 Task: Create Screen flow and Create global action for it on Volunteer object.
Action: Mouse moved to (851, 51)
Screenshot: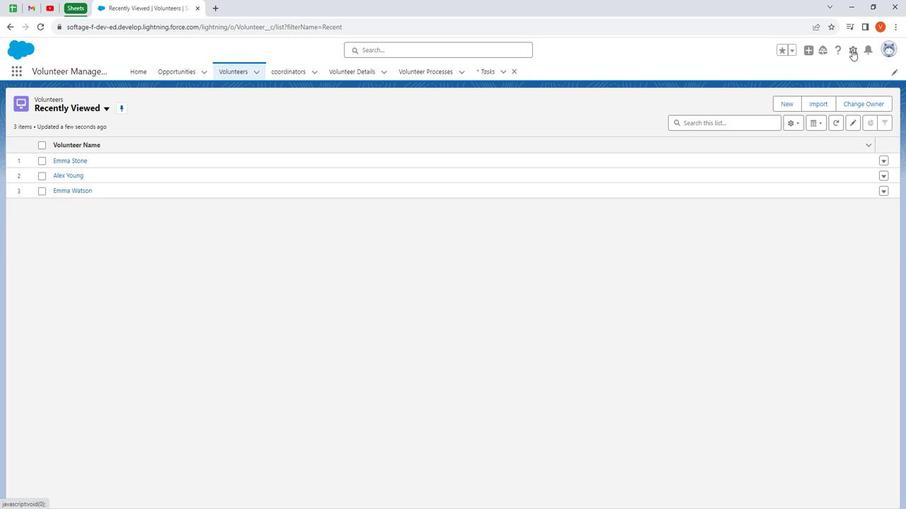 
Action: Mouse pressed left at (851, 51)
Screenshot: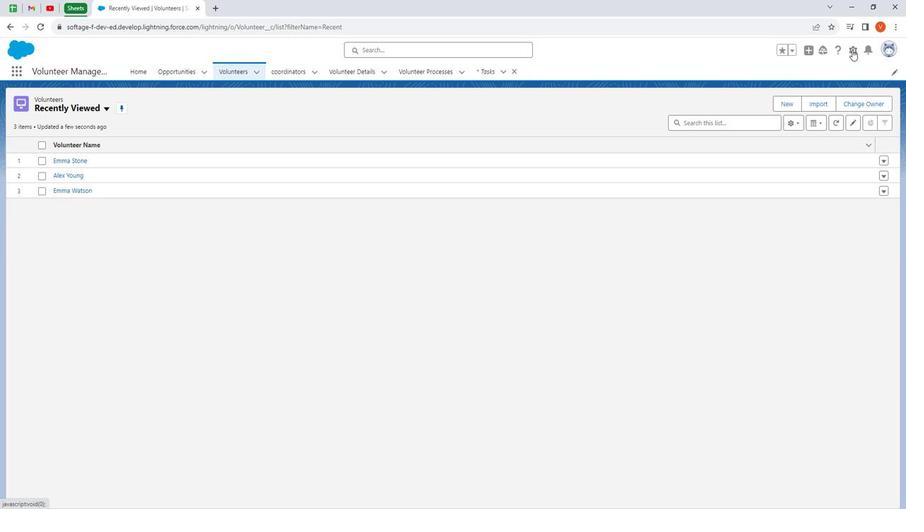 
Action: Mouse moved to (807, 88)
Screenshot: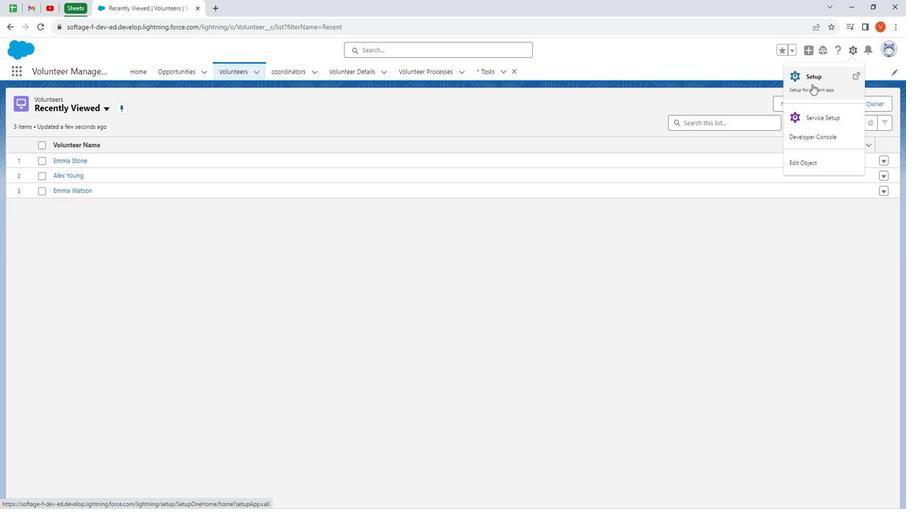 
Action: Mouse pressed left at (807, 88)
Screenshot: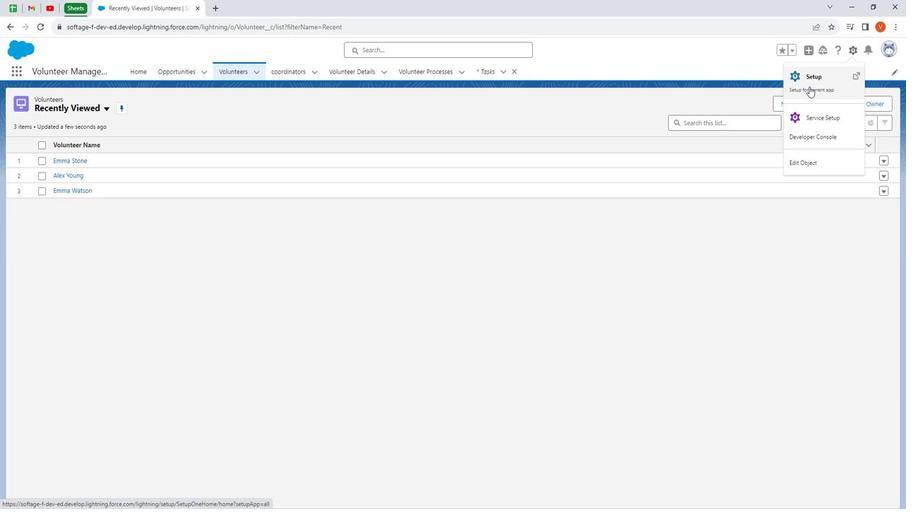 
Action: Mouse moved to (58, 99)
Screenshot: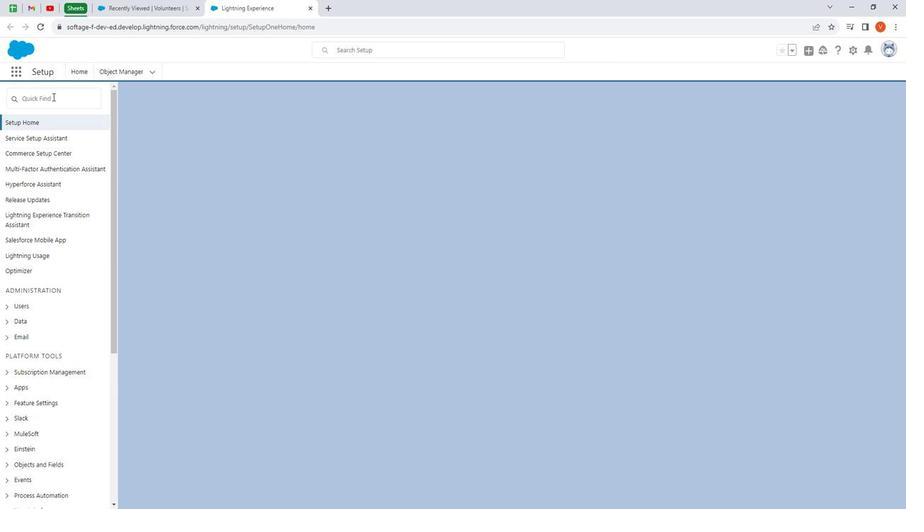 
Action: Mouse pressed left at (58, 99)
Screenshot: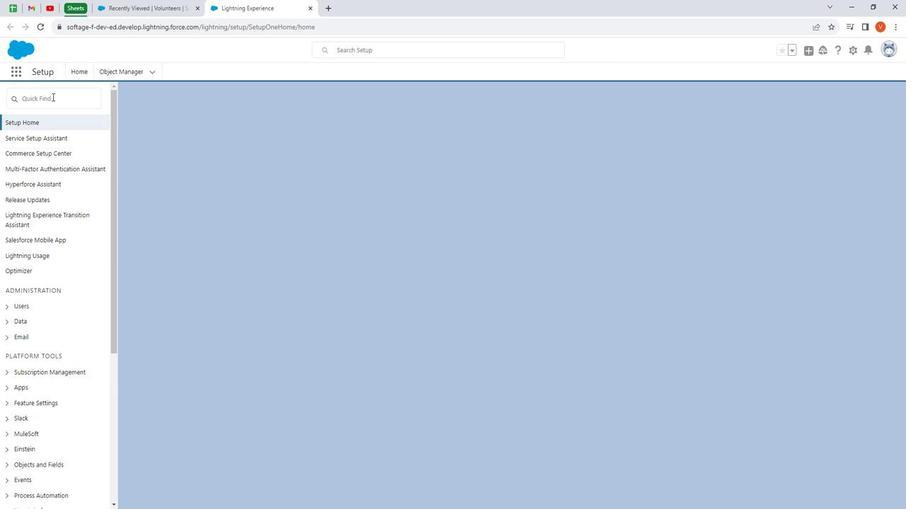 
Action: Key pressed flows
Screenshot: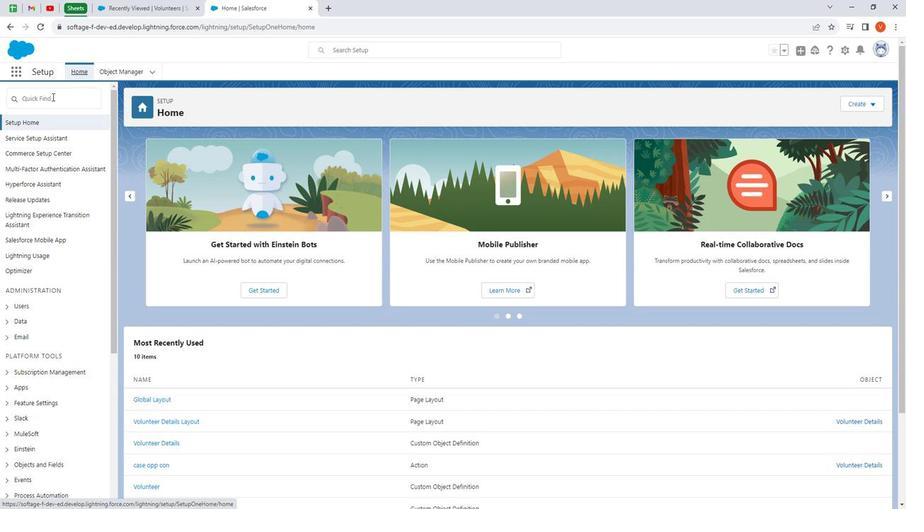 
Action: Mouse moved to (58, 97)
Screenshot: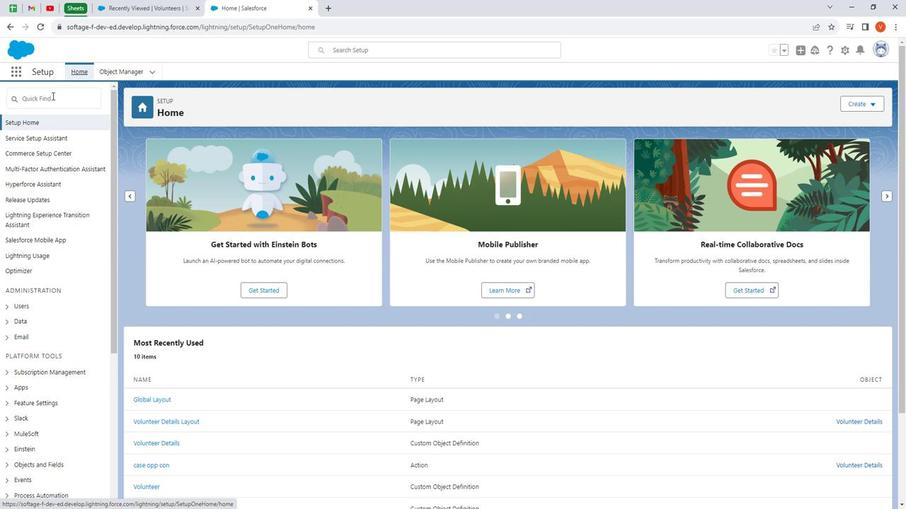 
Action: Mouse pressed left at (58, 97)
Screenshot: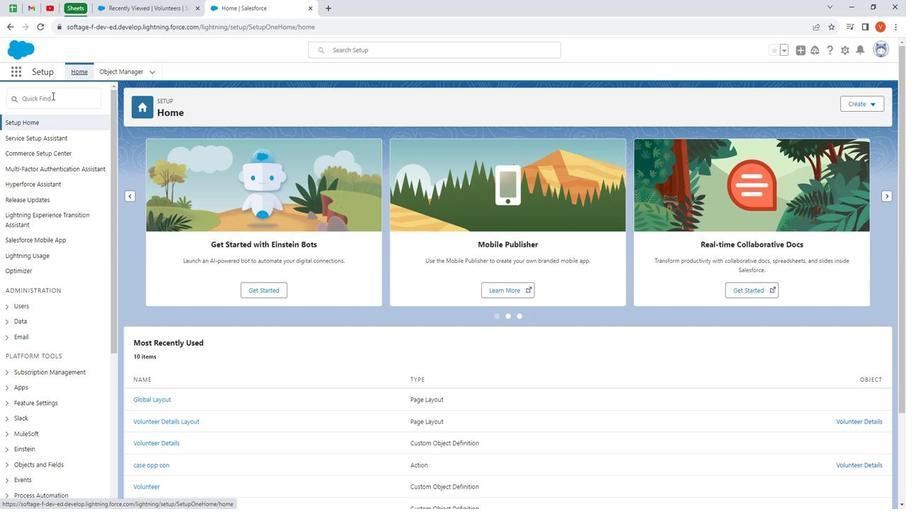 
Action: Key pressed flows
Screenshot: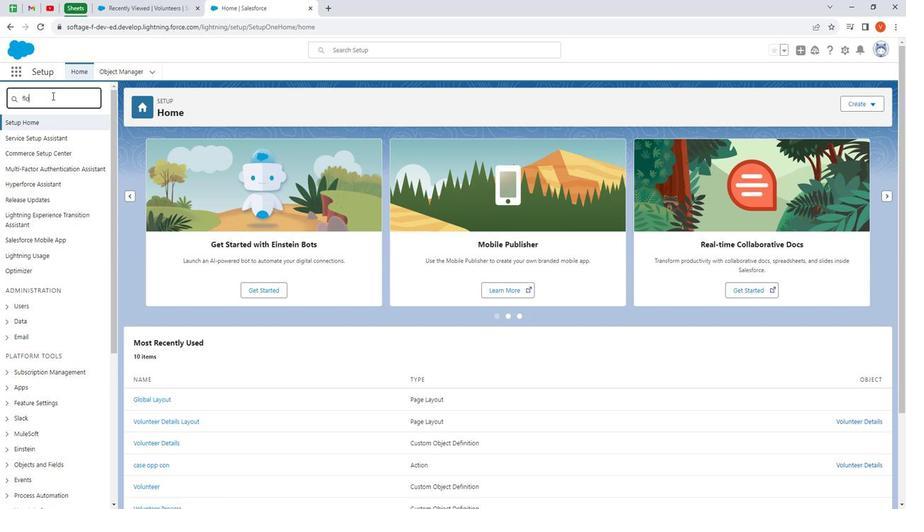 
Action: Mouse moved to (39, 137)
Screenshot: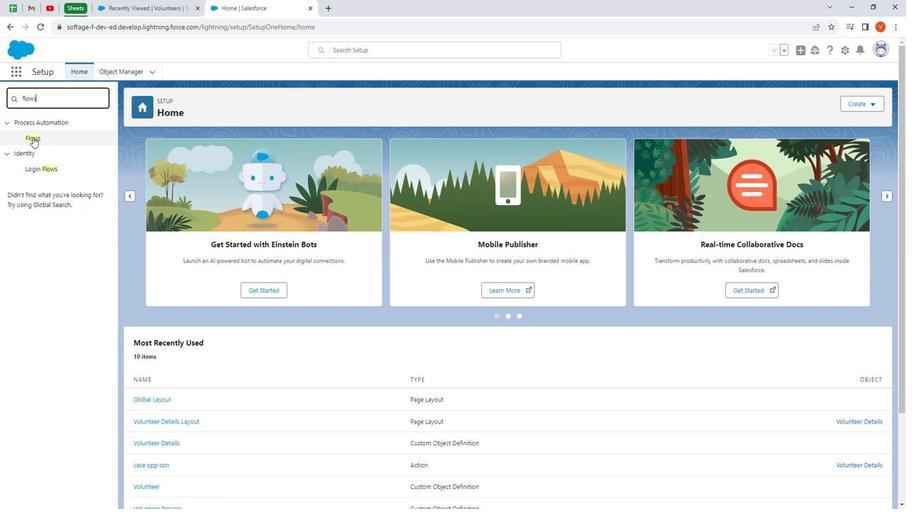 
Action: Mouse pressed left at (39, 137)
Screenshot: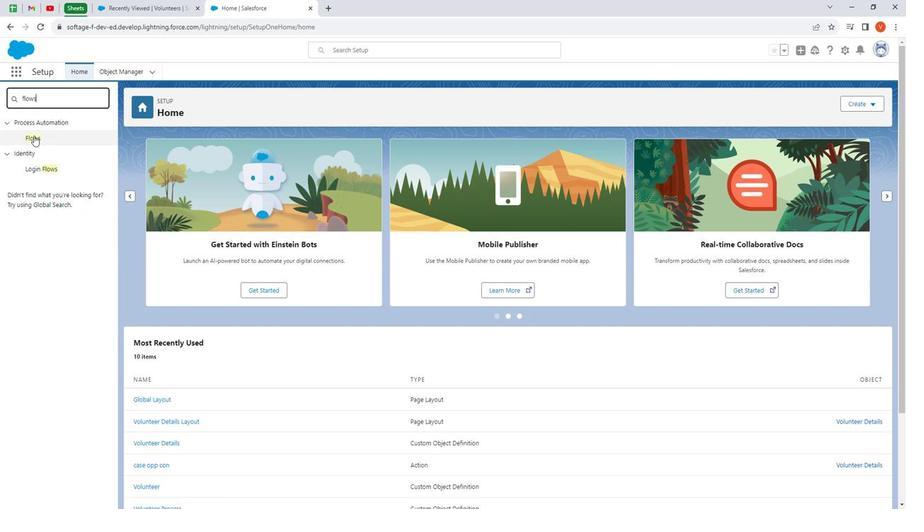 
Action: Mouse moved to (877, 105)
Screenshot: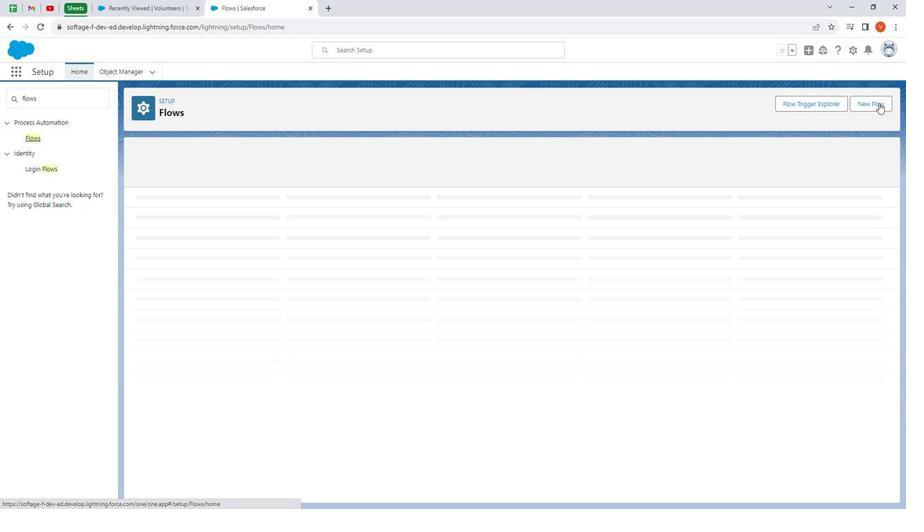 
Action: Mouse pressed left at (877, 105)
Screenshot: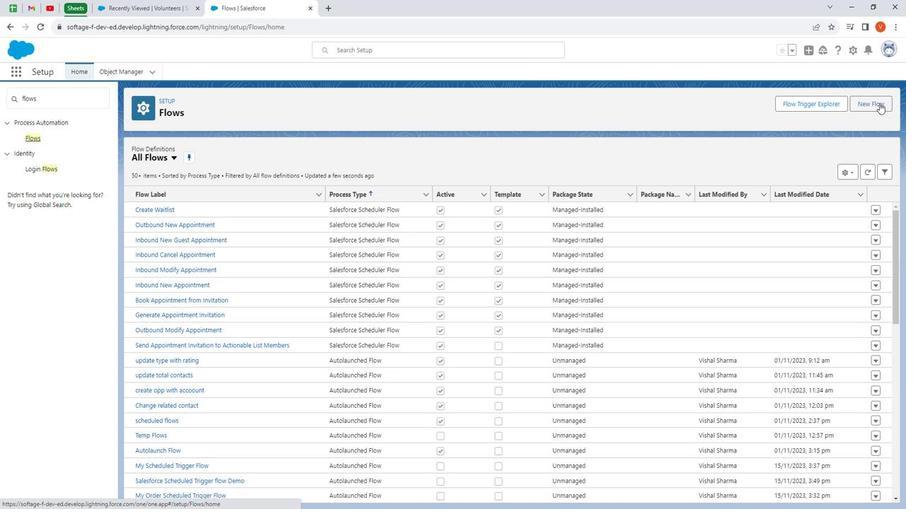 
Action: Mouse moved to (704, 376)
Screenshot: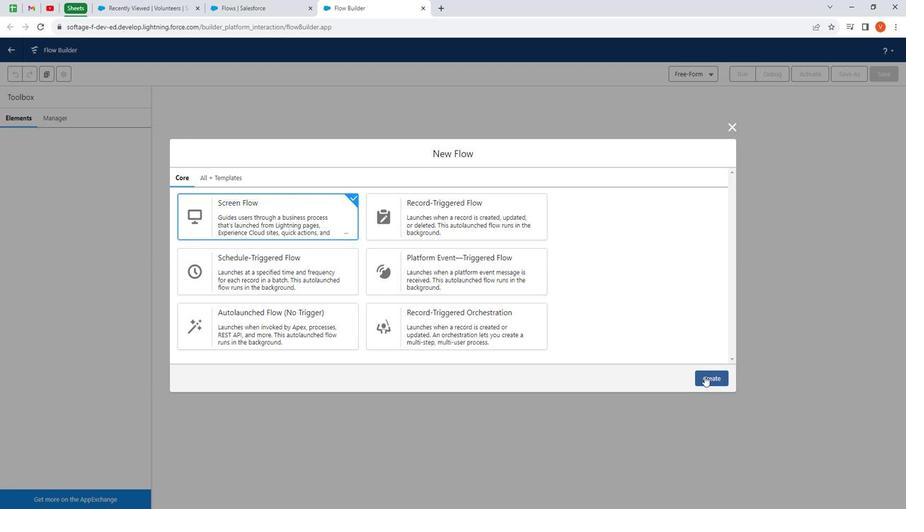 
Action: Mouse pressed left at (704, 376)
Screenshot: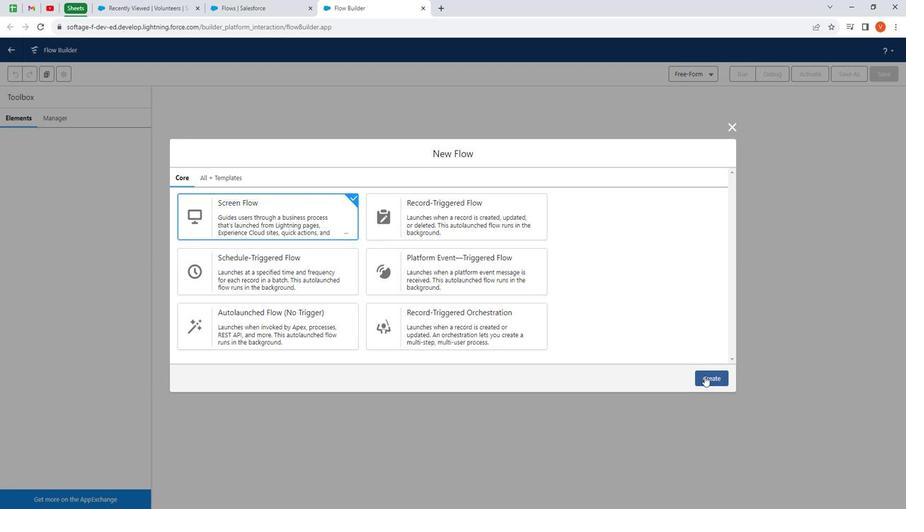 
Action: Mouse moved to (456, 169)
Screenshot: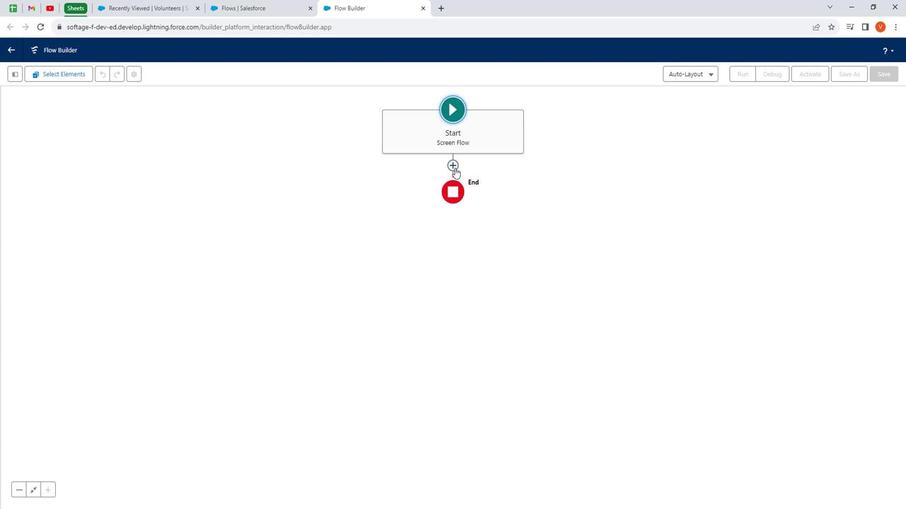 
Action: Mouse pressed left at (456, 169)
Screenshot: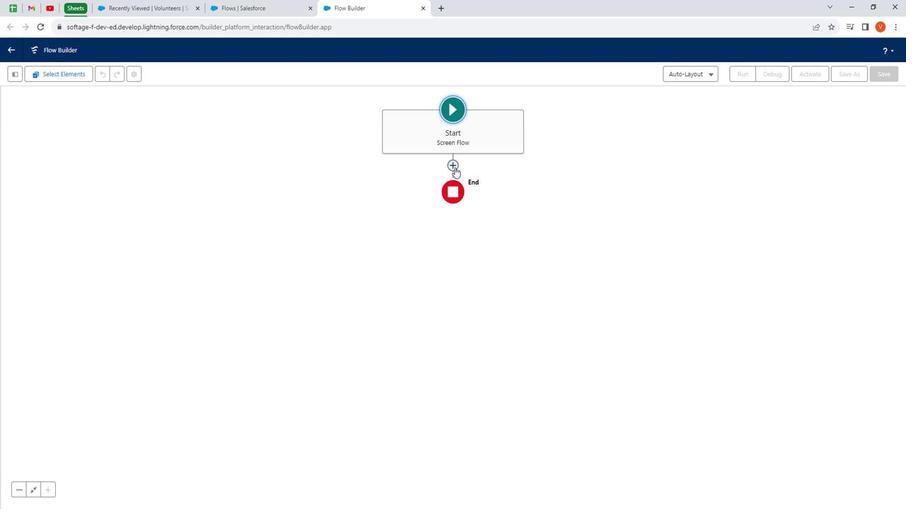 
Action: Mouse moved to (430, 218)
Screenshot: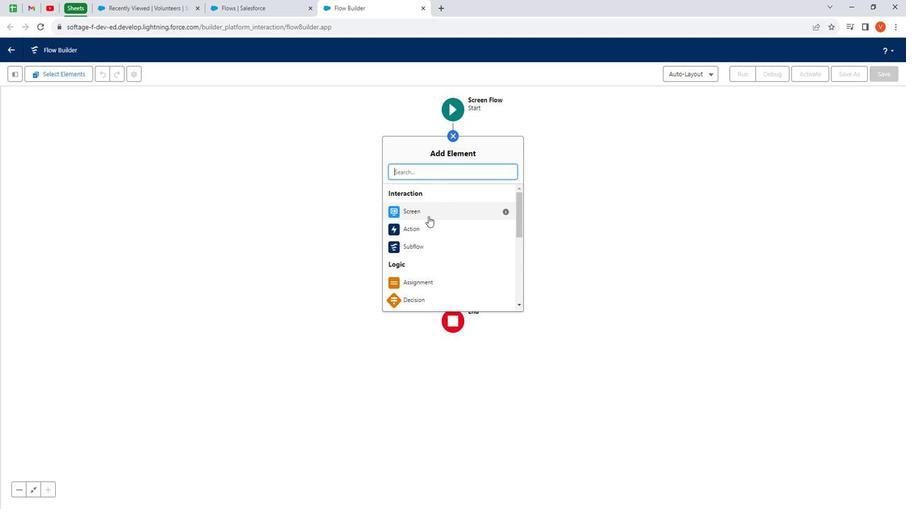 
Action: Mouse pressed left at (430, 218)
Screenshot: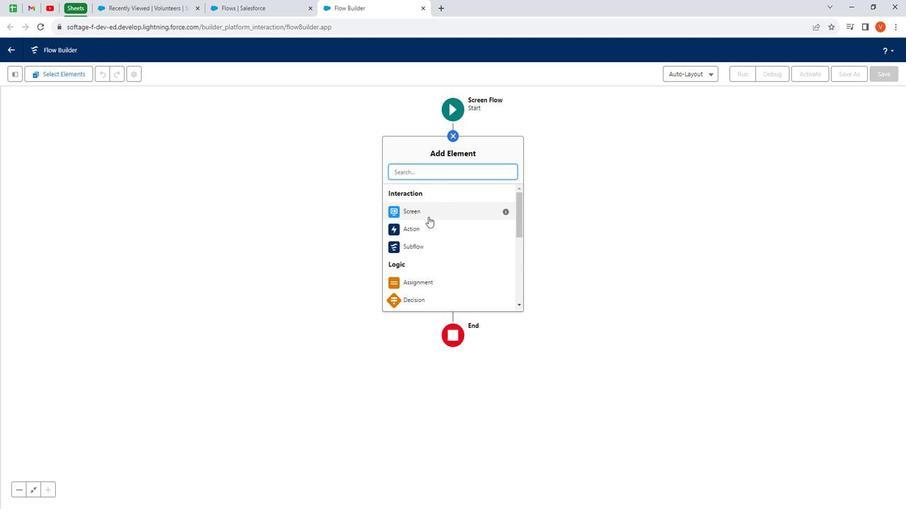 
Action: Mouse moved to (785, 157)
Screenshot: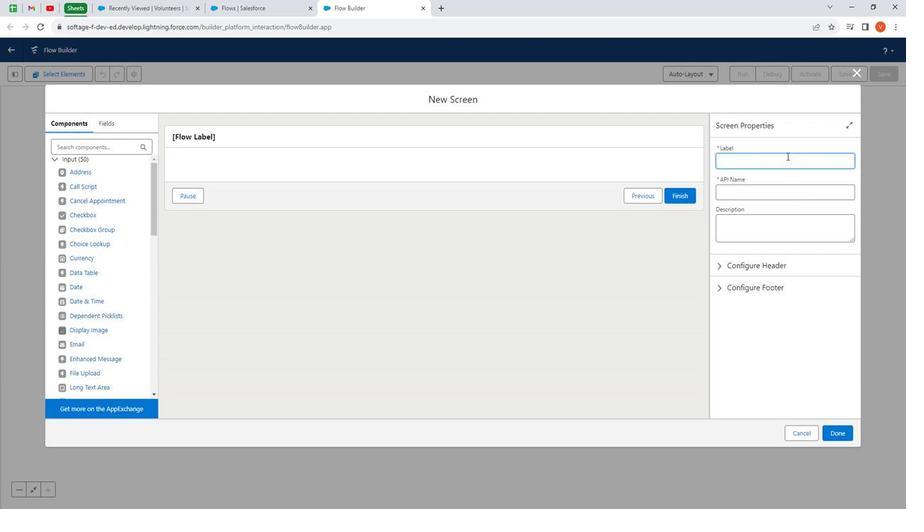 
Action: Mouse pressed left at (785, 157)
Screenshot: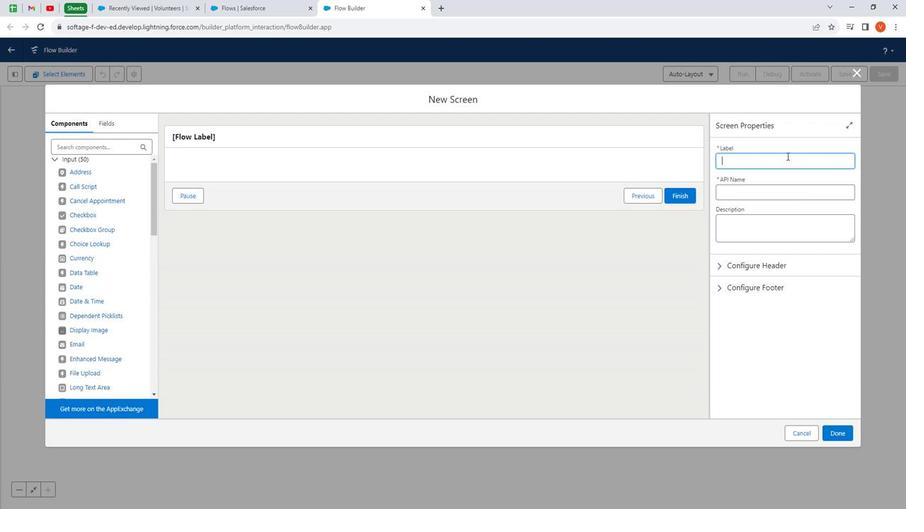 
Action: Mouse moved to (784, 157)
Screenshot: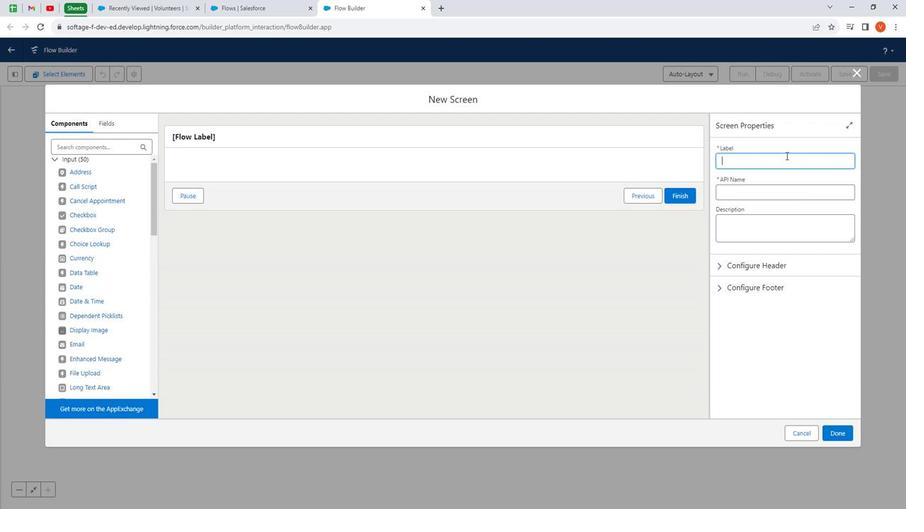 
Action: Key pressed <Key.shift><Key.shift><Key.shift><Key.shift><Key.shift><Key.shift><Key.shift><Key.shift><Key.shift><Key.shift><Key.shift><Key.shift><Key.shift><Key.shift><Key.shift><Key.shift><Key.shift><Key.shift><Key.shift>Volunteer<Key.space><Key.shift><Key.shift><Key.shift><Key.shift><Key.shift>Screen
Screenshot: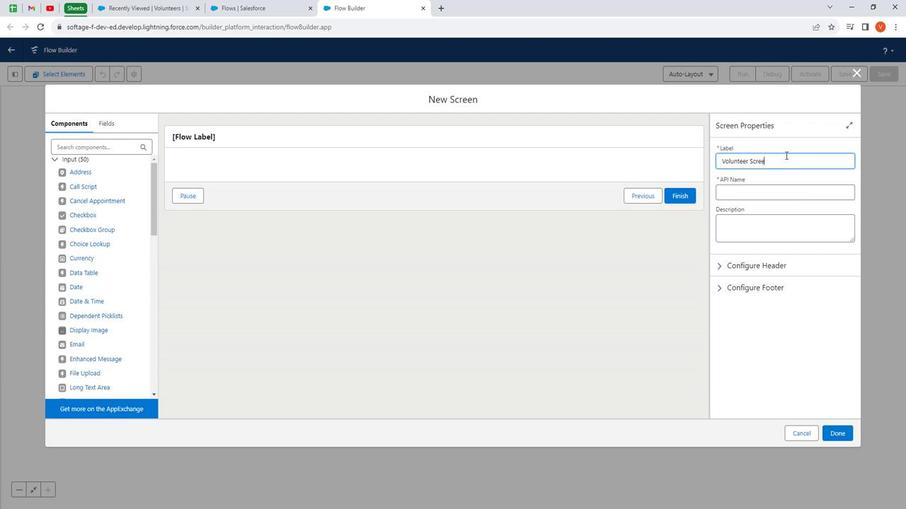 
Action: Mouse moved to (778, 181)
Screenshot: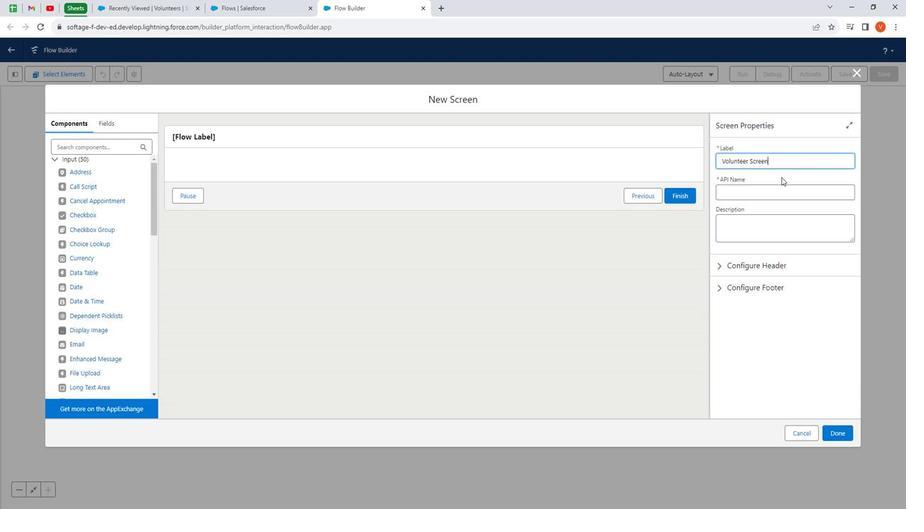 
Action: Mouse pressed left at (778, 181)
Screenshot: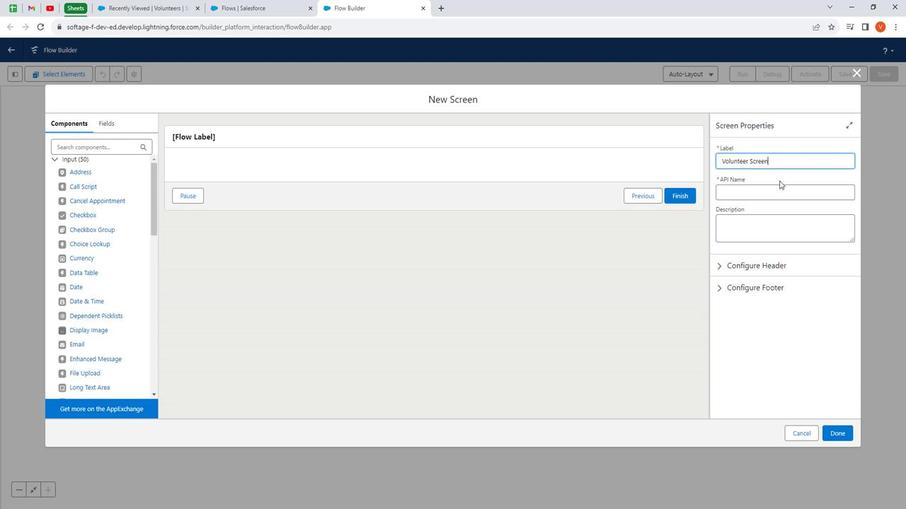 
Action: Mouse moved to (100, 148)
Screenshot: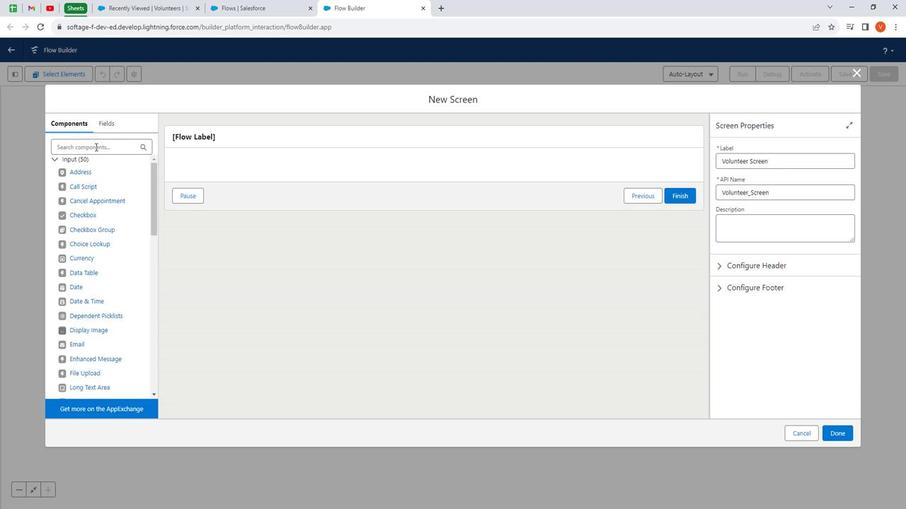 
Action: Mouse pressed left at (100, 148)
Screenshot: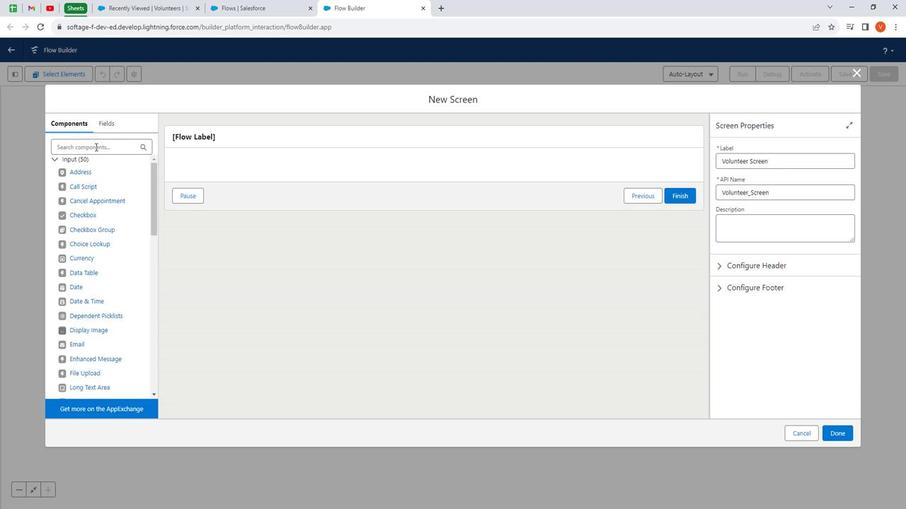 
Action: Mouse moved to (102, 148)
Screenshot: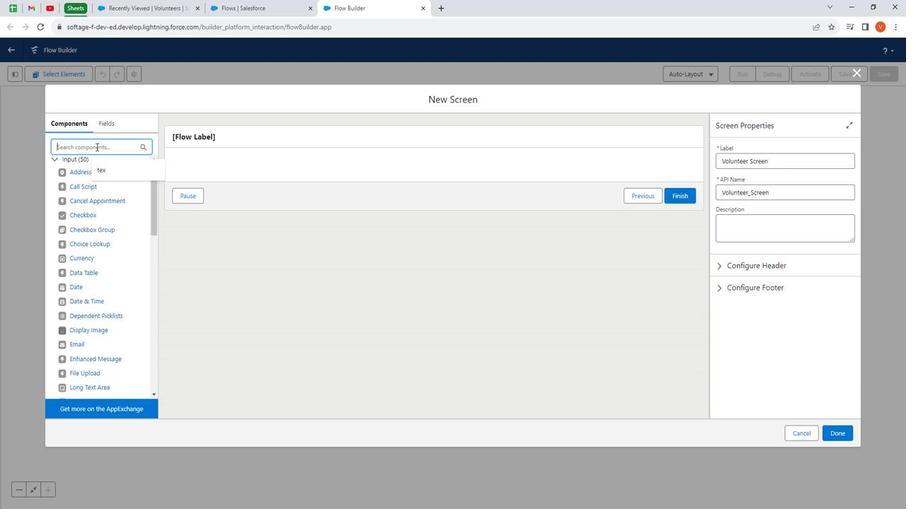 
Action: Key pressed t
Screenshot: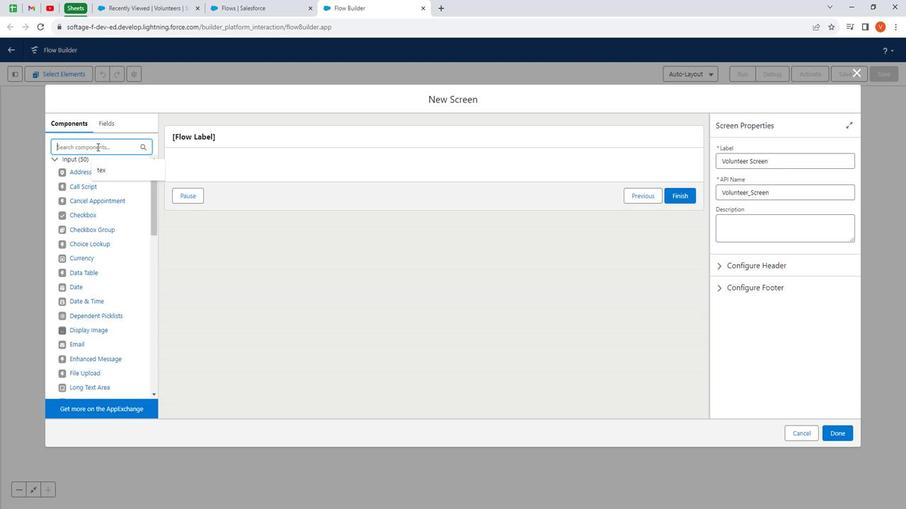 
Action: Mouse moved to (102, 148)
Screenshot: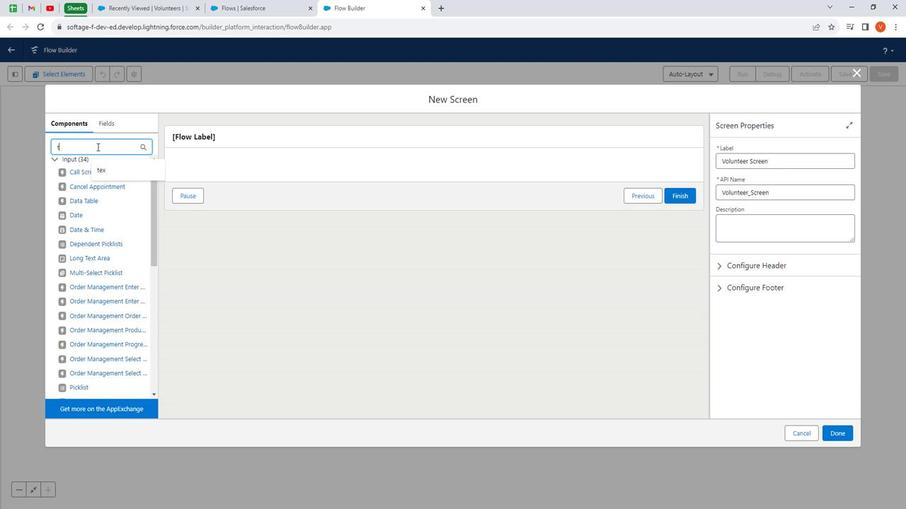 
Action: Key pressed e
Screenshot: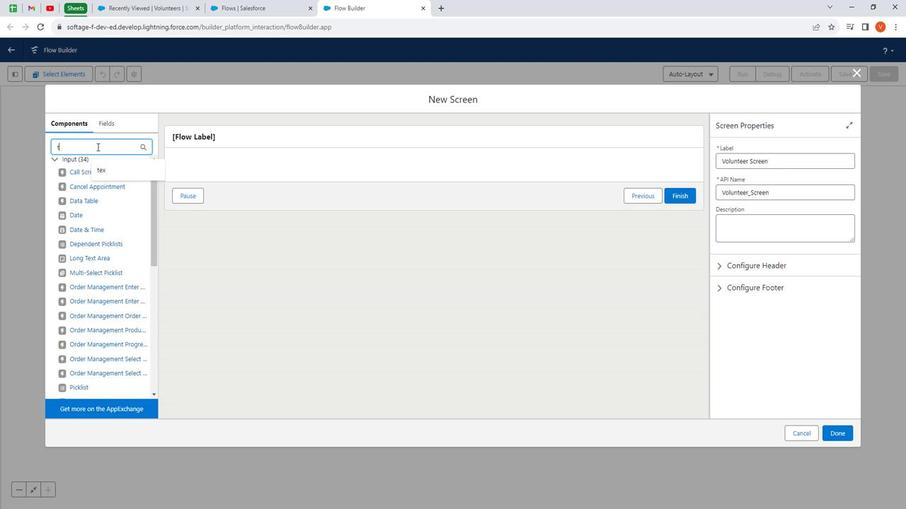 
Action: Mouse moved to (106, 148)
Screenshot: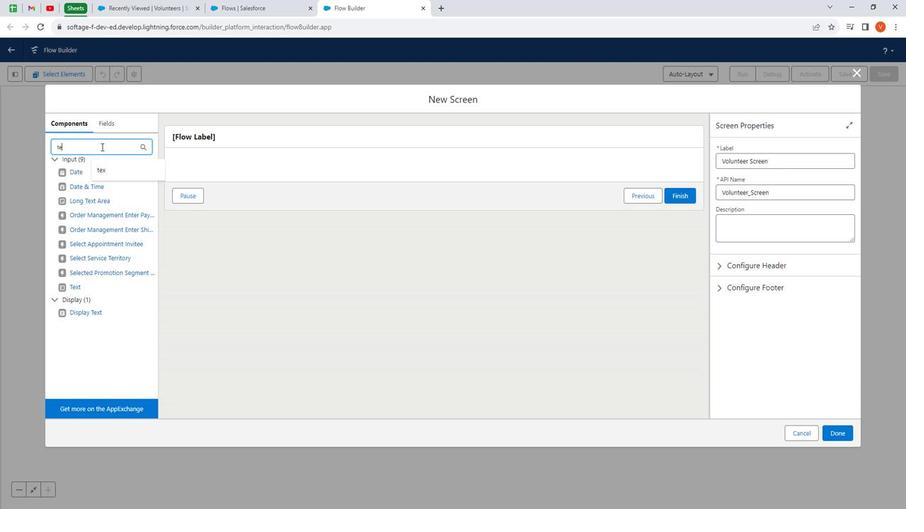 
Action: Key pressed x
Screenshot: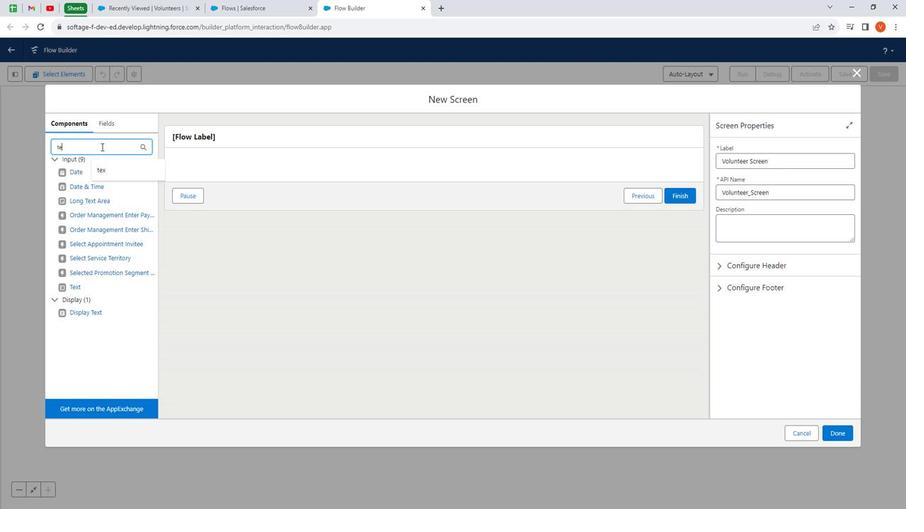 
Action: Mouse moved to (107, 148)
Screenshot: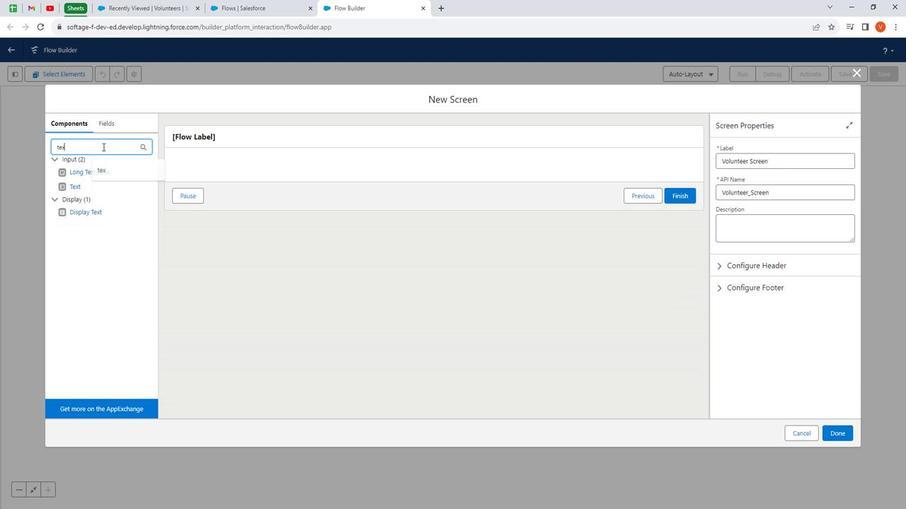 
Action: Key pressed t
Screenshot: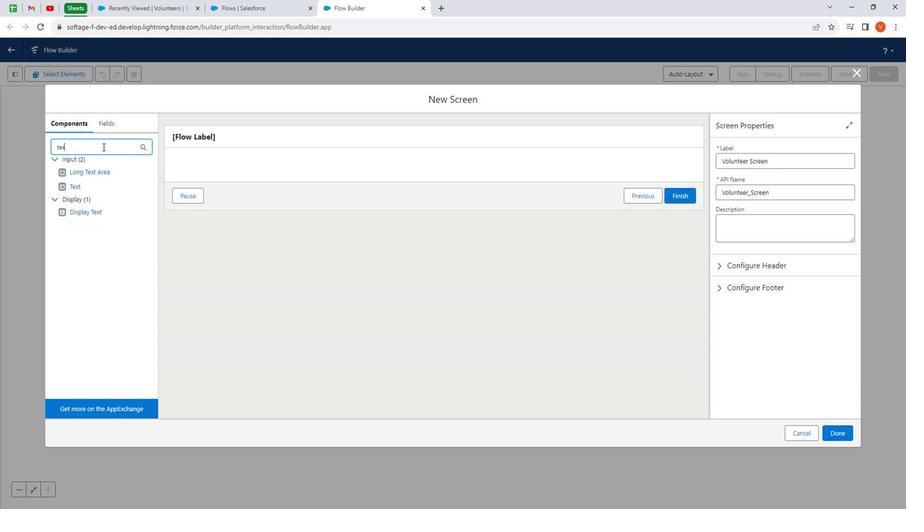 
Action: Mouse moved to (82, 185)
Screenshot: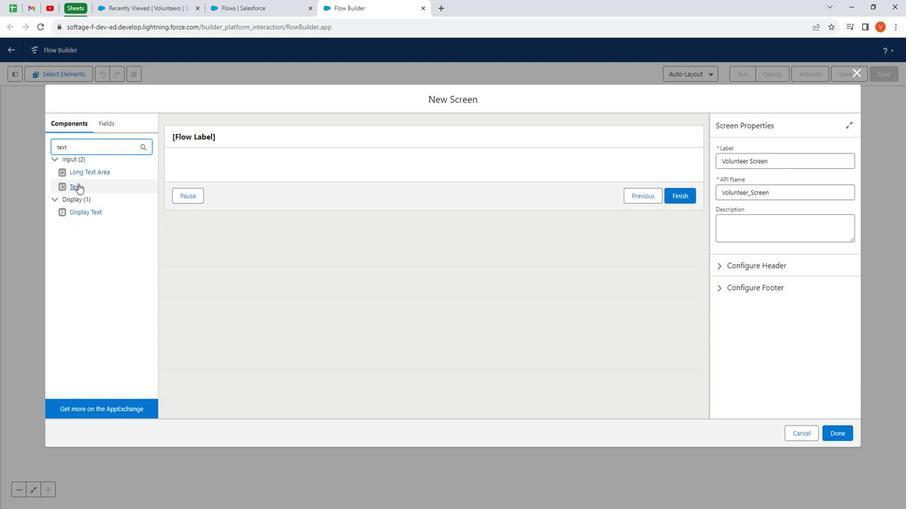 
Action: Mouse pressed left at (82, 185)
Screenshot: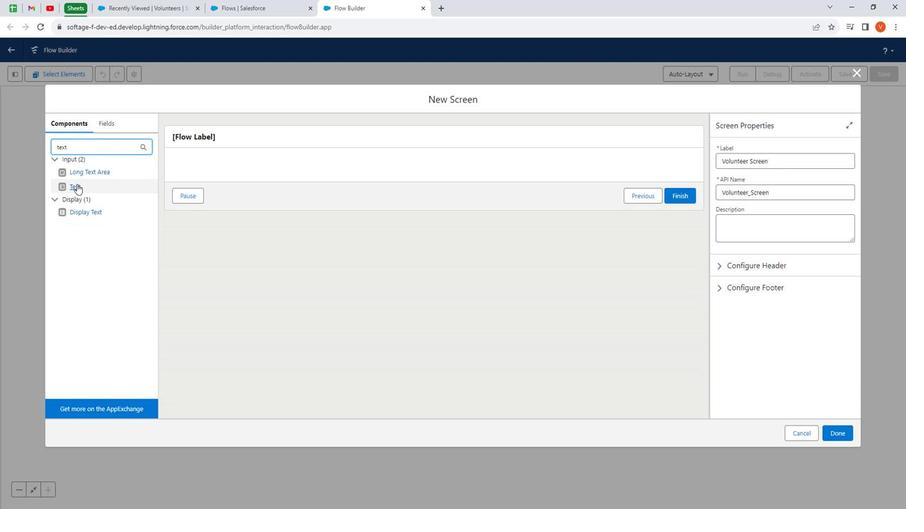 
Action: Mouse moved to (744, 160)
Screenshot: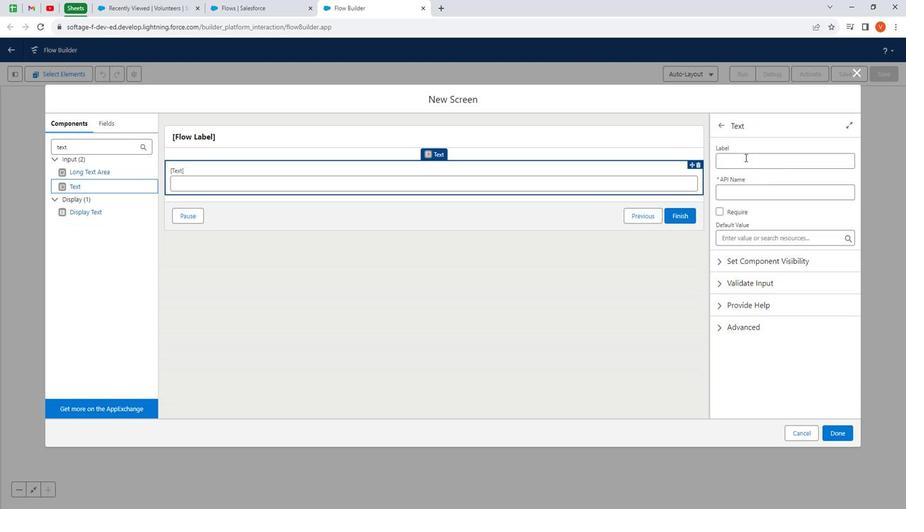 
Action: Mouse pressed left at (744, 160)
Screenshot: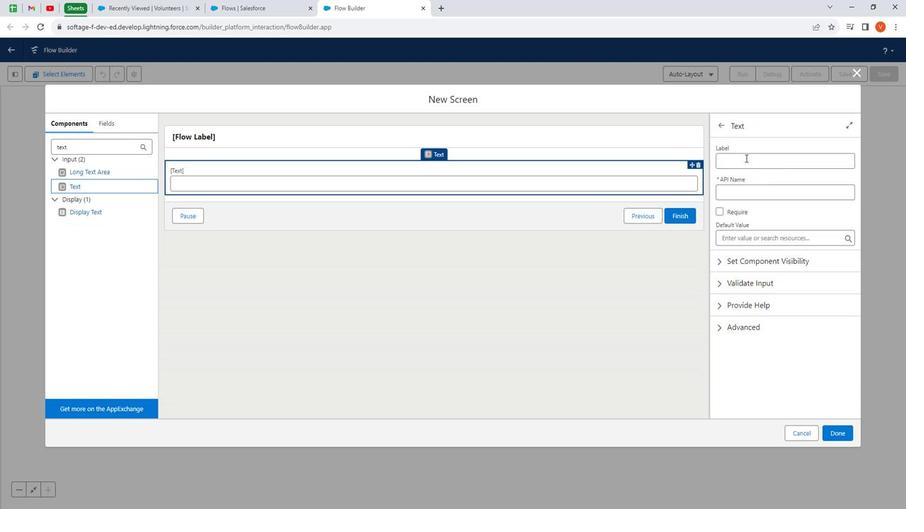 
Action: Key pressed <Key.shift>Volunteer<Key.space><Key.shift>Name
Screenshot: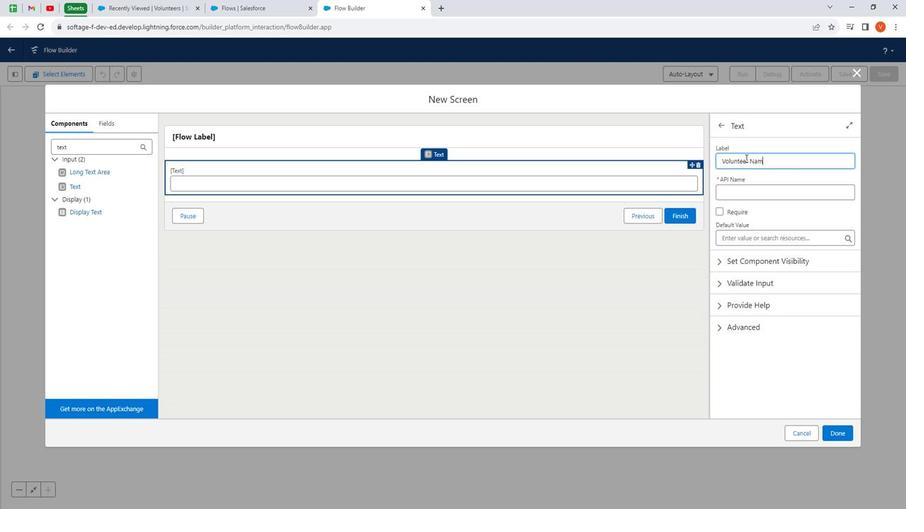 
Action: Mouse moved to (761, 186)
Screenshot: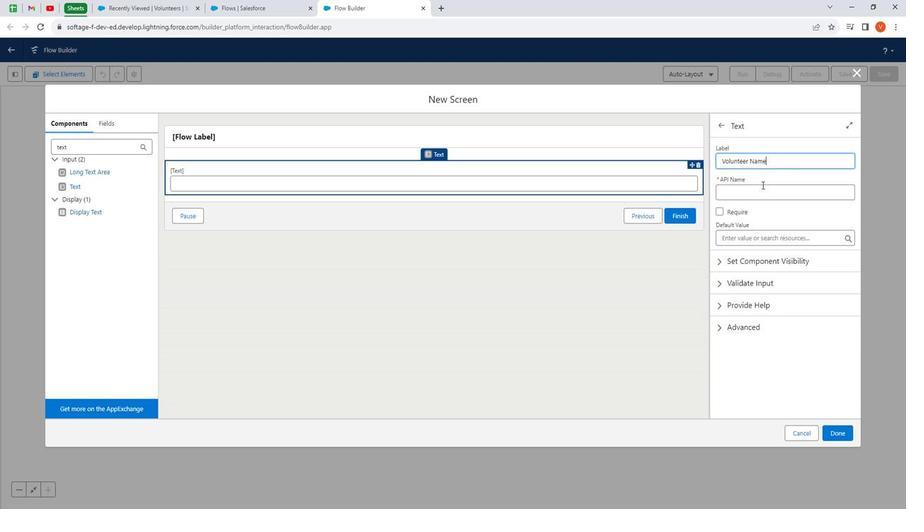 
Action: Mouse pressed left at (761, 186)
Screenshot: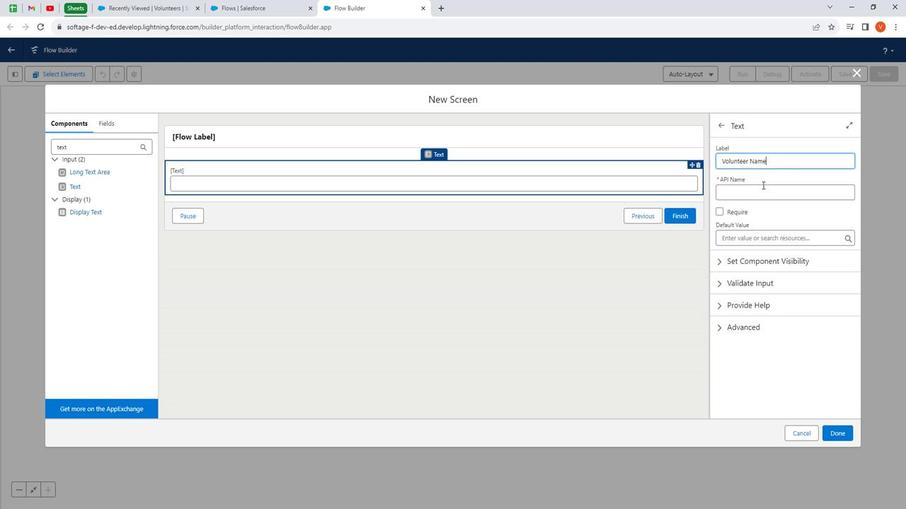 
Action: Mouse moved to (720, 215)
Screenshot: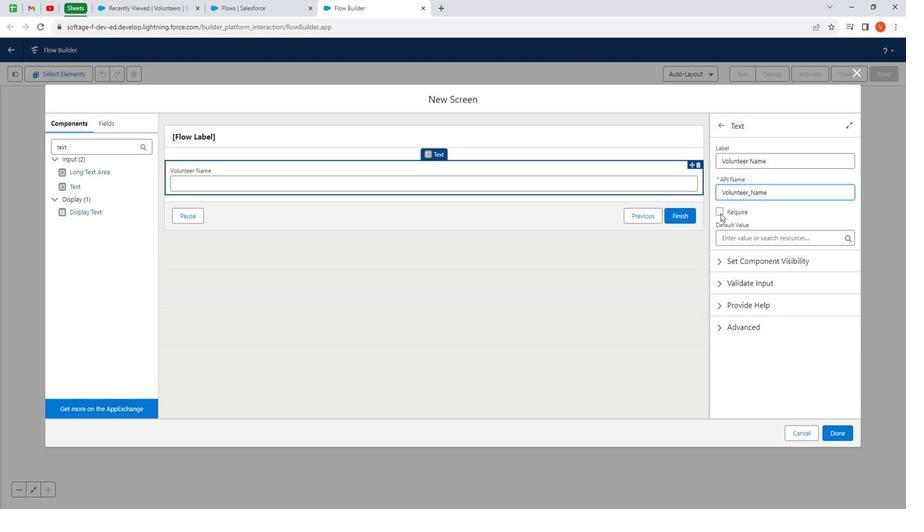 
Action: Mouse pressed left at (720, 215)
Screenshot: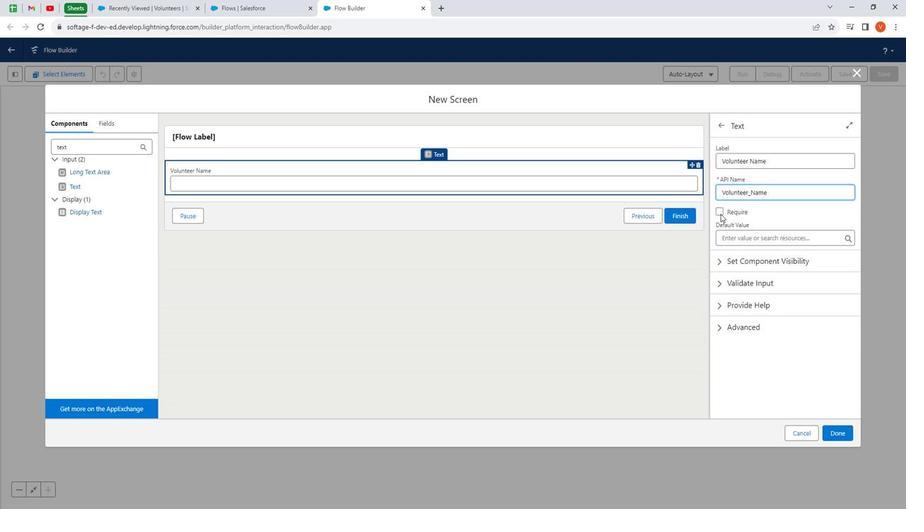 
Action: Mouse moved to (133, 145)
Screenshot: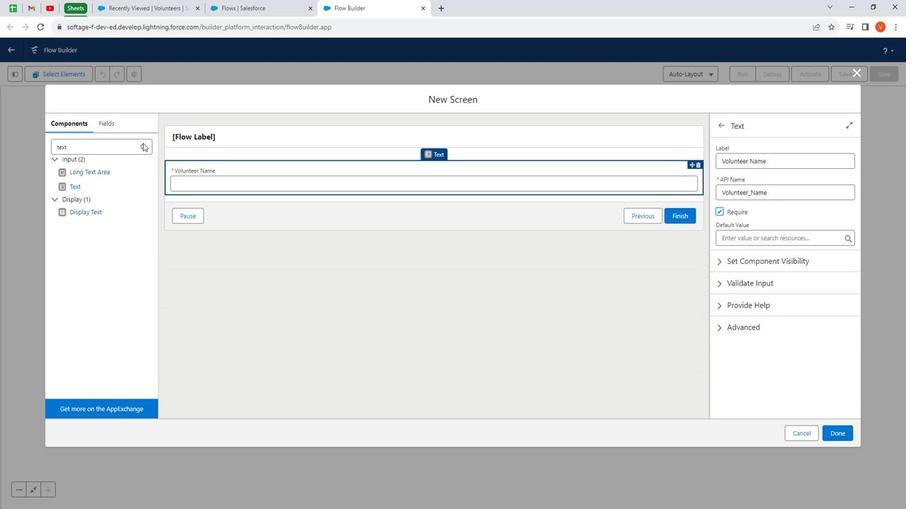 
Action: Mouse pressed left at (133, 145)
Screenshot: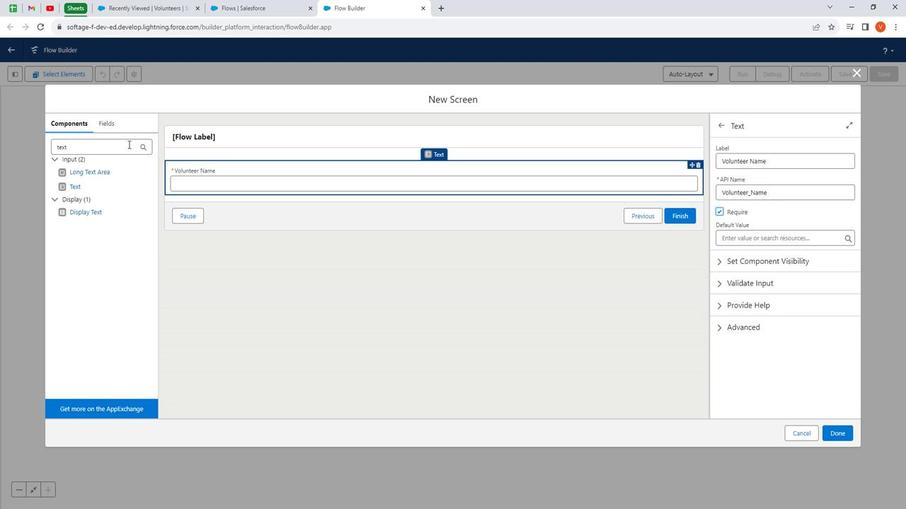 
Action: Mouse pressed left at (133, 145)
Screenshot: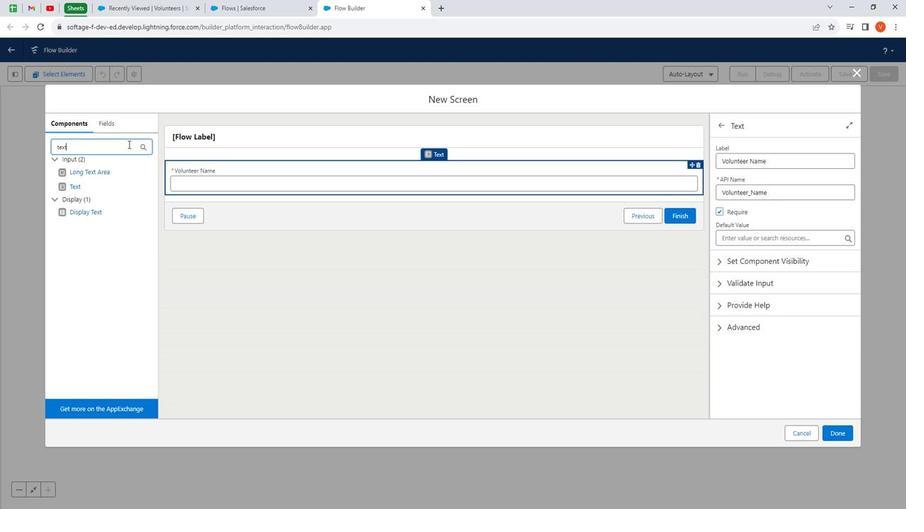 
Action: Key pressed <Key.shift><Key.shift><Key.shift><Key.shift><Key.shift><Key.shift><Key.shift><Key.shift><Key.shift><Key.shift><Key.shift><Key.shift><Key.shift><Key.shift><Key.shift><Key.shift><Key.shift><Key.shift><Key.shift><Key.shift><Key.shift><Key.shift><Key.shift><Key.shift><Key.shift><Key.shift><Key.shift><Key.shift><Key.shift><Key.shift><Key.shift><Key.shift><Key.shift><Key.shift><Key.shift>Numb
Screenshot: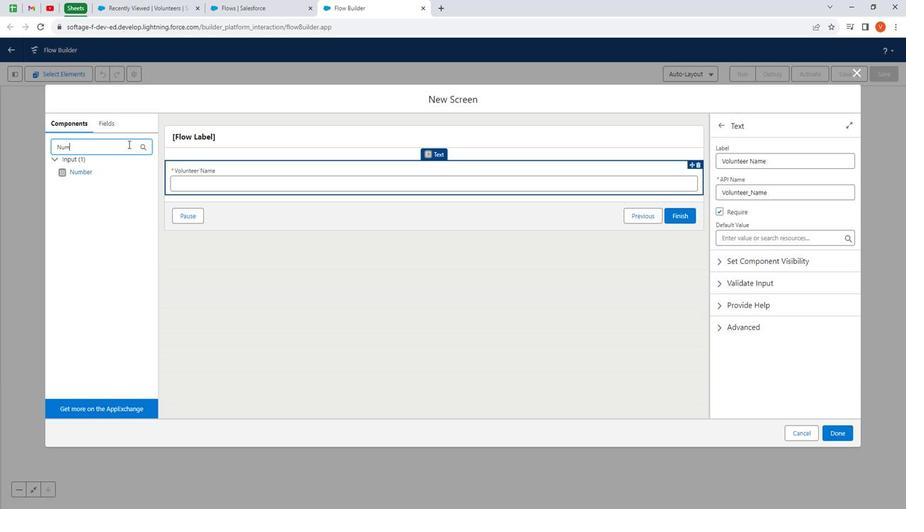 
Action: Mouse moved to (101, 174)
Screenshot: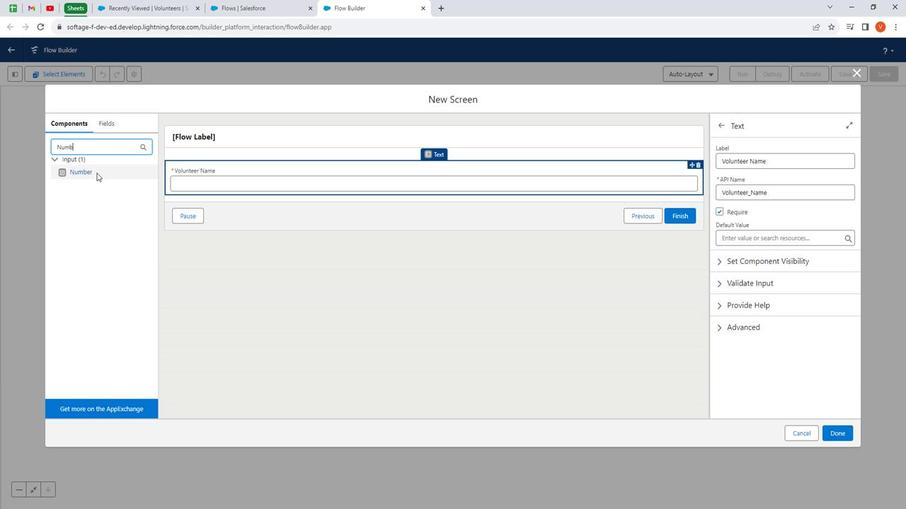 
Action: Mouse pressed left at (101, 174)
Screenshot: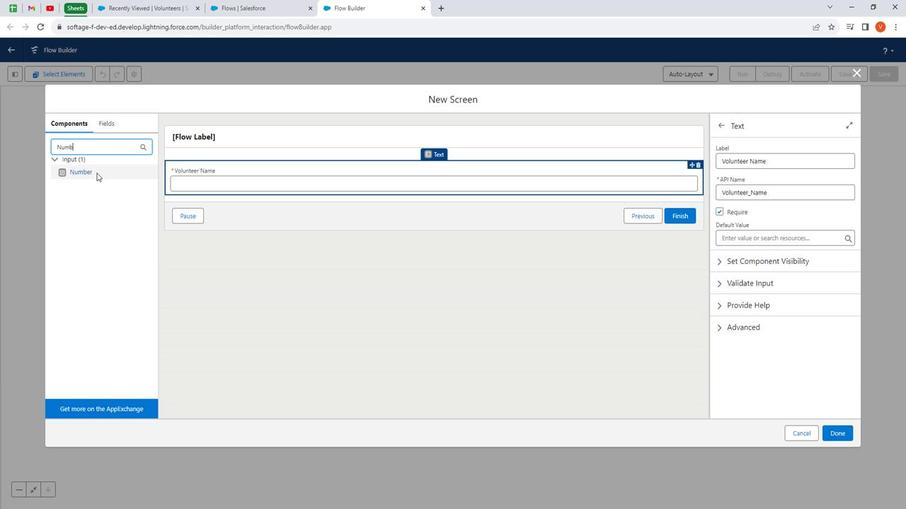 
Action: Mouse moved to (781, 164)
Screenshot: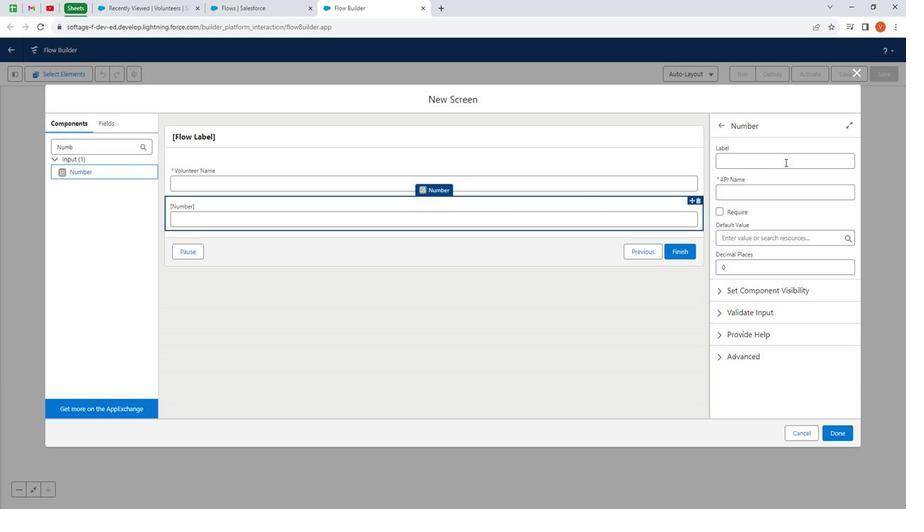 
Action: Mouse pressed left at (781, 164)
Screenshot: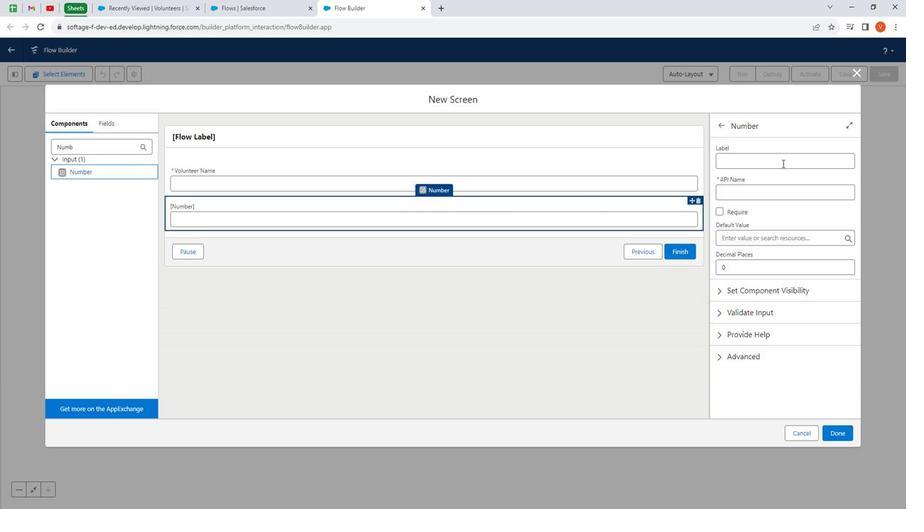 
Action: Mouse moved to (780, 166)
Screenshot: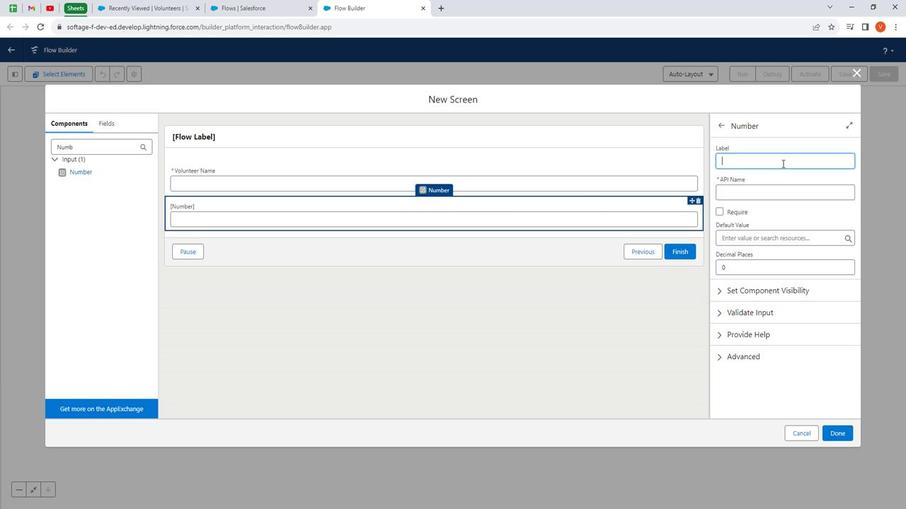 
Action: Key pressed <Key.shift><Key.shift><Key.shift><Key.shift><Key.shift><Key.shift><Key.shift><Key.shift>Volunteer<Key.space><Key.shift>Phone
Screenshot: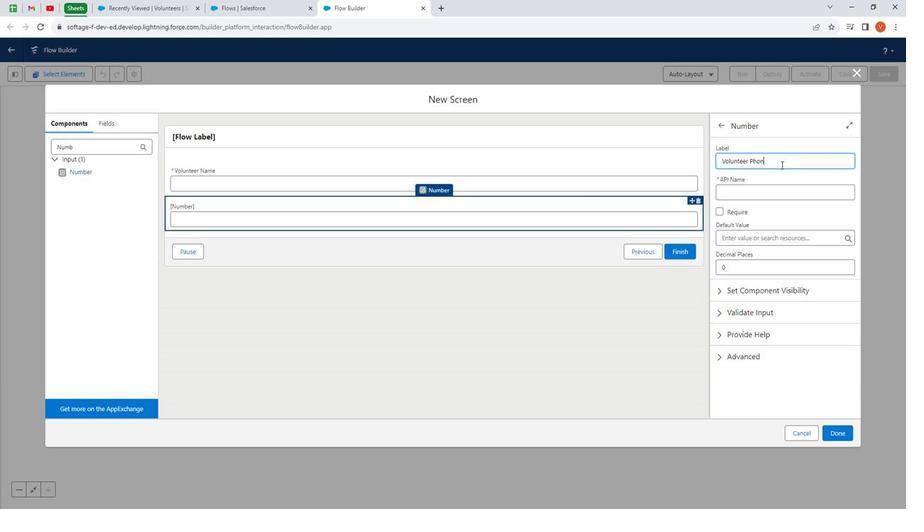 
Action: Mouse moved to (775, 193)
Screenshot: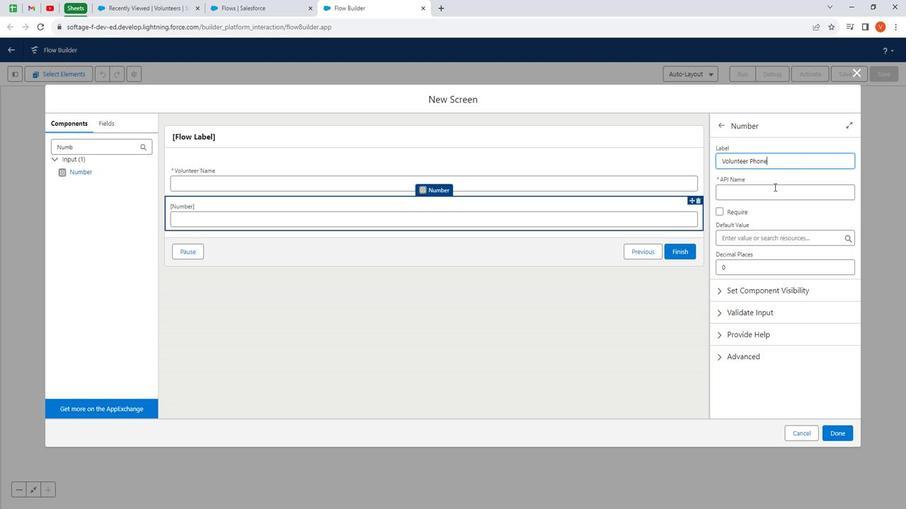 
Action: Mouse pressed left at (775, 193)
Screenshot: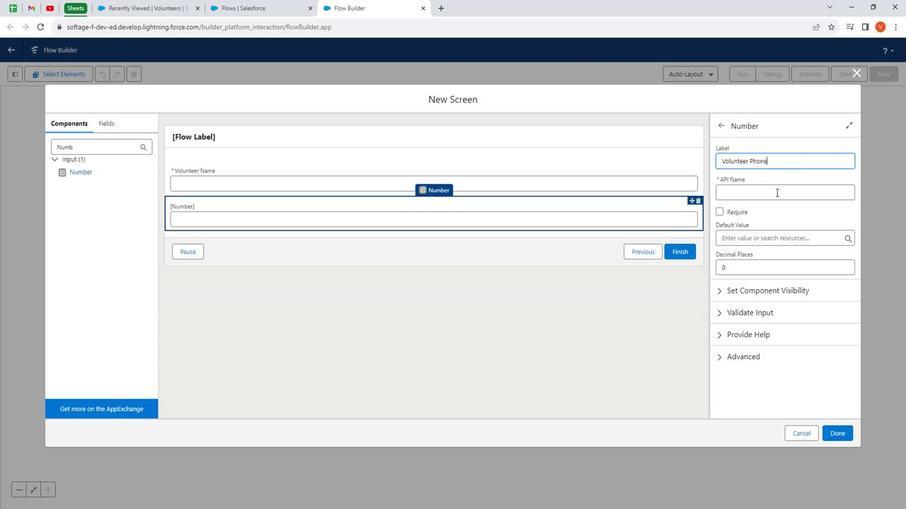 
Action: Mouse moved to (108, 150)
Screenshot: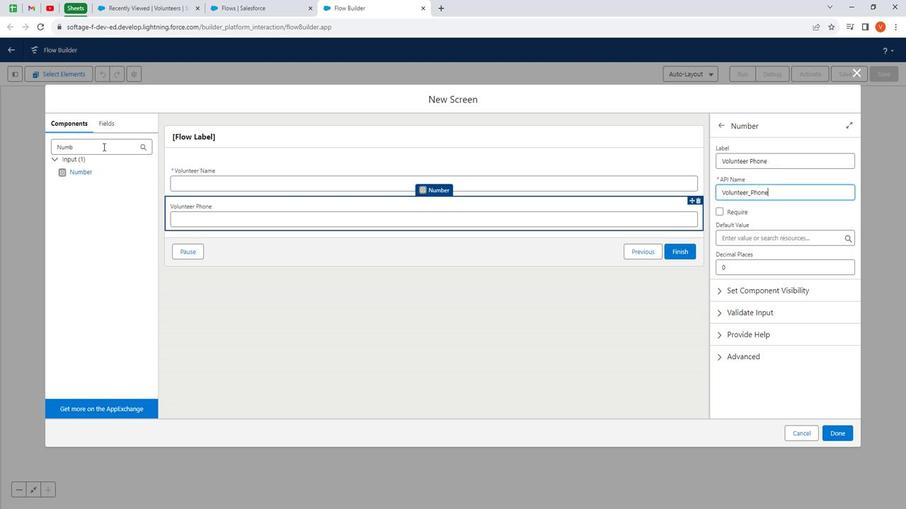 
Action: Mouse pressed left at (108, 150)
Screenshot: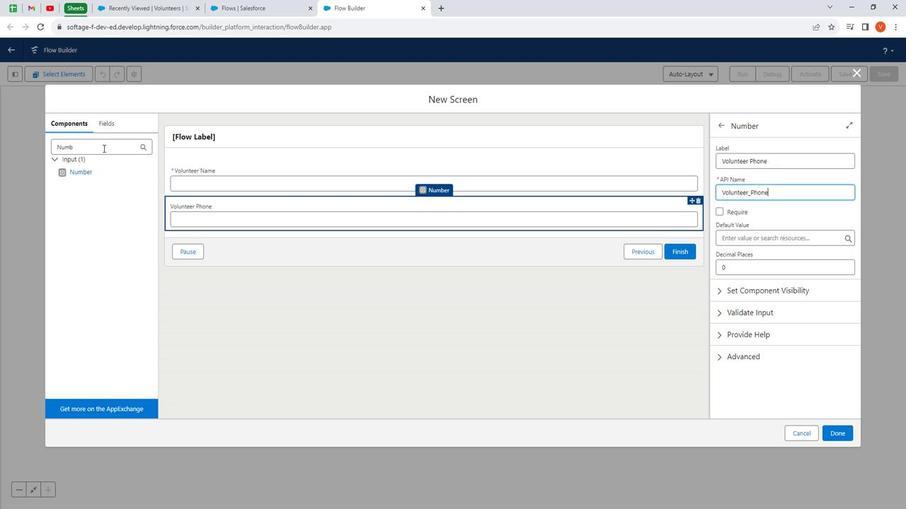 
Action: Mouse pressed left at (108, 150)
Screenshot: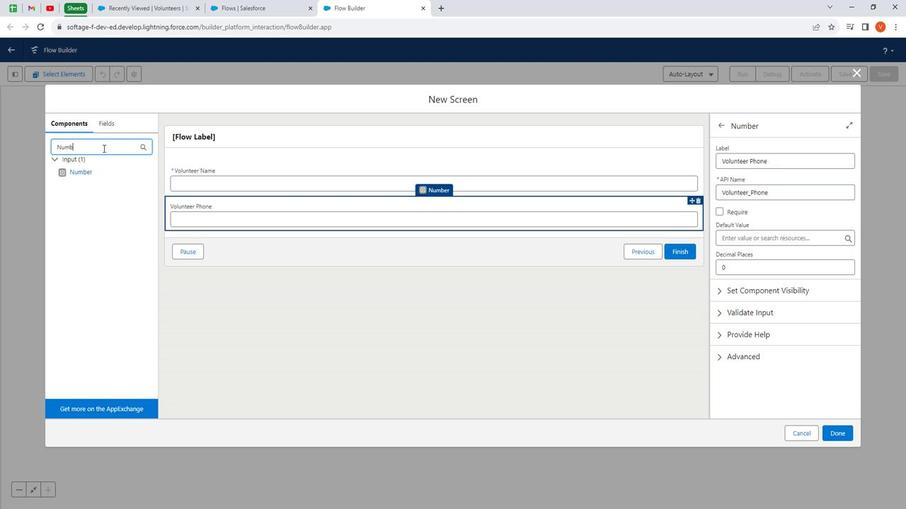 
Action: Key pressed text
Screenshot: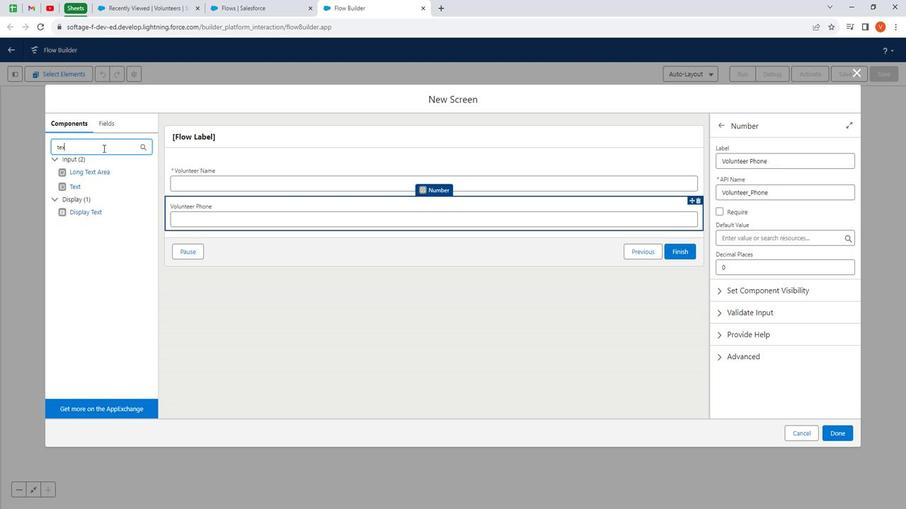 
Action: Mouse moved to (80, 184)
Screenshot: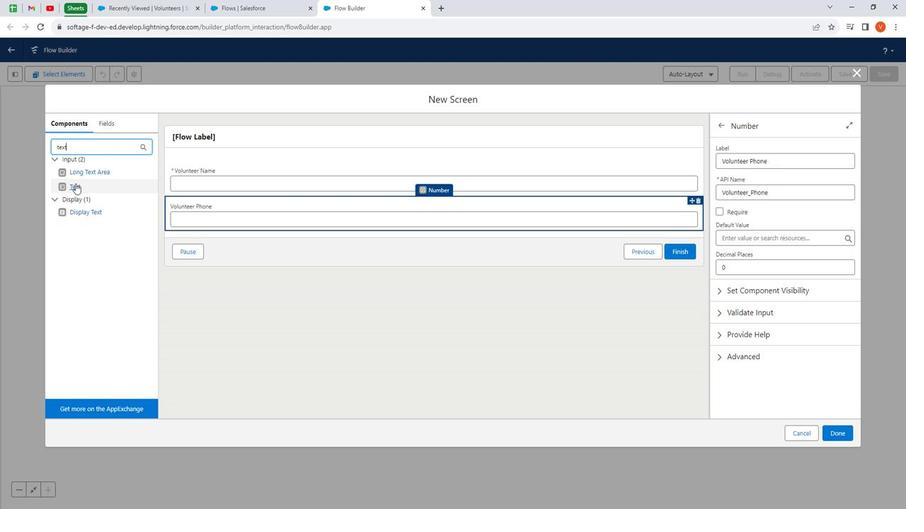 
Action: Mouse pressed left at (80, 184)
Screenshot: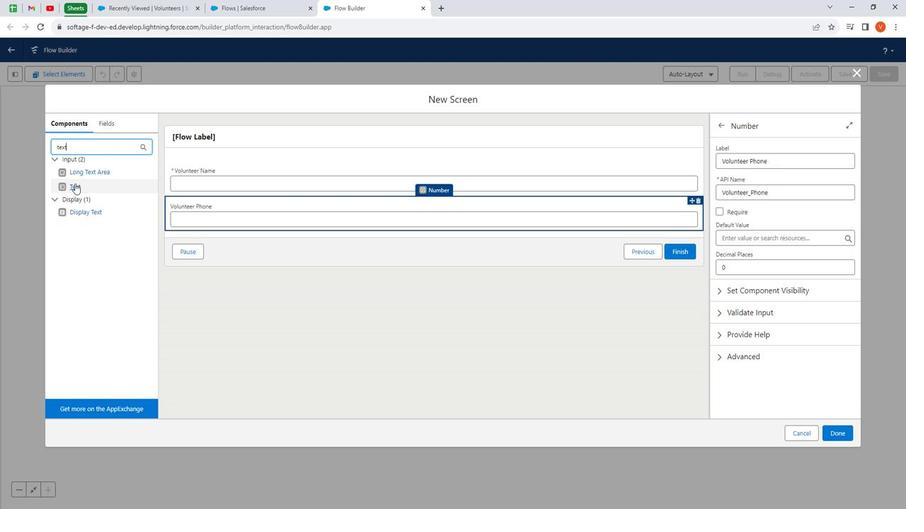 
Action: Mouse moved to (744, 159)
Screenshot: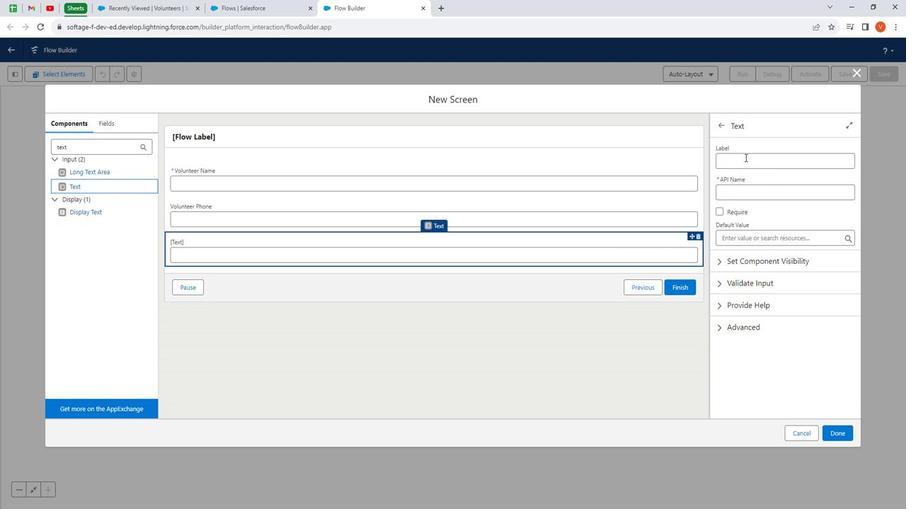 
Action: Mouse pressed left at (744, 159)
Screenshot: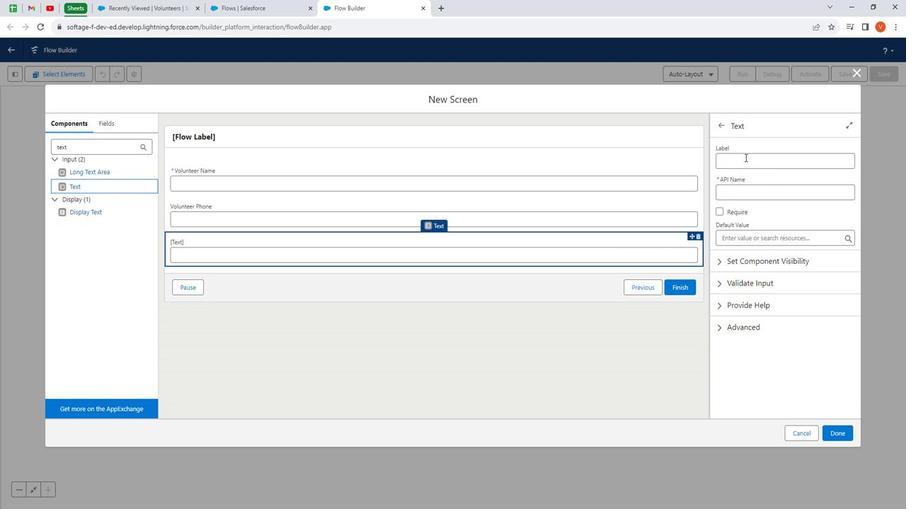 
Action: Key pressed <Key.shift>
Screenshot: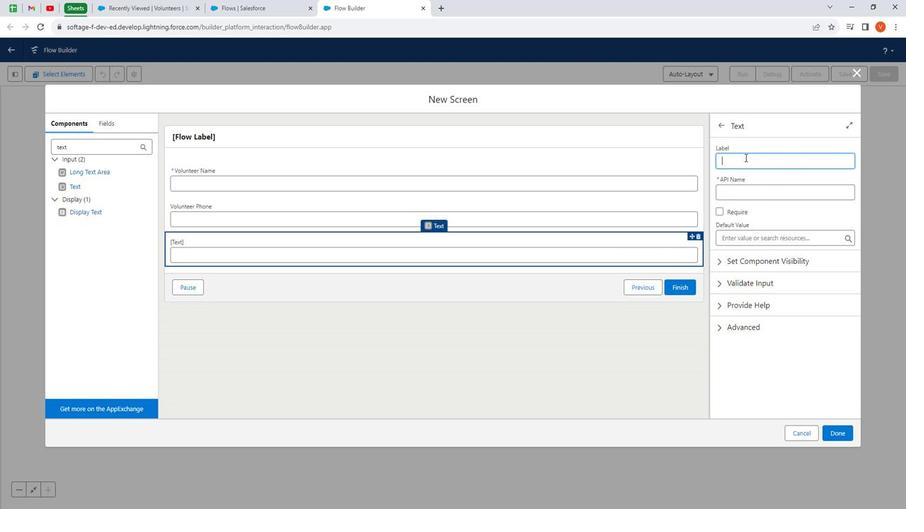 
Action: Mouse moved to (730, 149)
Screenshot: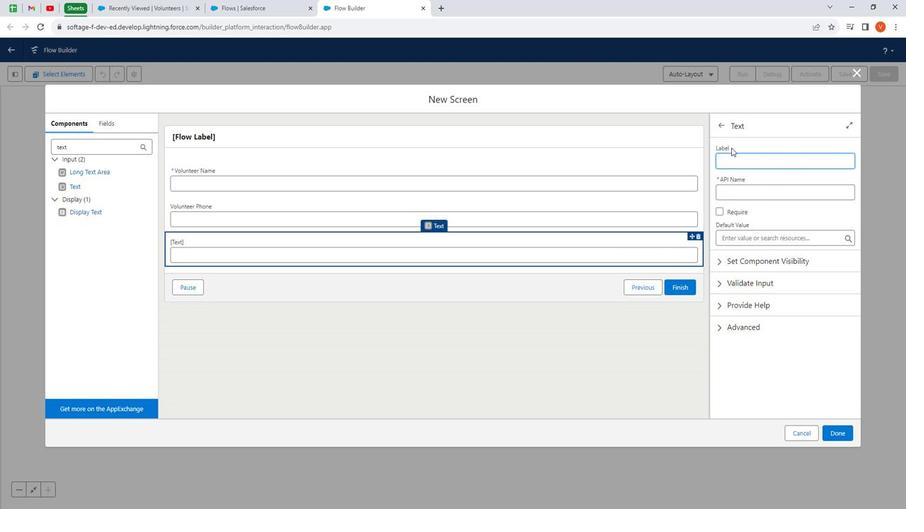 
Action: Key pressed <Key.shift><Key.shift><Key.shift>Volunteer<Key.space><Key.shift>Mail
Screenshot: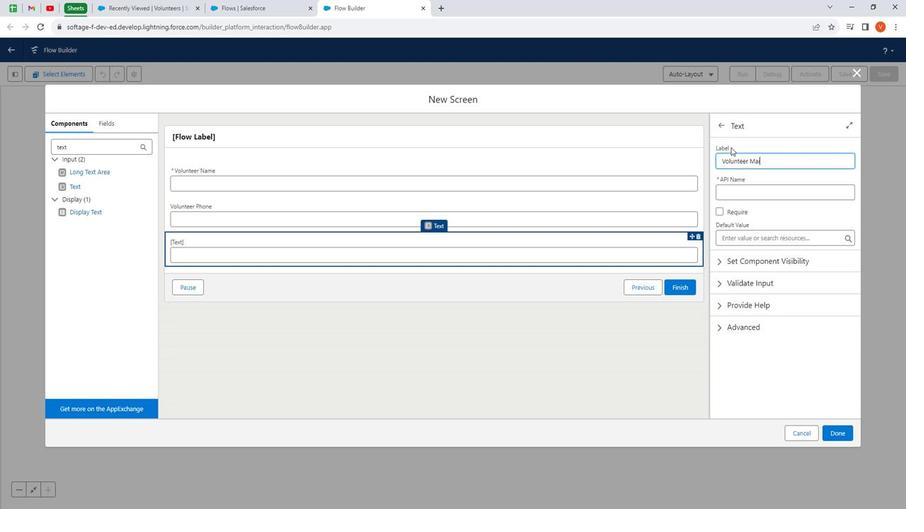 
Action: Mouse moved to (759, 181)
Screenshot: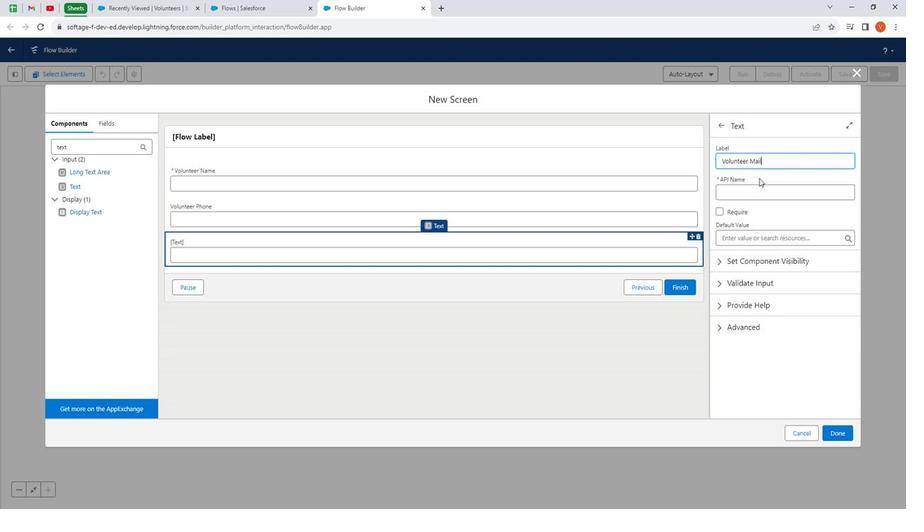 
Action: Mouse pressed left at (759, 181)
Screenshot: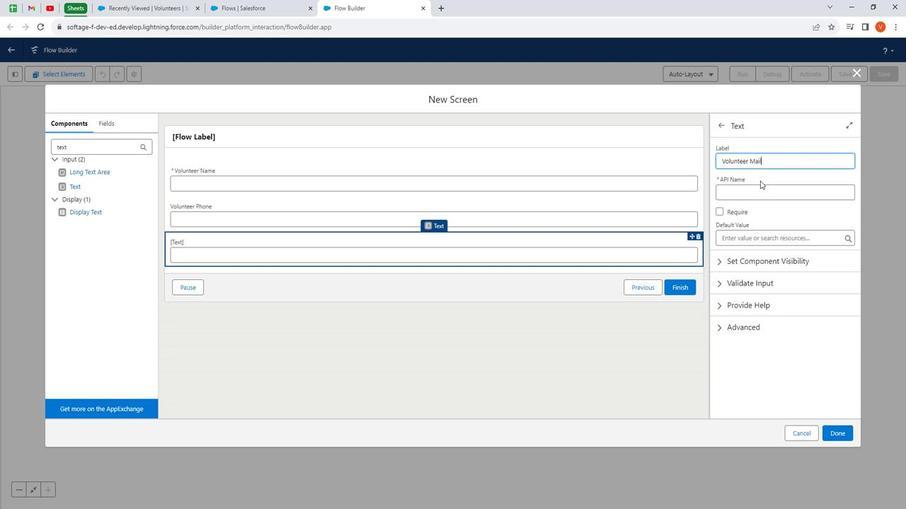 
Action: Mouse moved to (834, 432)
Screenshot: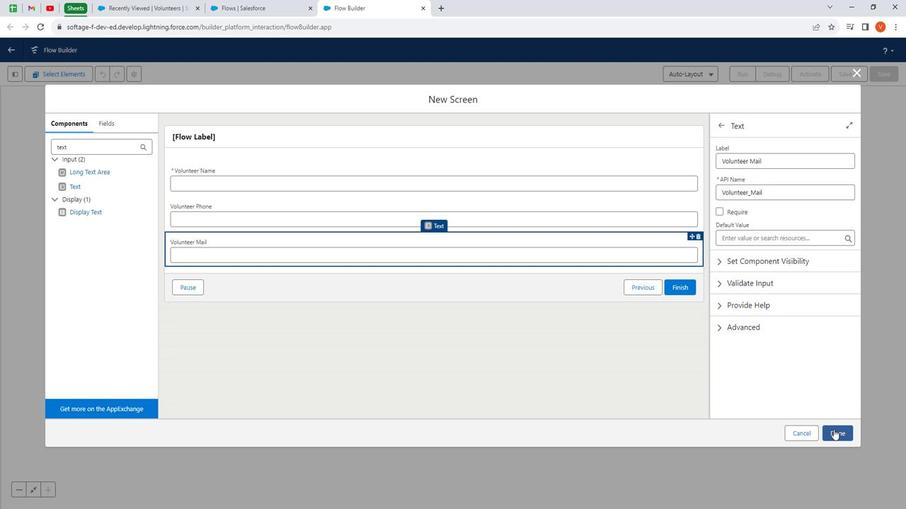 
Action: Mouse pressed left at (834, 432)
Screenshot: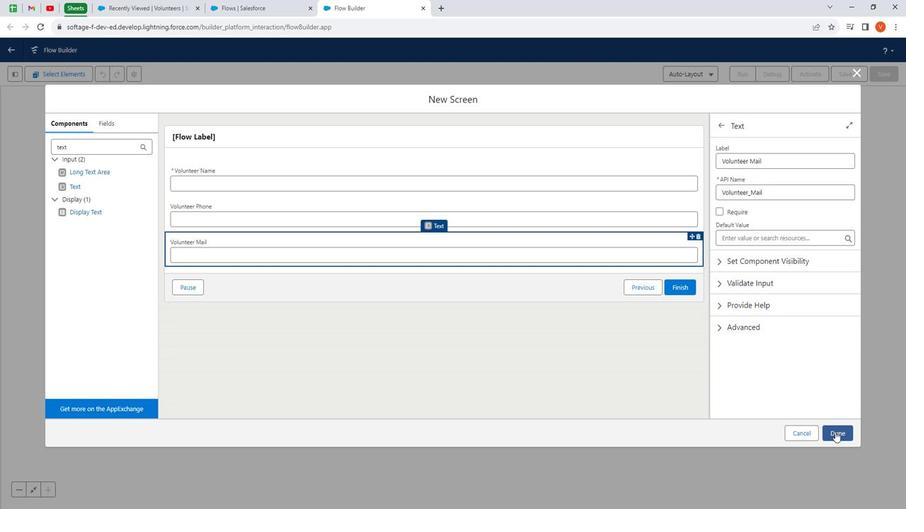 
Action: Mouse moved to (456, 192)
Screenshot: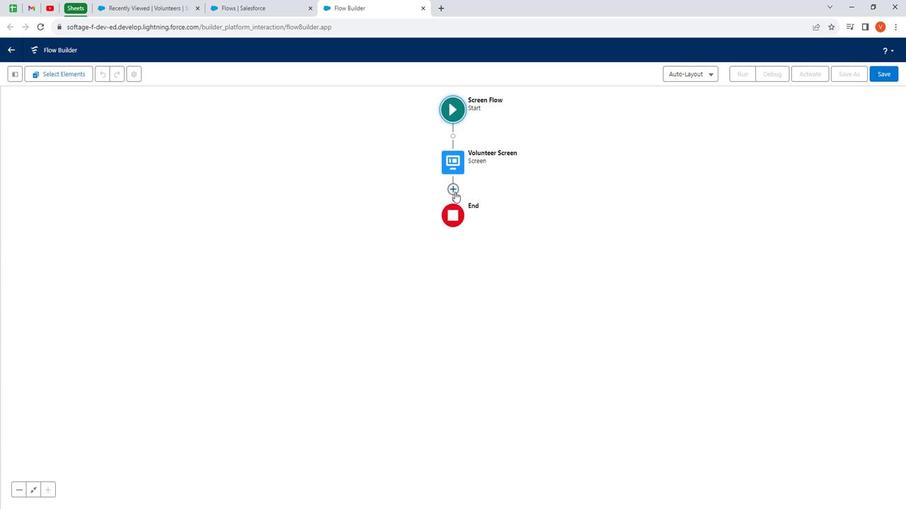
Action: Mouse pressed left at (456, 192)
Screenshot: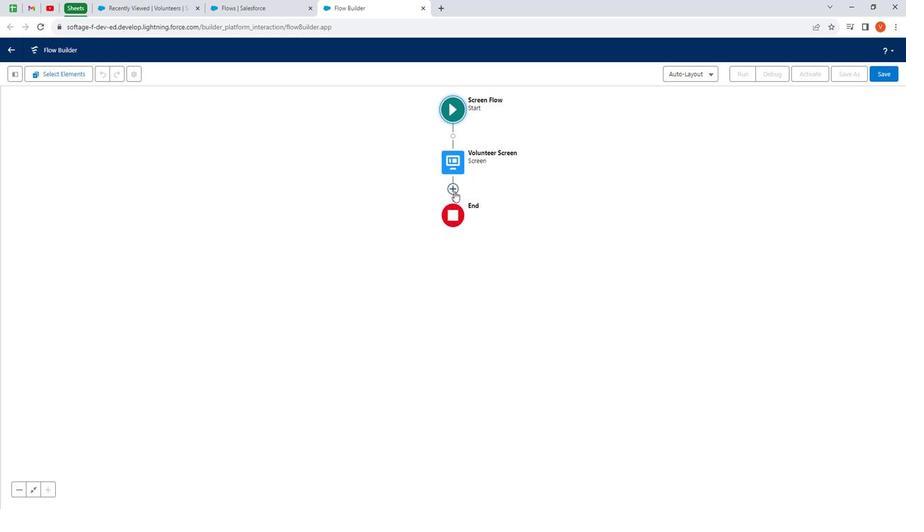 
Action: Mouse moved to (458, 298)
Screenshot: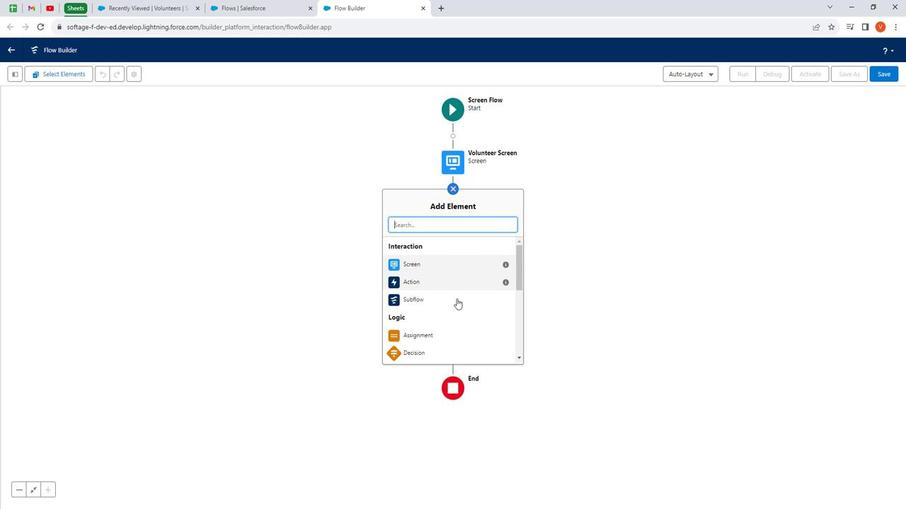 
Action: Mouse scrolled (458, 298) with delta (0, 0)
Screenshot: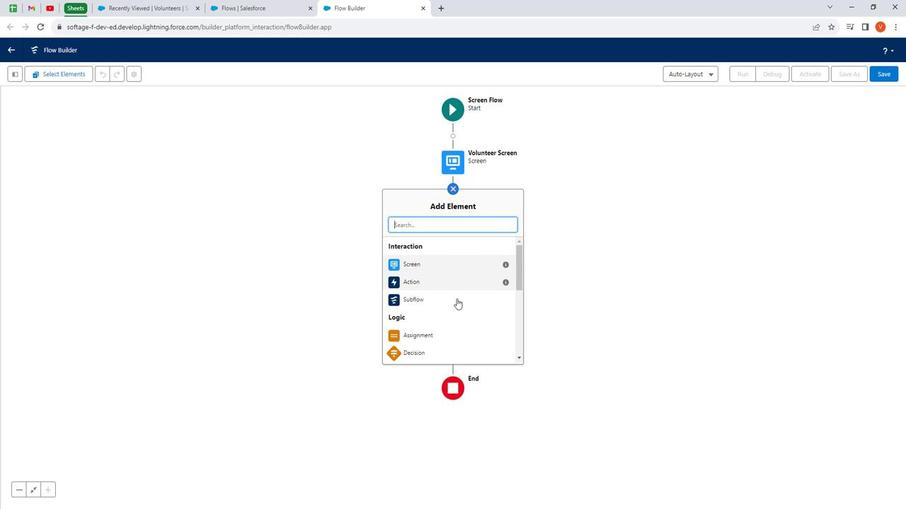 
Action: Mouse moved to (458, 303)
Screenshot: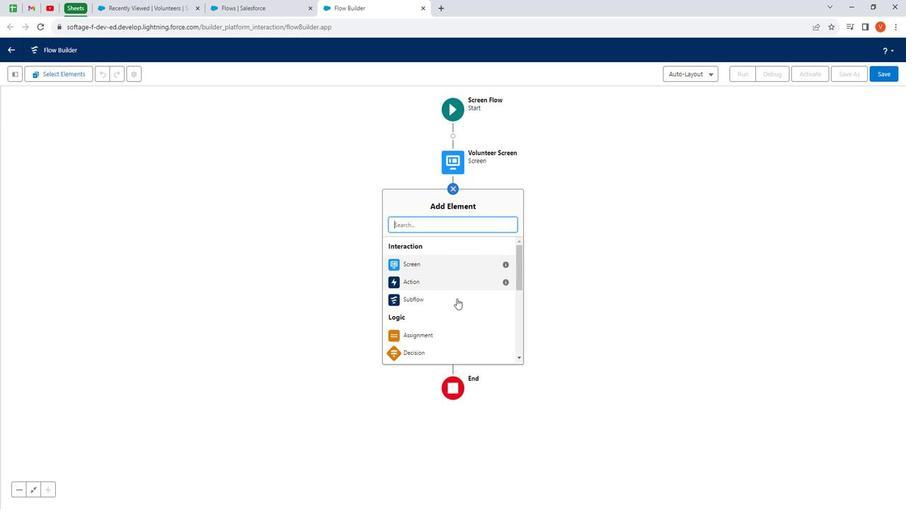 
Action: Mouse scrolled (458, 301) with delta (0, 0)
Screenshot: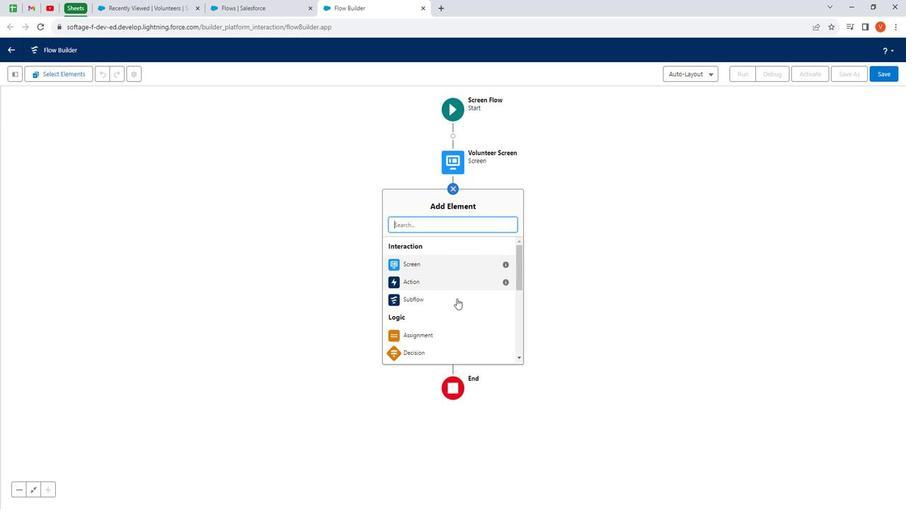 
Action: Mouse scrolled (458, 302) with delta (0, 0)
Screenshot: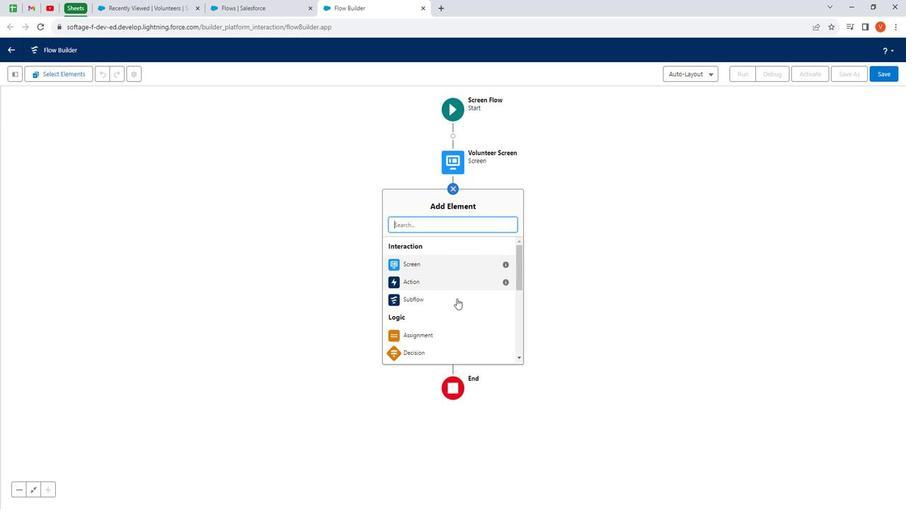 
Action: Mouse scrolled (458, 302) with delta (0, 0)
Screenshot: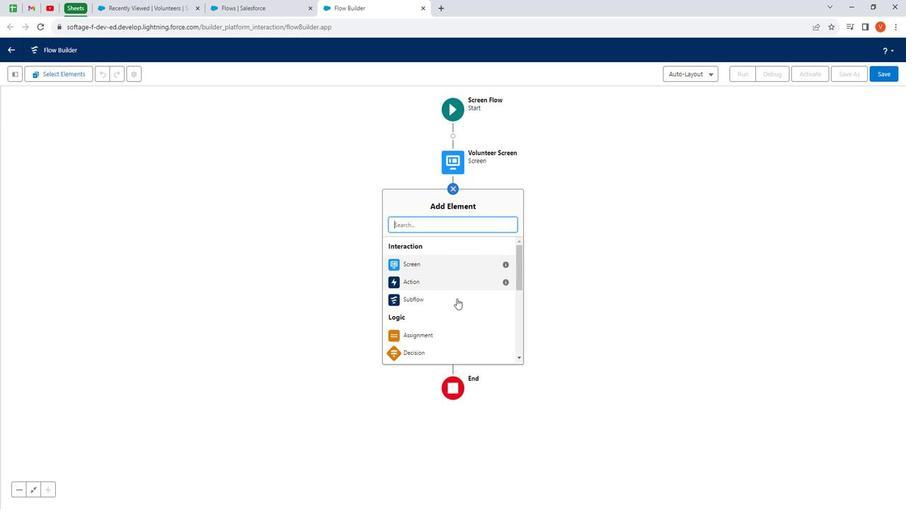 
Action: Mouse scrolled (458, 302) with delta (0, 0)
Screenshot: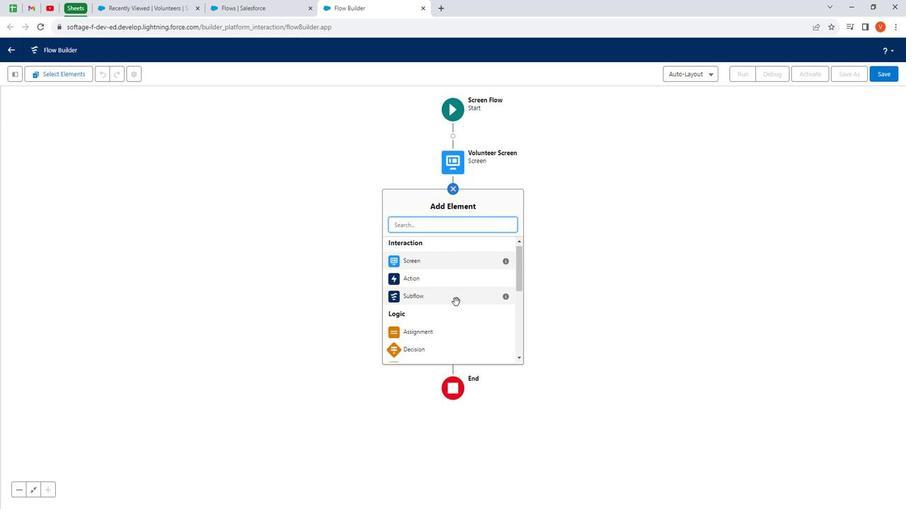 
Action: Mouse scrolled (458, 302) with delta (0, 0)
Screenshot: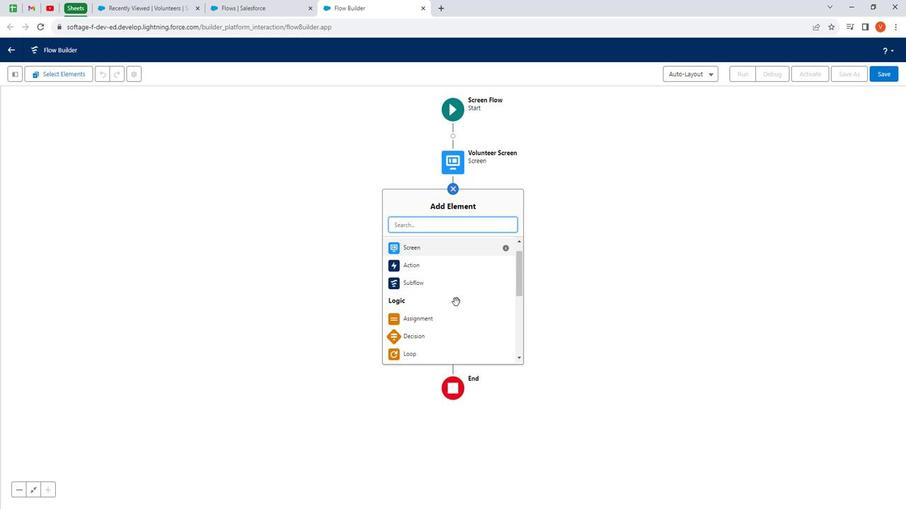 
Action: Mouse scrolled (458, 302) with delta (0, 0)
Screenshot: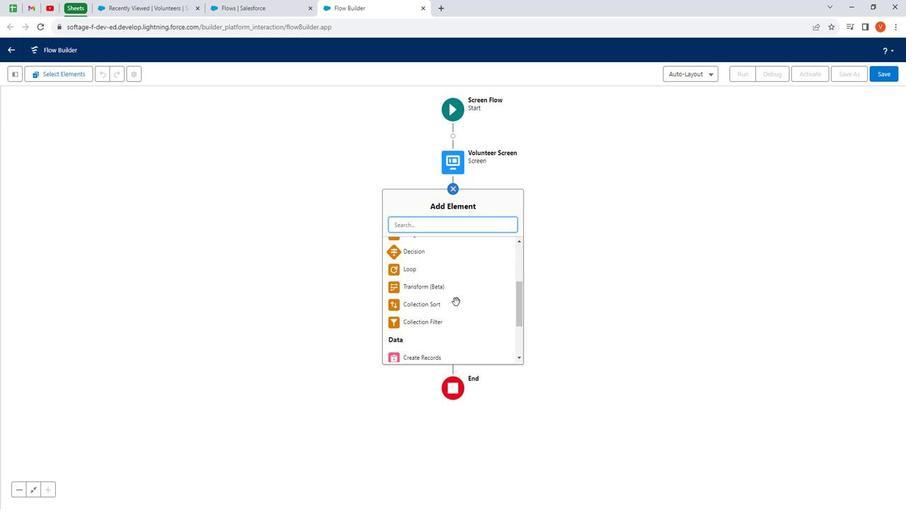 
Action: Mouse moved to (430, 283)
Screenshot: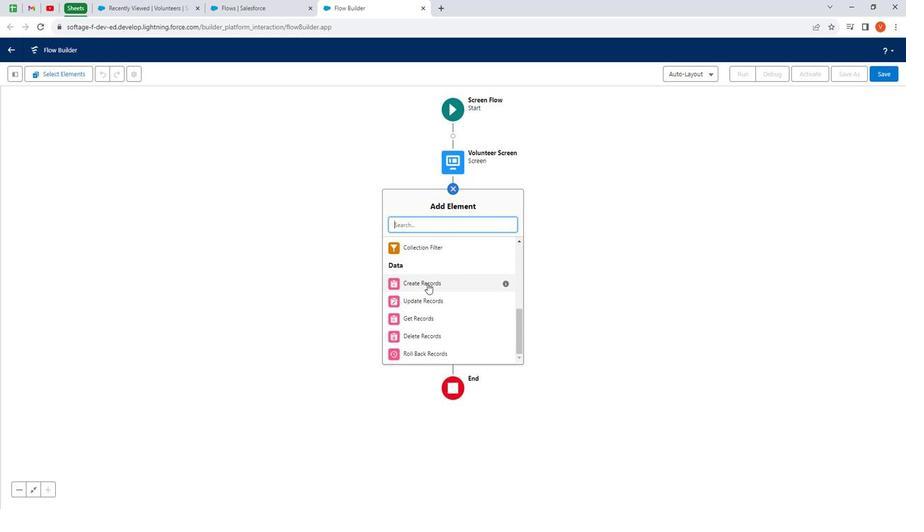 
Action: Mouse pressed left at (430, 283)
Screenshot: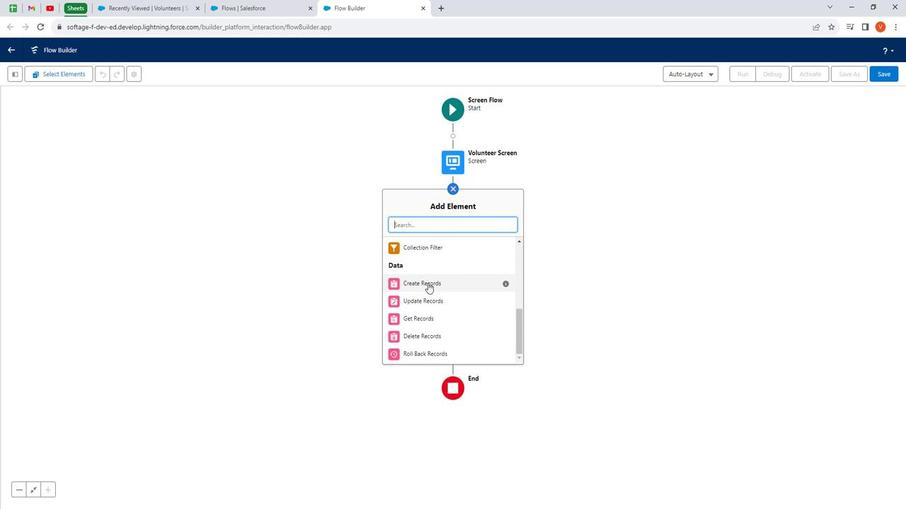 
Action: Mouse moved to (576, 136)
Screenshot: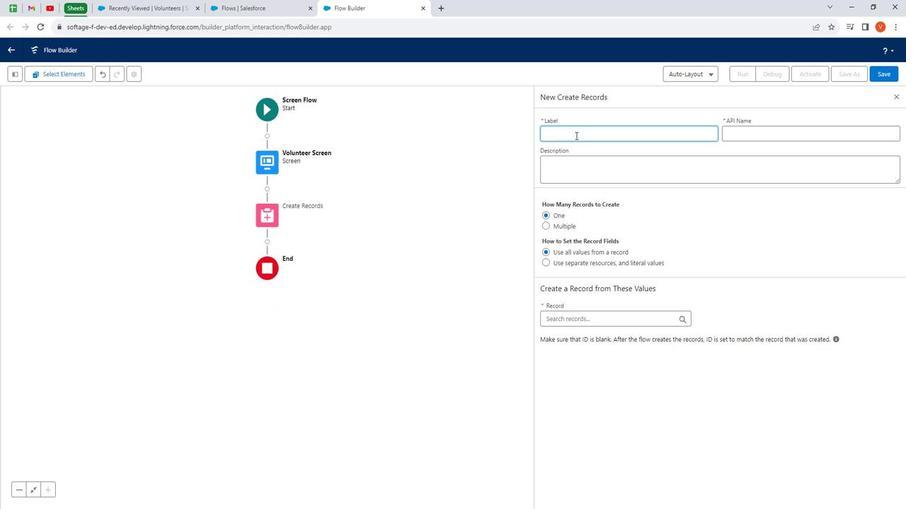 
Action: Mouse pressed left at (576, 136)
Screenshot: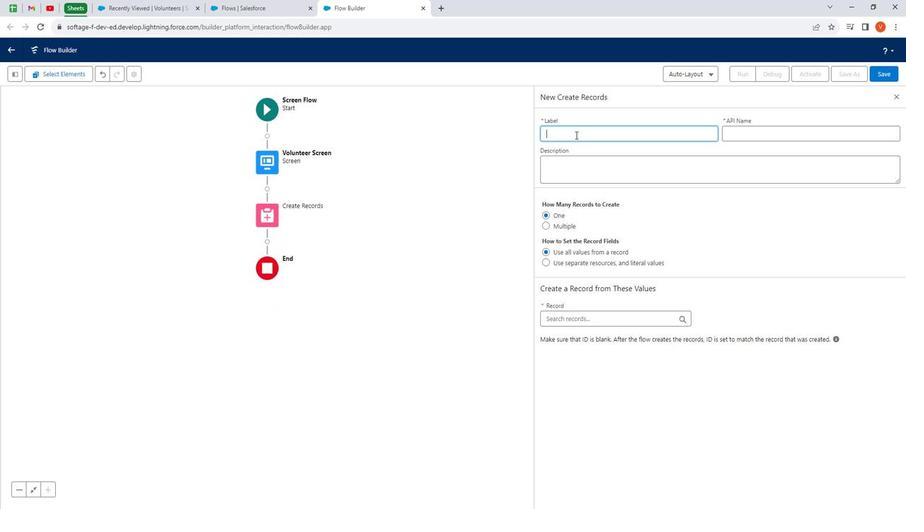 
Action: Mouse moved to (564, 128)
Screenshot: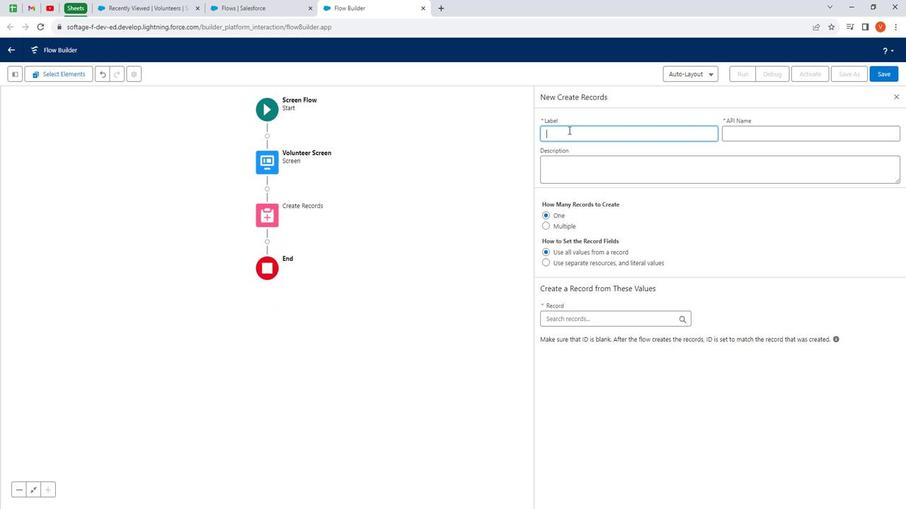 
Action: Key pressed <Key.shift>
Screenshot: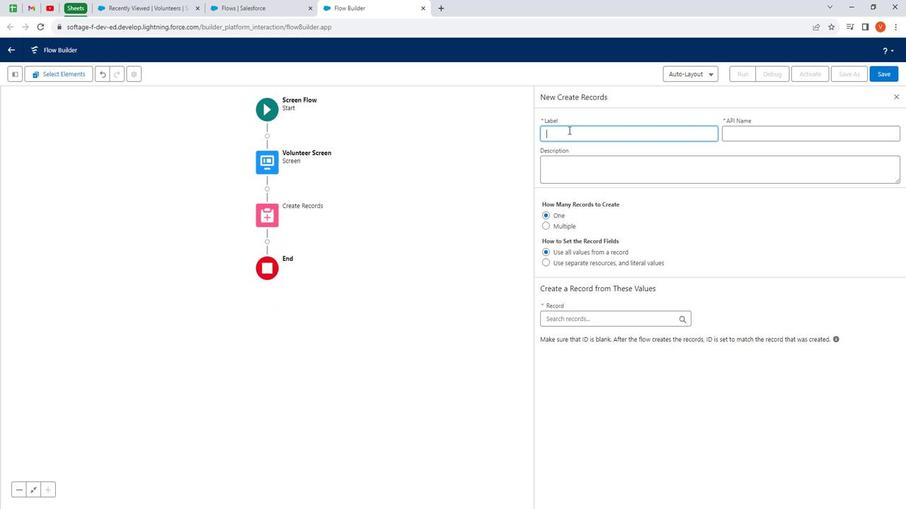 
Action: Mouse moved to (535, 108)
Screenshot: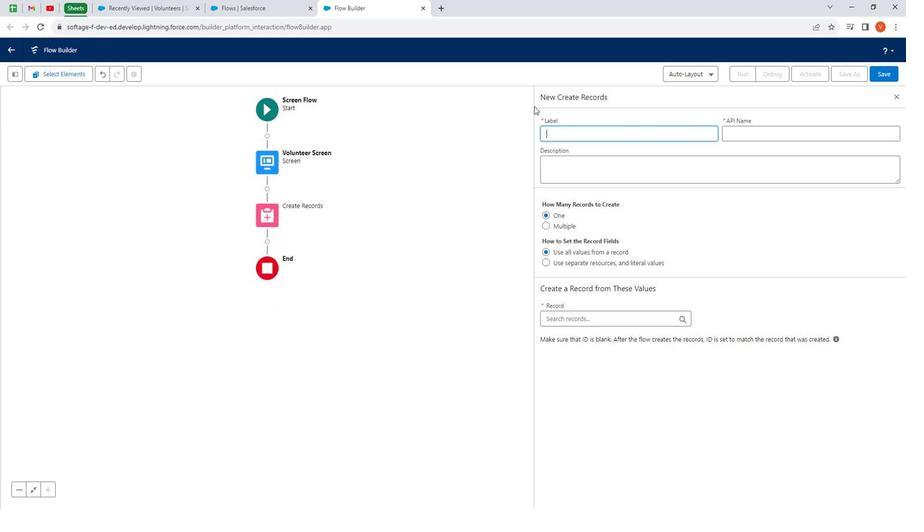 
Action: Key pressed <Key.shift><Key.shift><Key.shift><Key.shift>Create<Key.space><Key.shift>Records<Key.space>for<Key.space><Key.shift>Volunteer<Key.space>
Screenshot: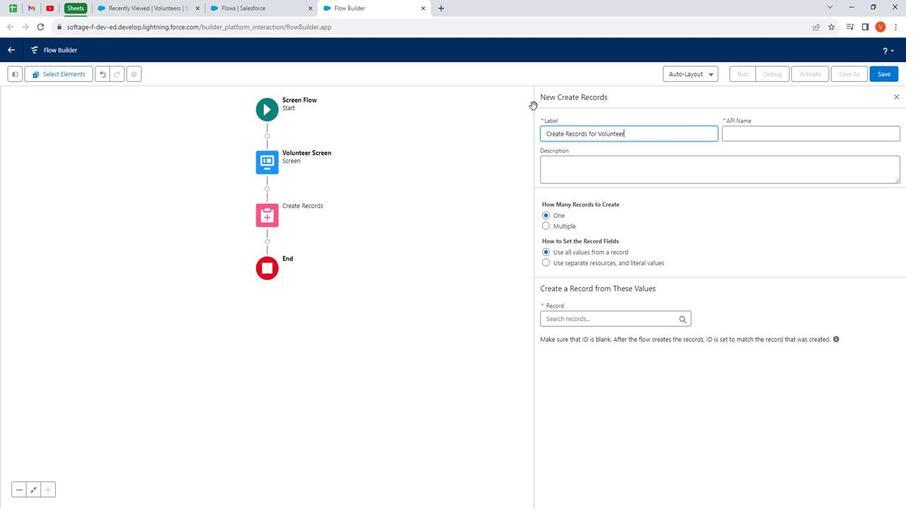 
Action: Mouse moved to (637, 230)
Screenshot: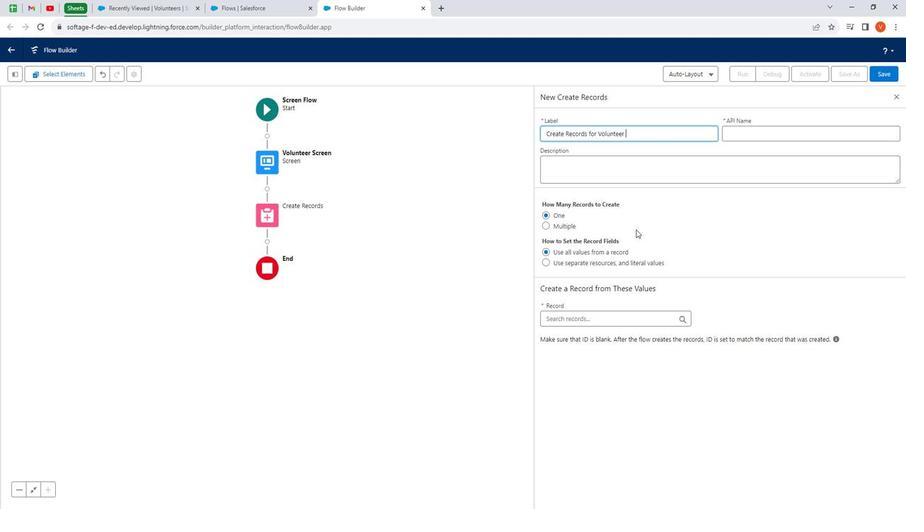 
Action: Mouse pressed left at (637, 230)
Screenshot: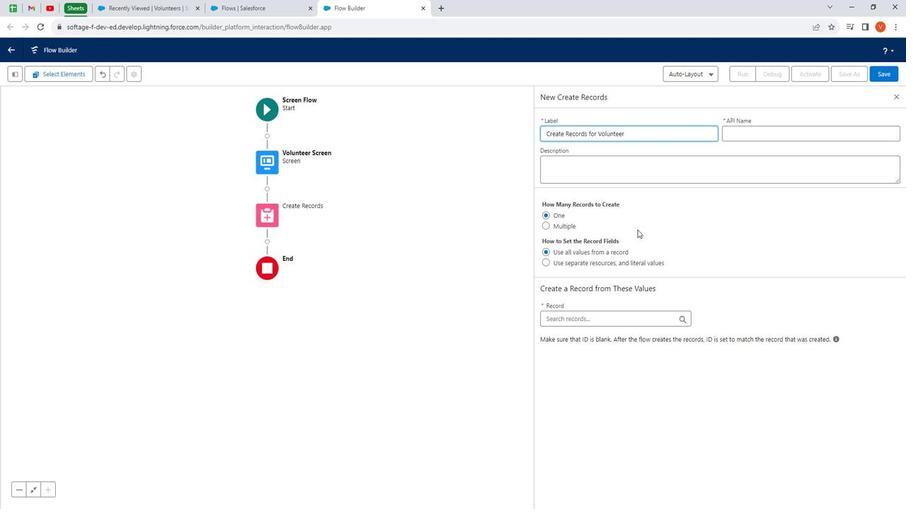
Action: Mouse moved to (612, 266)
Screenshot: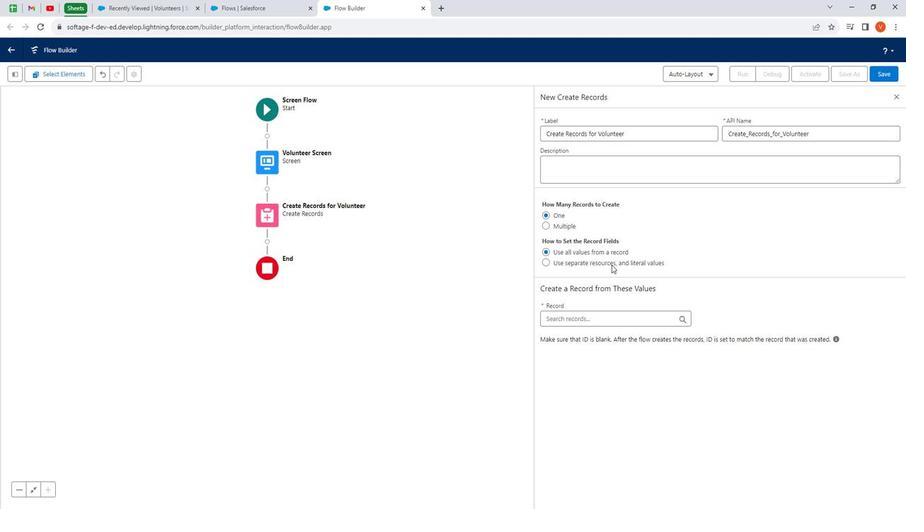 
Action: Mouse pressed left at (612, 266)
Screenshot: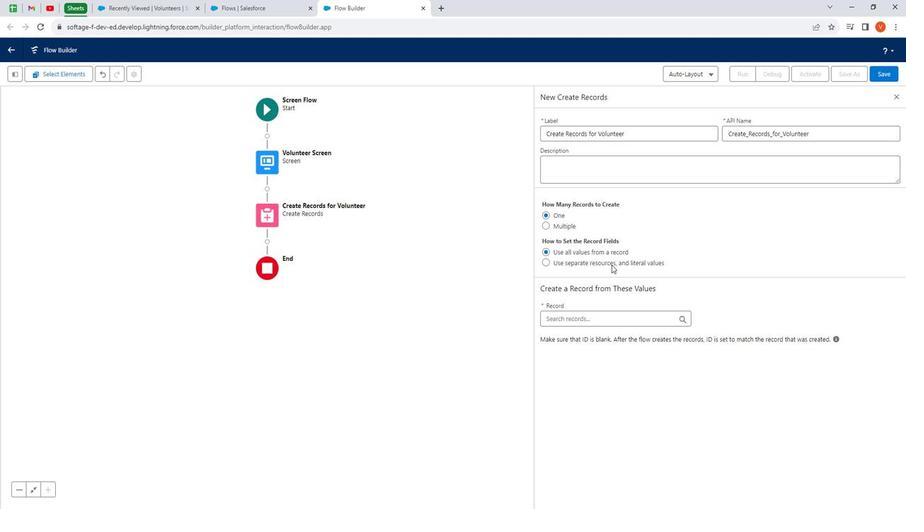 
Action: Mouse moved to (594, 313)
Screenshot: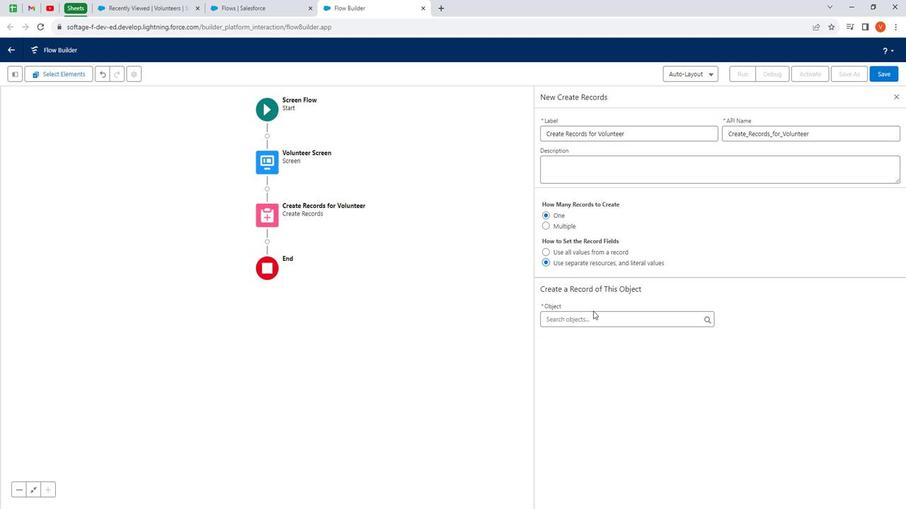 
Action: Mouse pressed left at (594, 313)
Screenshot: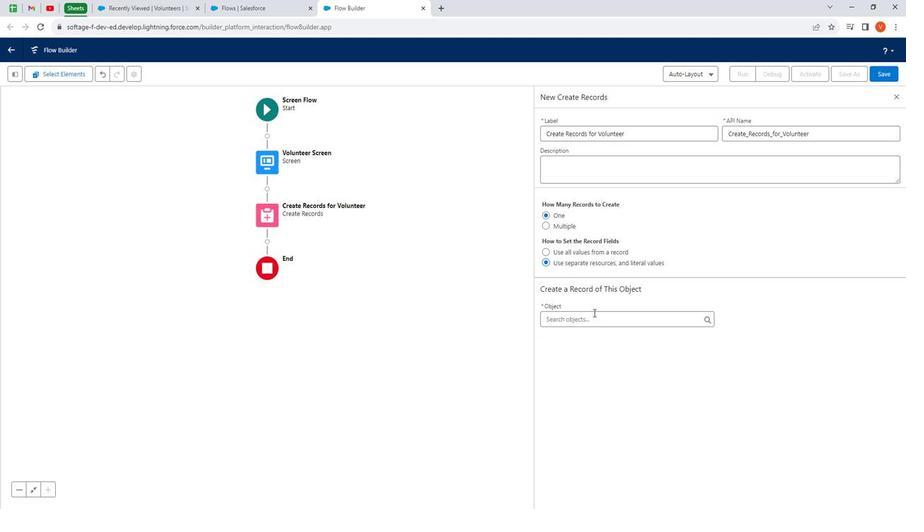 
Action: Mouse moved to (594, 313)
Screenshot: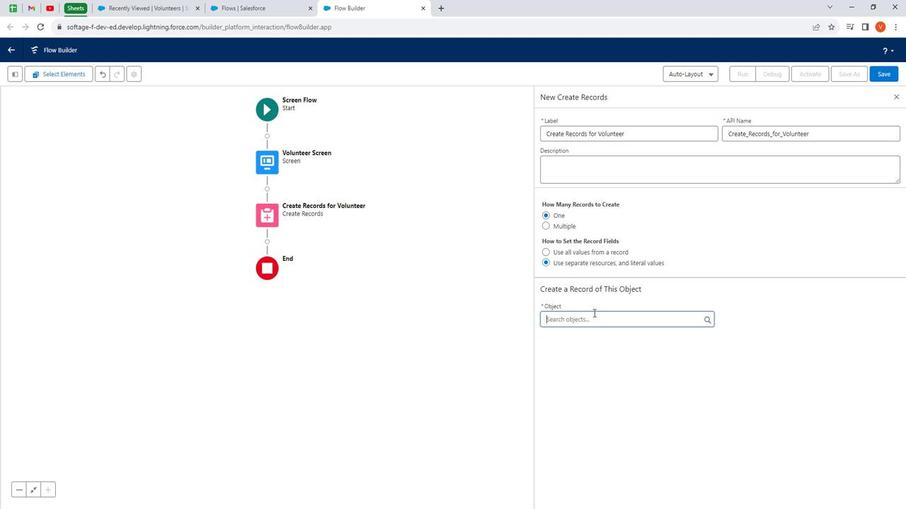 
Action: Key pressed volunteer
Screenshot: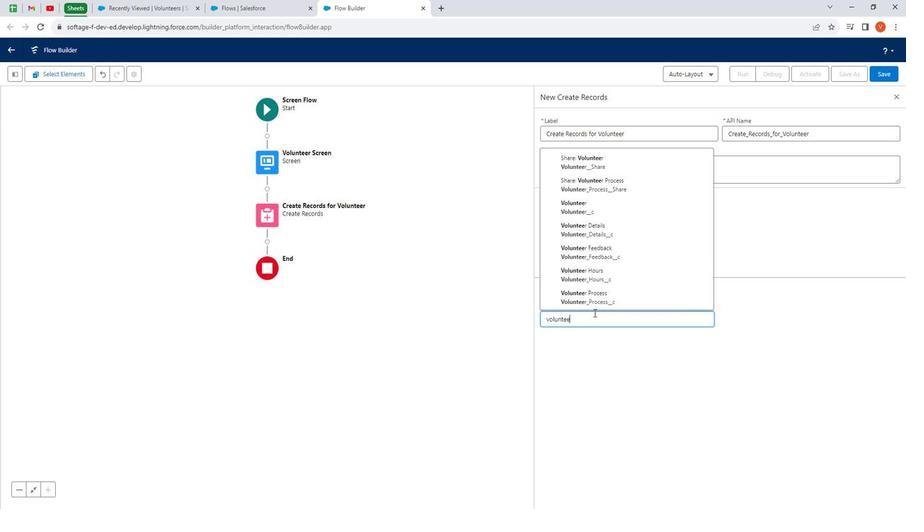 
Action: Mouse moved to (606, 215)
Screenshot: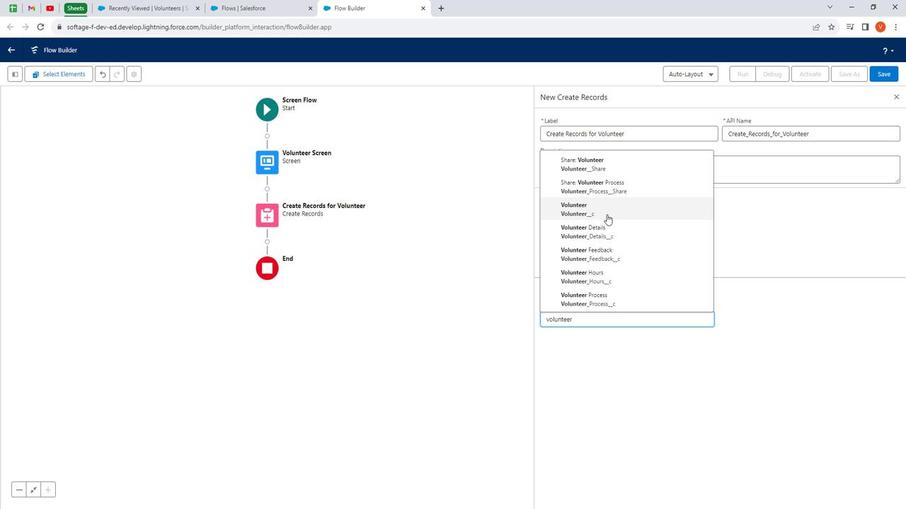 
Action: Mouse pressed left at (606, 215)
Screenshot: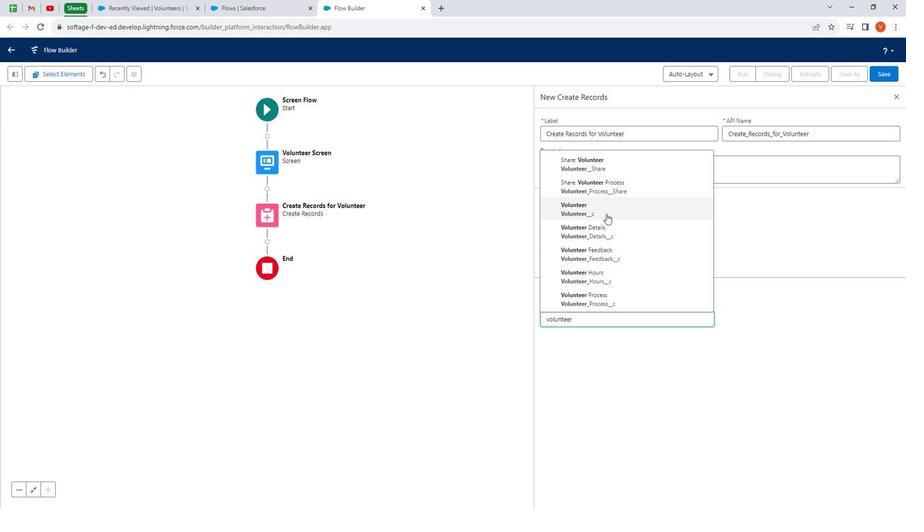 
Action: Mouse moved to (623, 373)
Screenshot: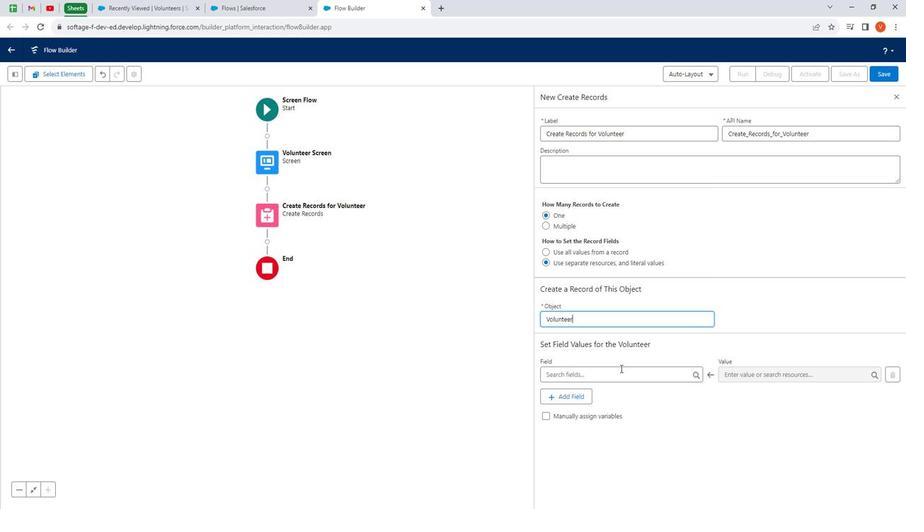 
Action: Mouse pressed left at (623, 373)
Screenshot: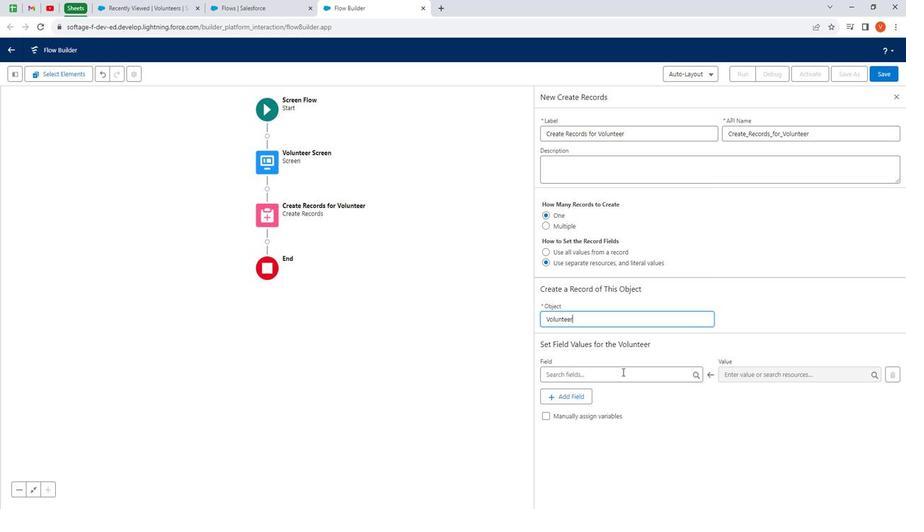 
Action: Mouse moved to (623, 373)
Screenshot: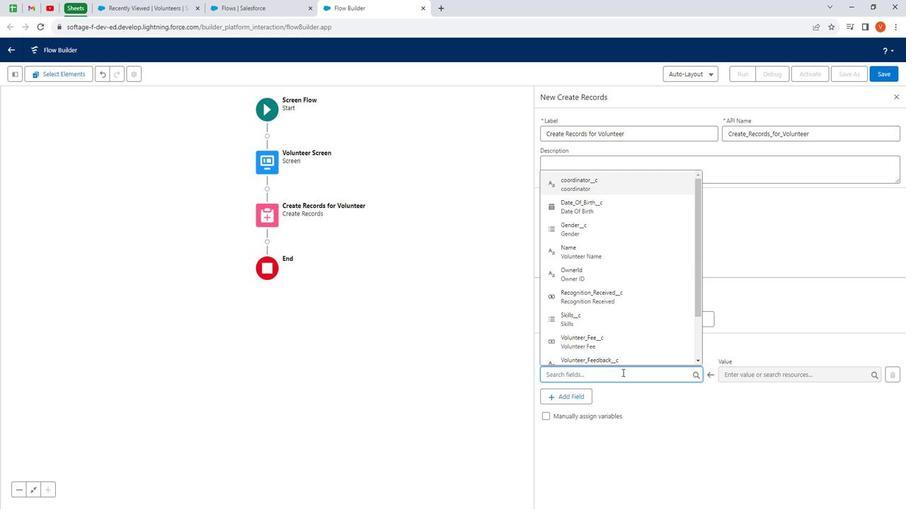 
Action: Key pressed name
Screenshot: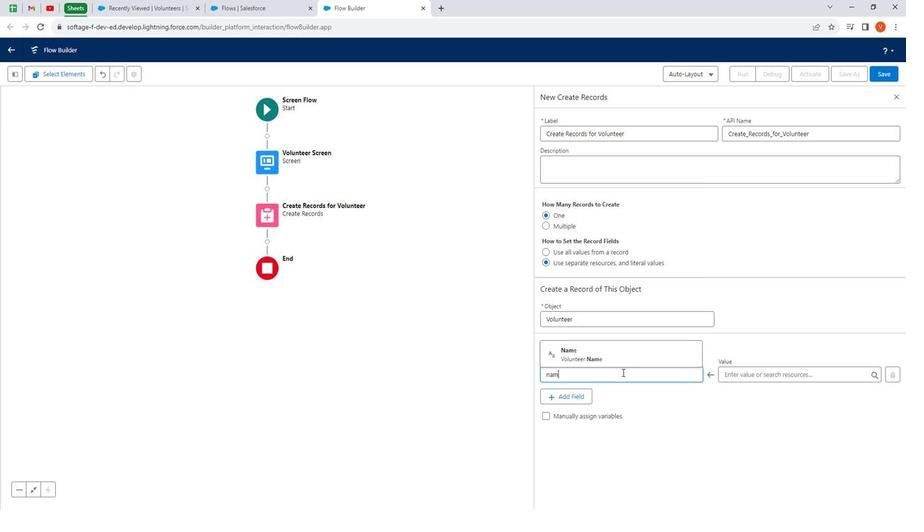 
Action: Mouse moved to (635, 353)
Screenshot: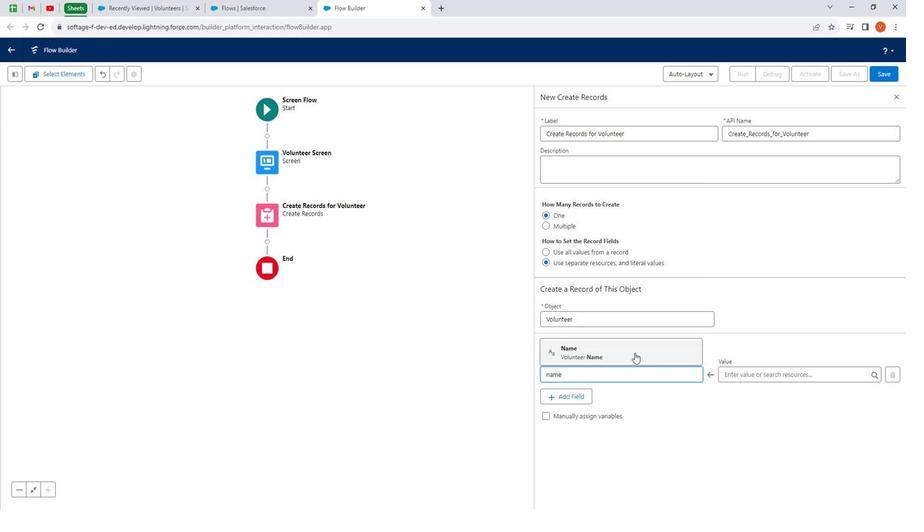 
Action: Mouse pressed left at (635, 353)
Screenshot: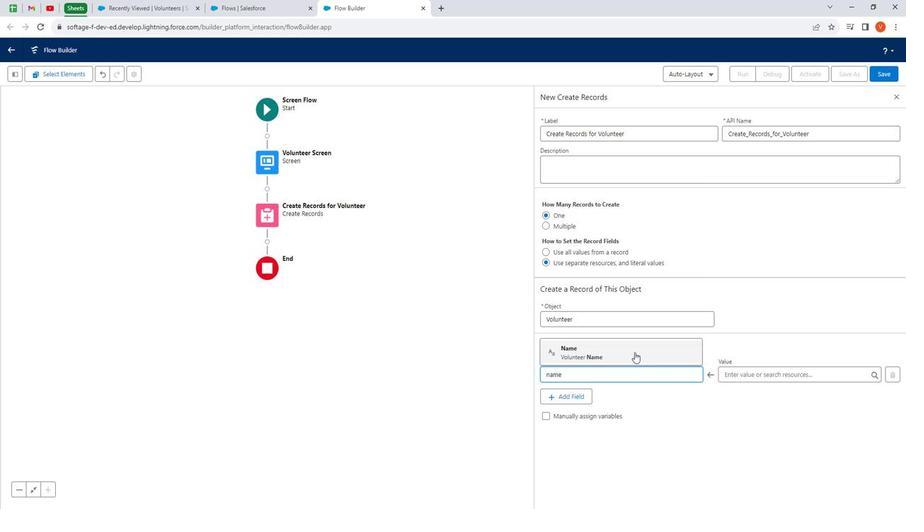
Action: Mouse moved to (749, 373)
Screenshot: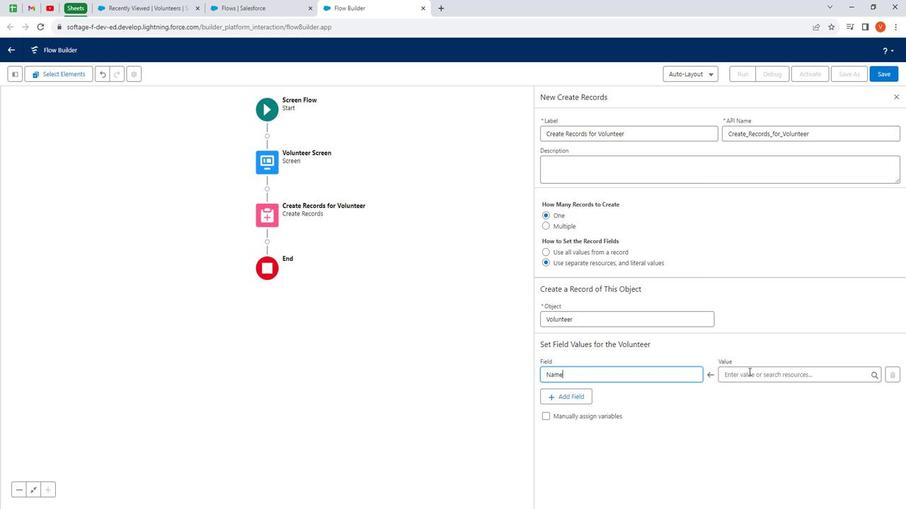 
Action: Mouse pressed left at (749, 373)
Screenshot: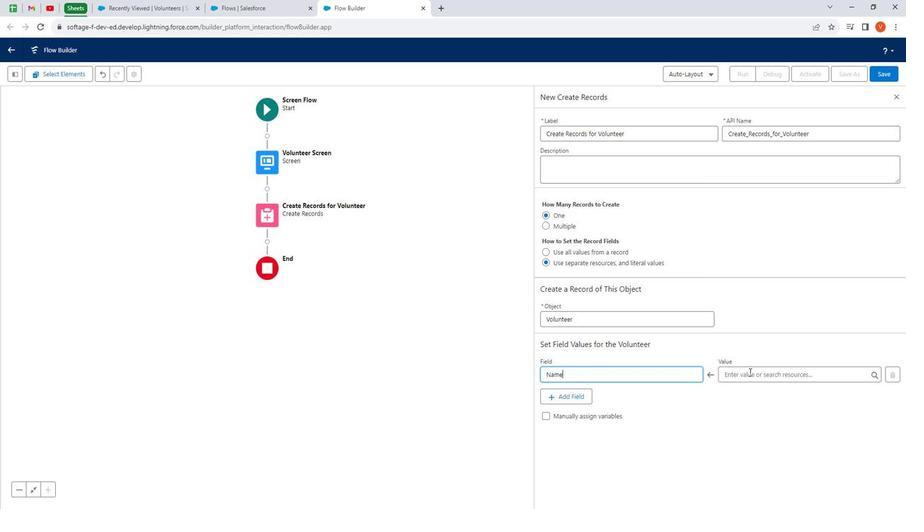 
Action: Mouse moved to (813, 321)
Screenshot: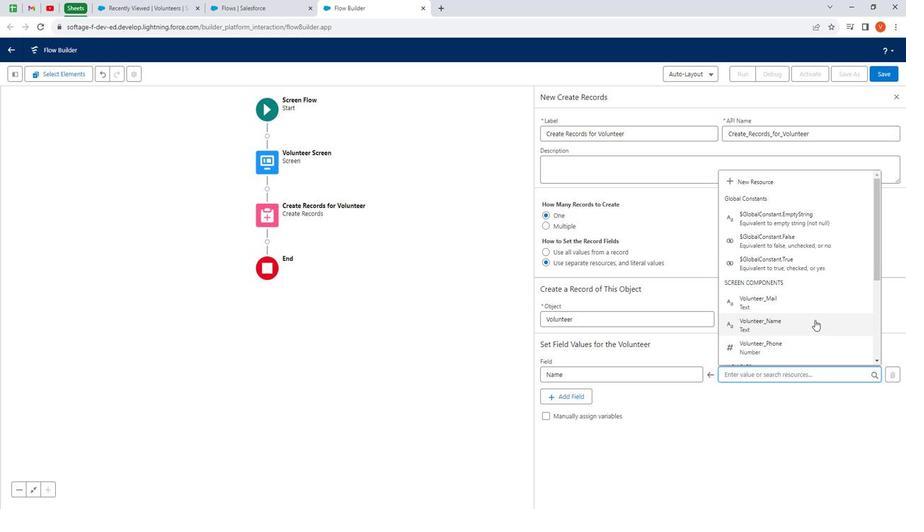 
Action: Mouse pressed left at (813, 321)
Screenshot: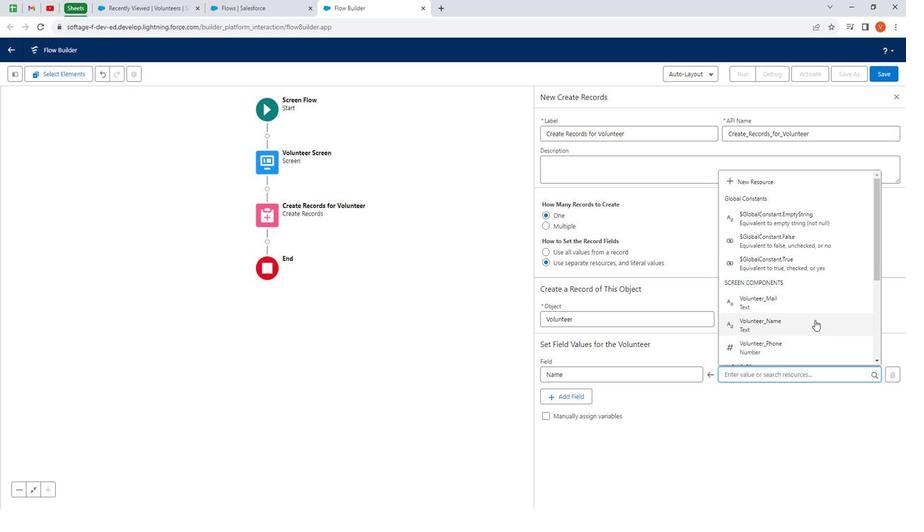 
Action: Mouse moved to (569, 395)
Screenshot: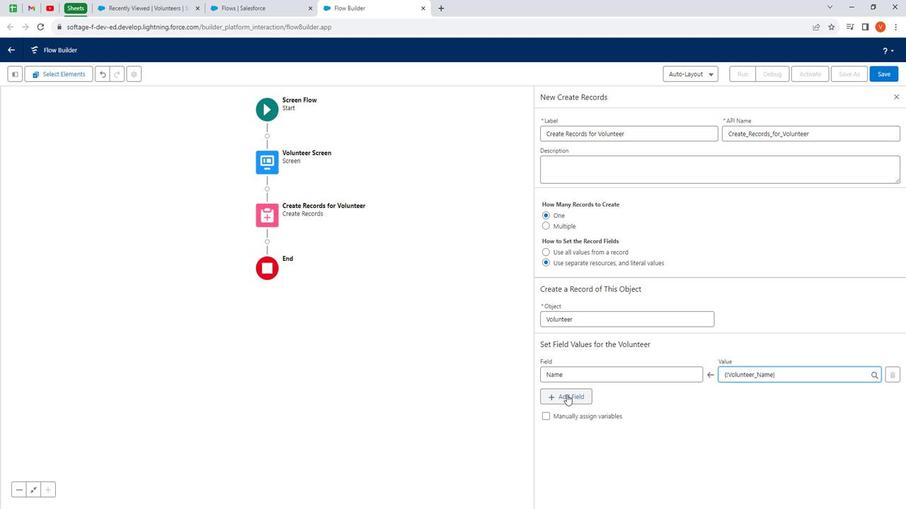 
Action: Mouse pressed left at (569, 395)
Screenshot: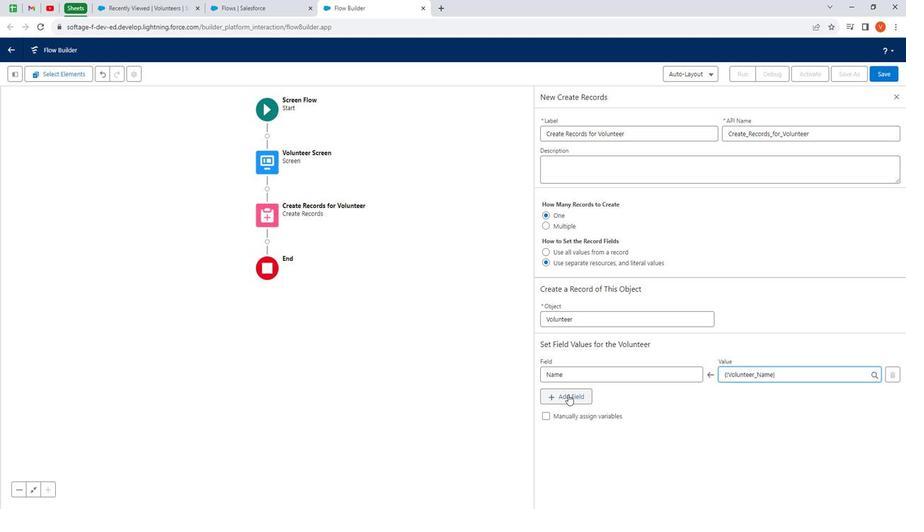 
Action: Mouse moved to (594, 409)
Screenshot: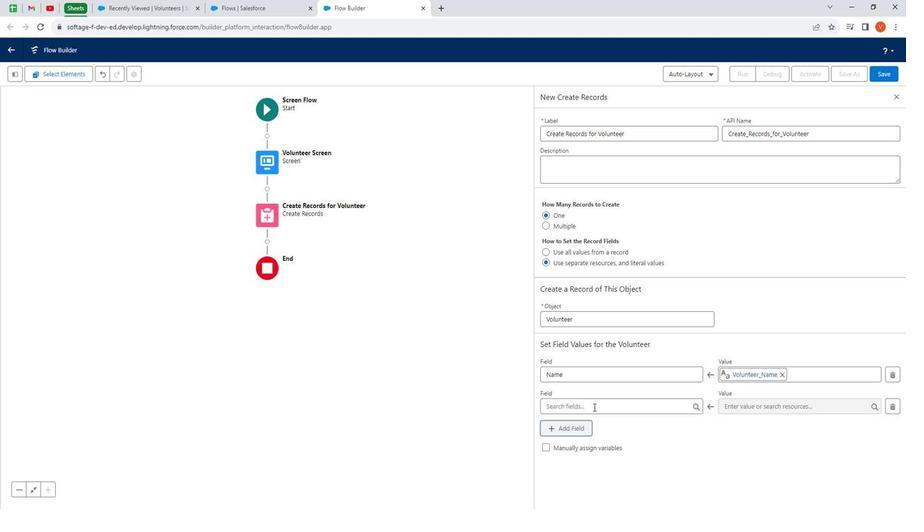 
Action: Mouse pressed left at (594, 409)
Screenshot: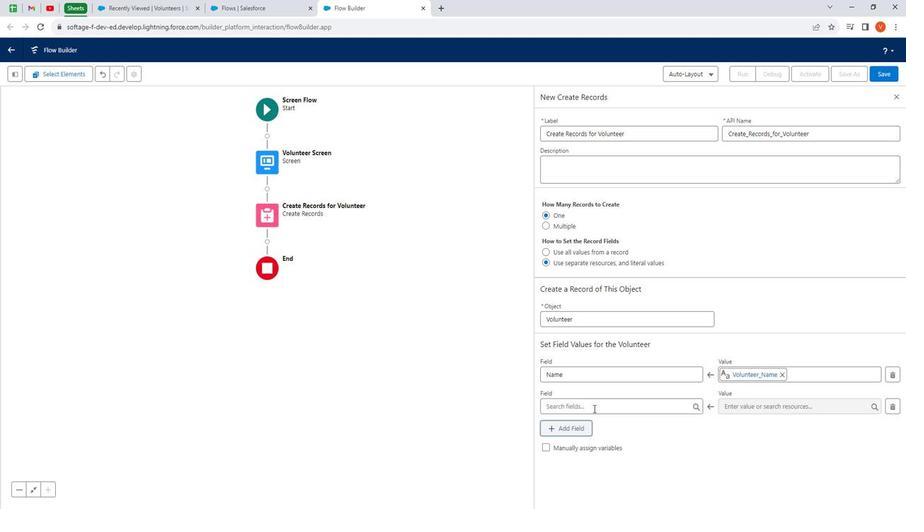 
Action: Mouse moved to (589, 410)
Screenshot: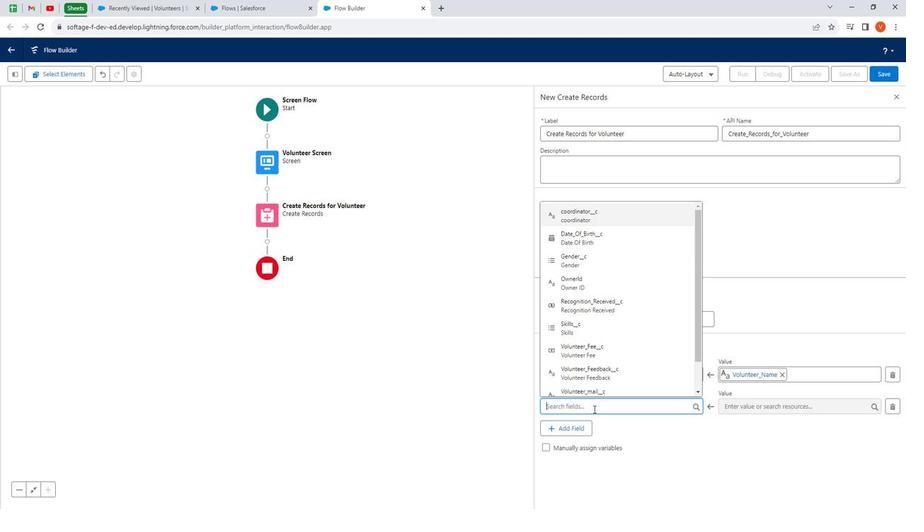 
Action: Key pressed phone
Screenshot: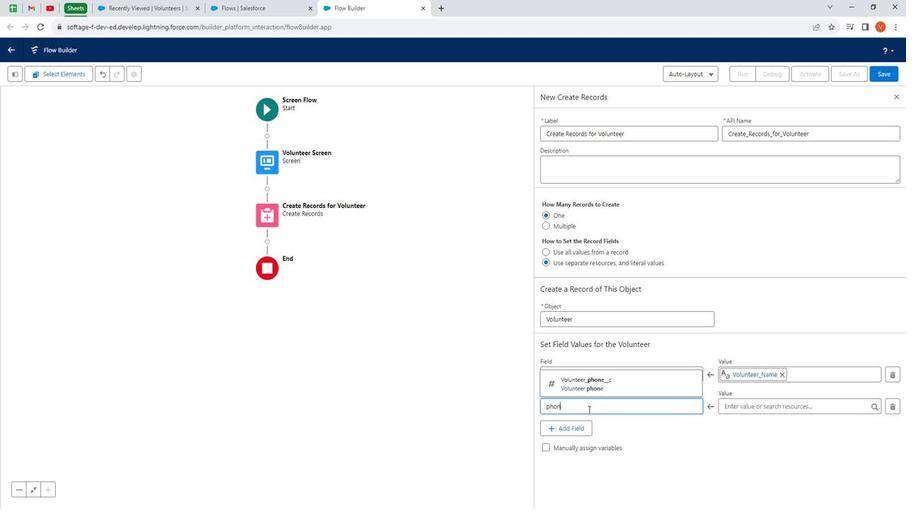 
Action: Mouse moved to (601, 377)
Screenshot: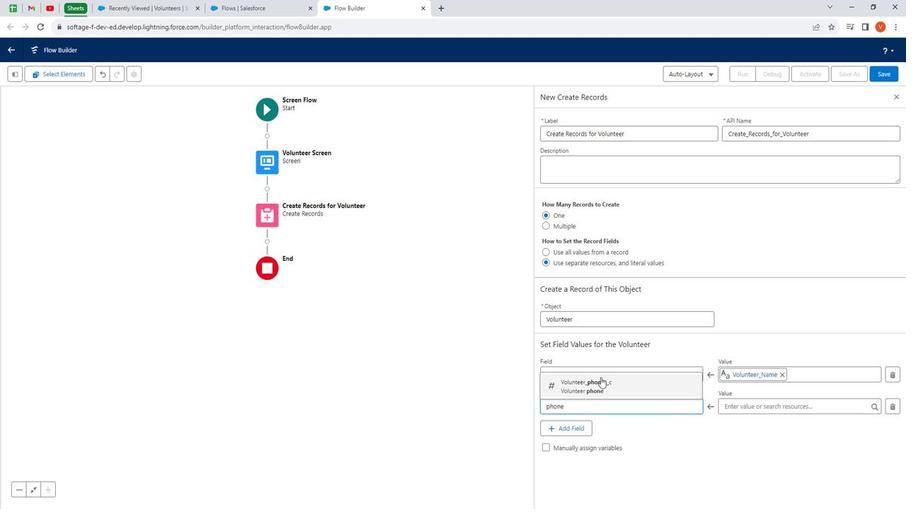 
Action: Mouse pressed left at (601, 377)
Screenshot: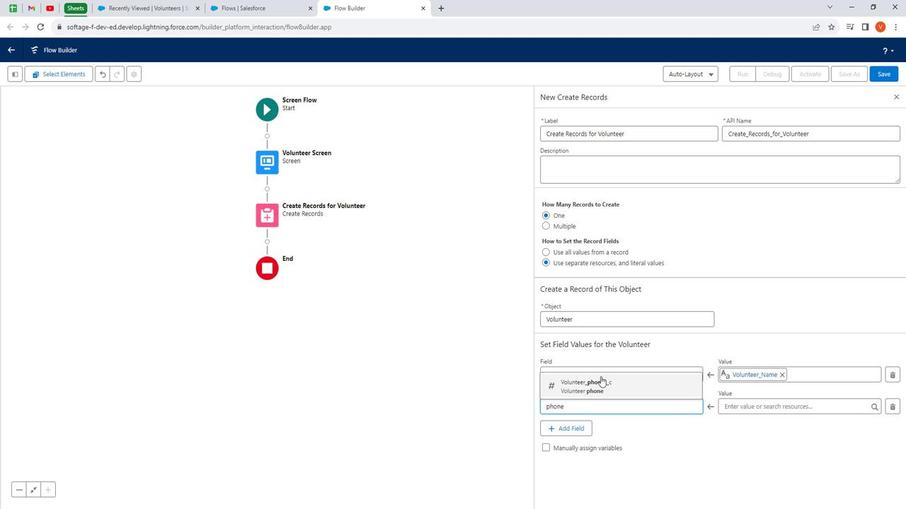 
Action: Mouse moved to (773, 409)
Screenshot: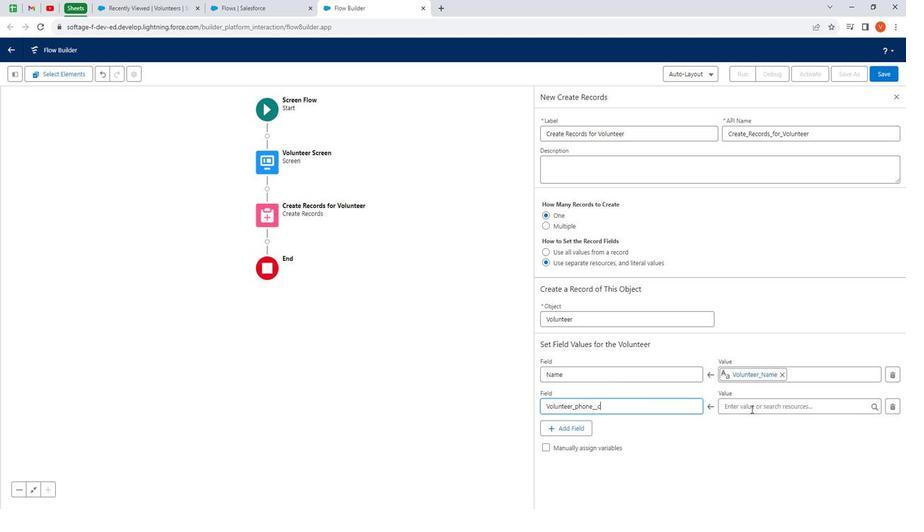 
Action: Mouse pressed left at (773, 409)
Screenshot: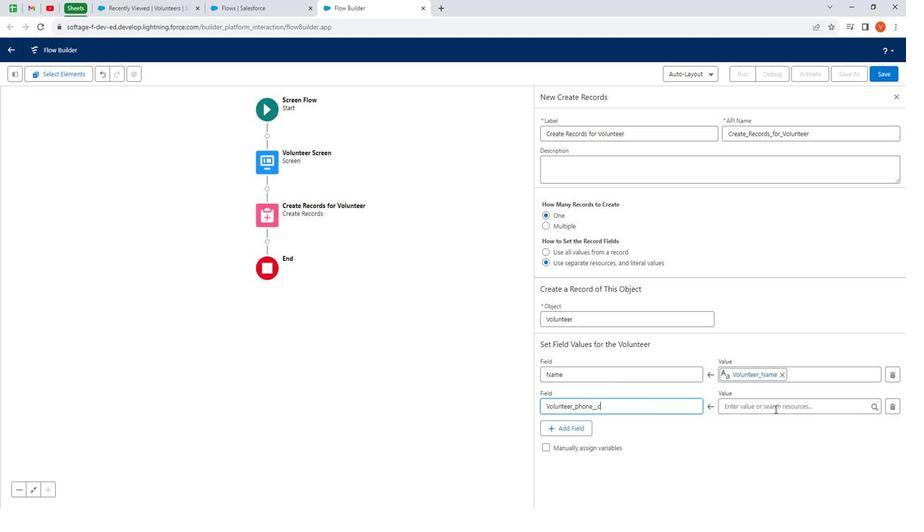 
Action: Mouse moved to (792, 272)
Screenshot: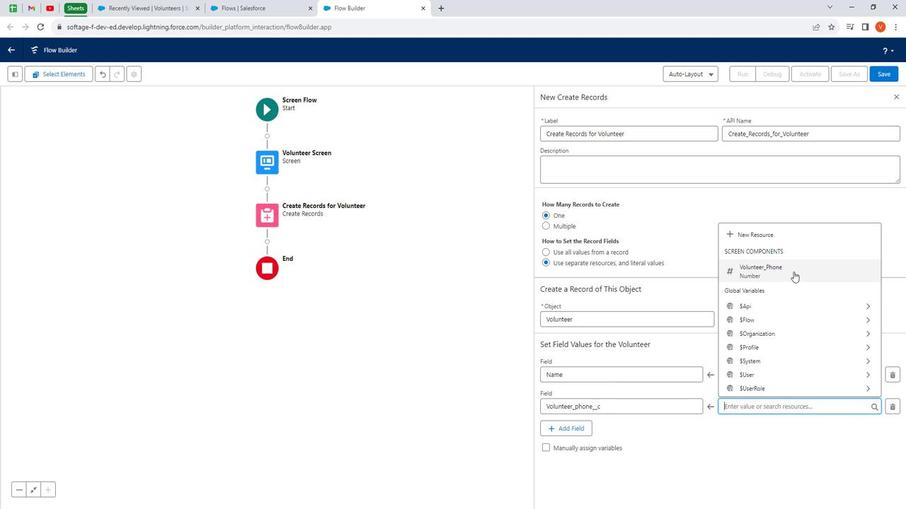 
Action: Mouse pressed left at (792, 272)
Screenshot: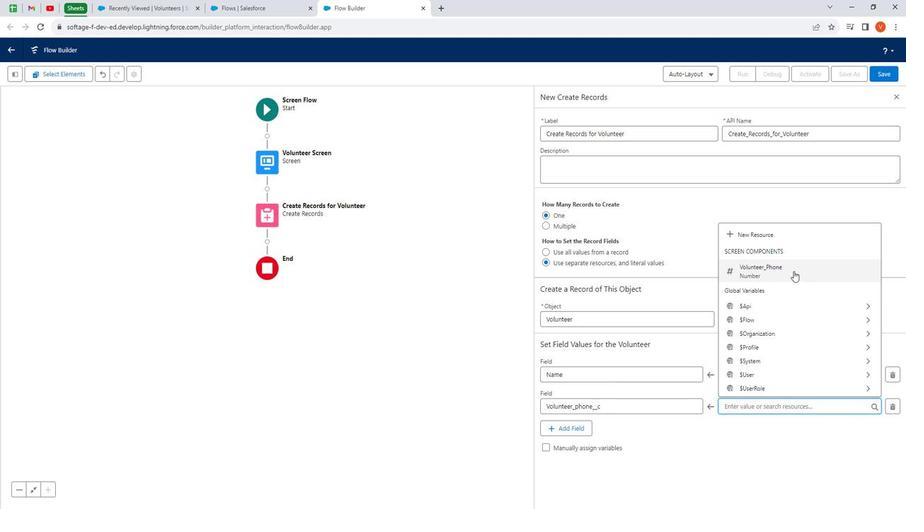 
Action: Mouse moved to (816, 392)
Screenshot: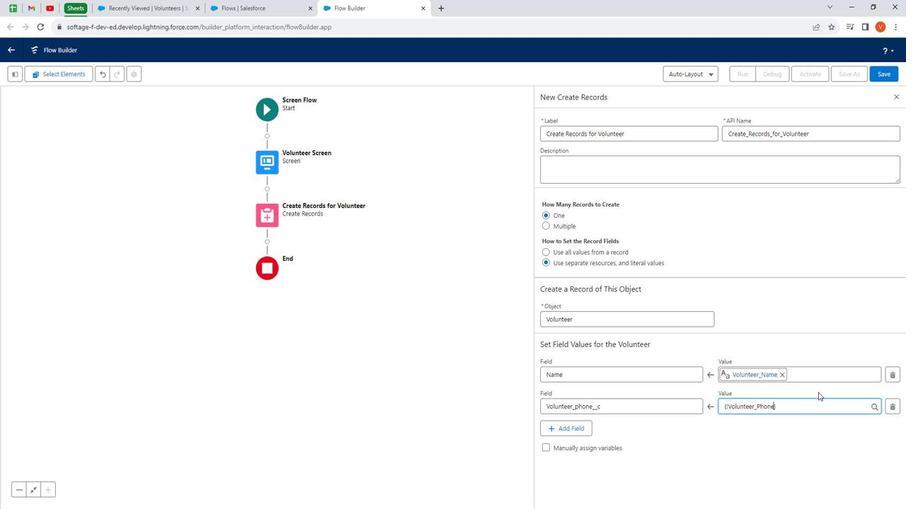 
Action: Mouse pressed left at (816, 392)
Screenshot: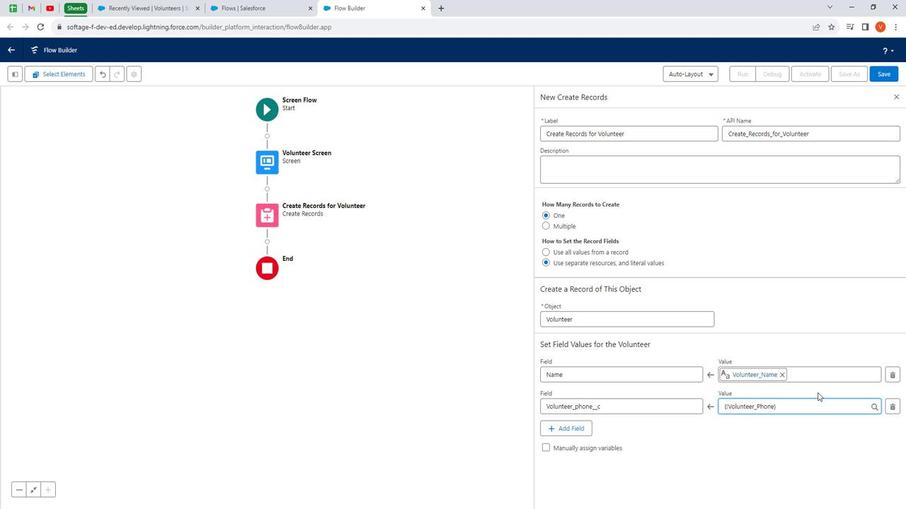 
Action: Mouse moved to (809, 413)
Screenshot: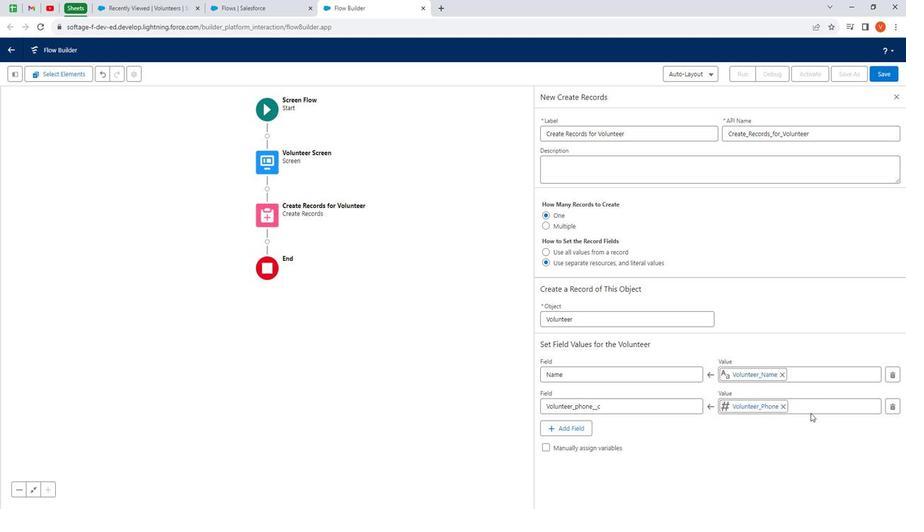 
Action: Mouse pressed left at (809, 413)
Screenshot: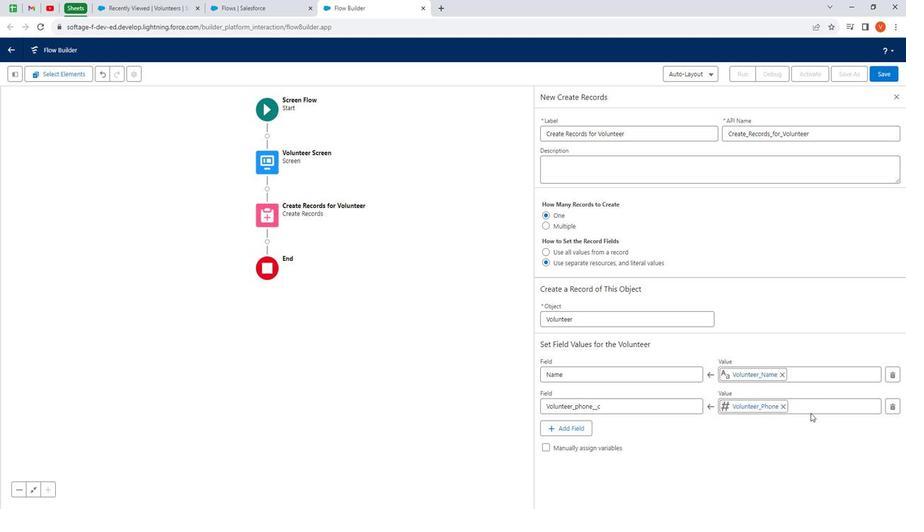 
Action: Mouse moved to (809, 410)
Screenshot: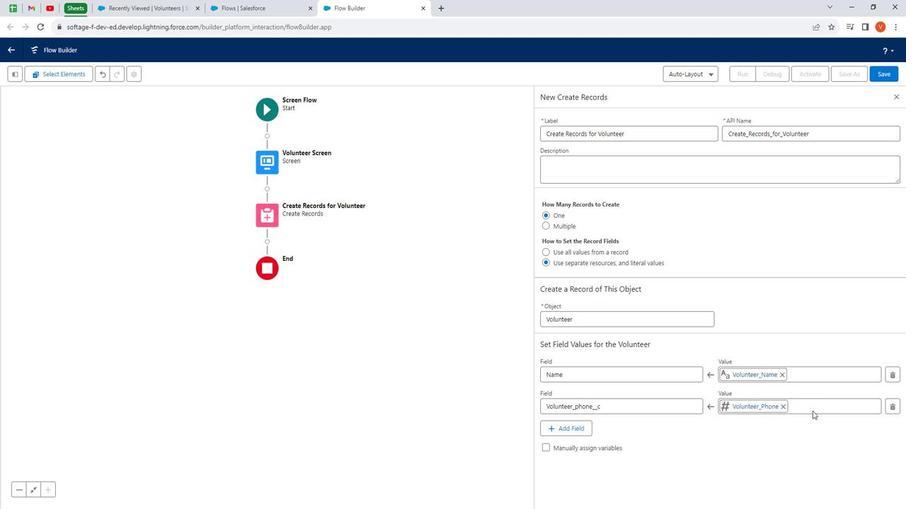 
Action: Mouse pressed left at (809, 410)
Screenshot: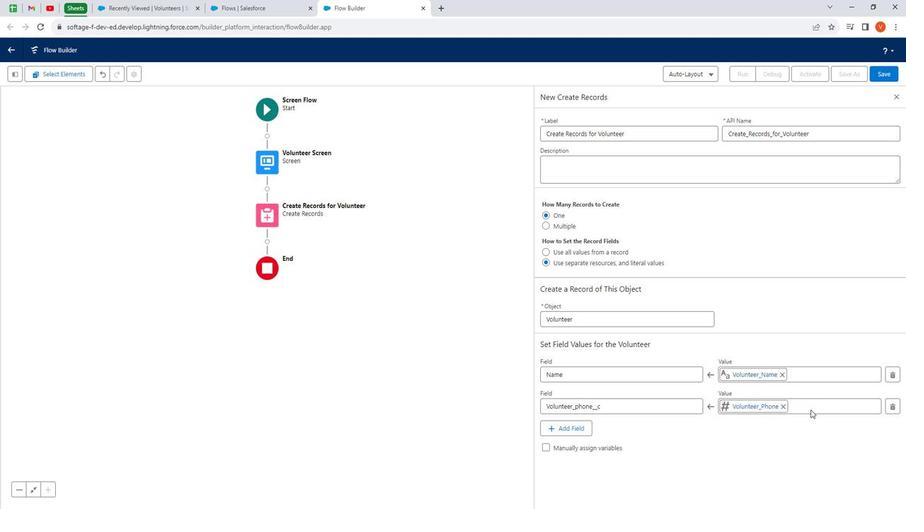 
Action: Mouse moved to (579, 432)
Screenshot: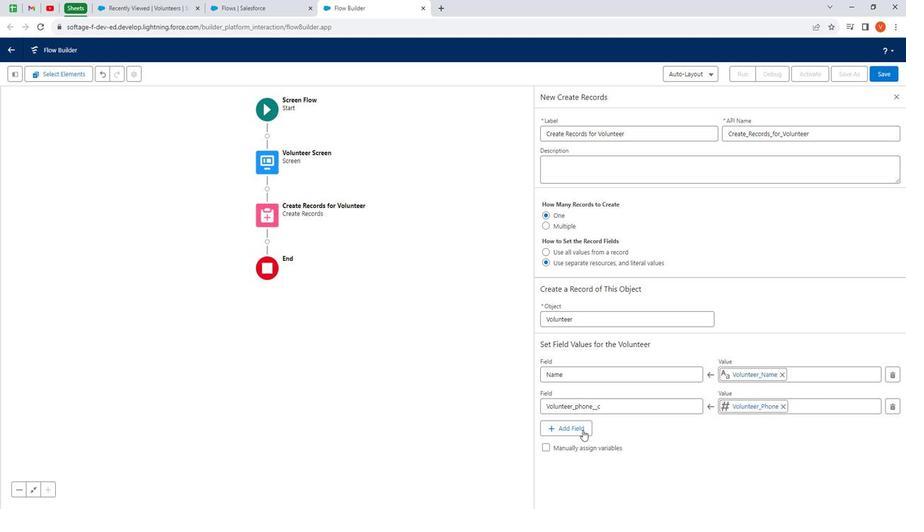 
Action: Mouse pressed left at (579, 432)
Screenshot: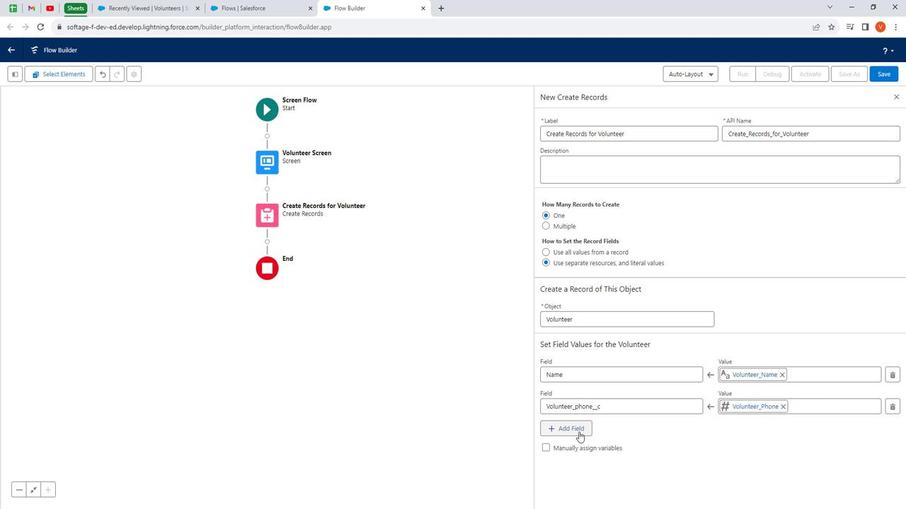 
Action: Mouse moved to (593, 436)
Screenshot: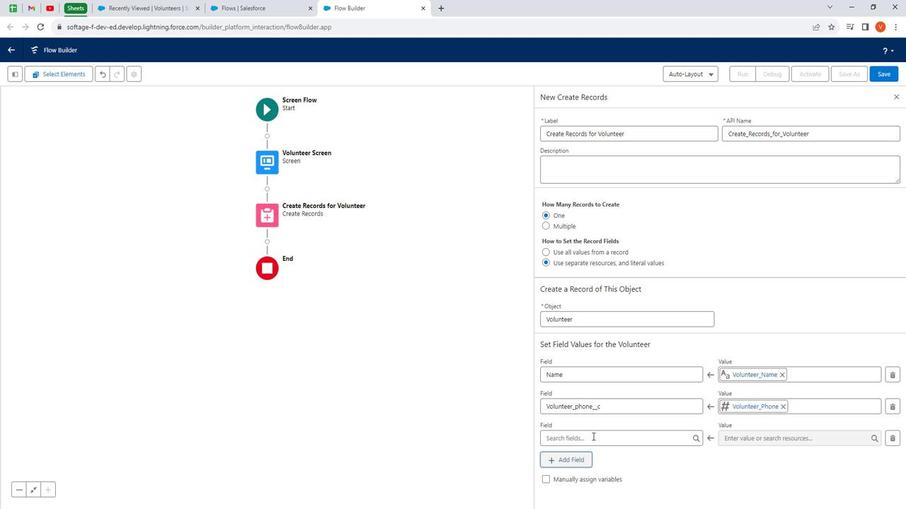 
Action: Mouse pressed left at (593, 436)
Screenshot: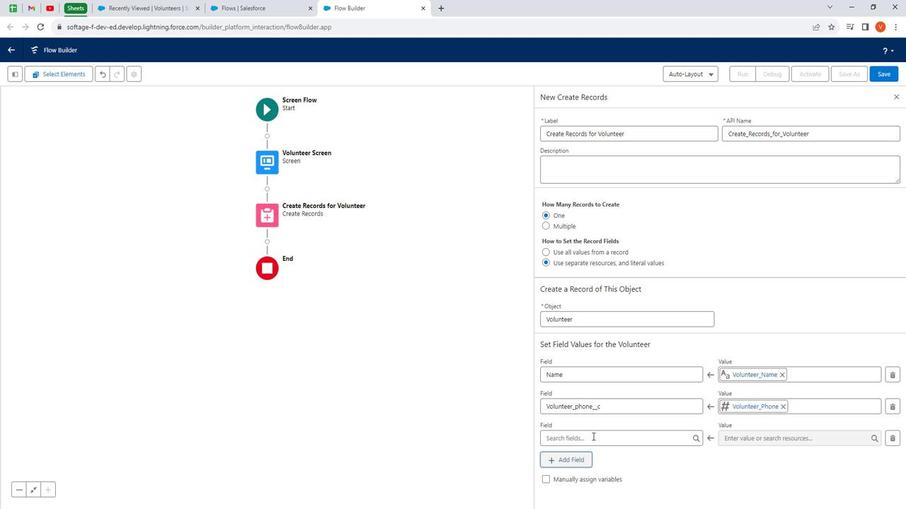 
Action: Mouse moved to (594, 436)
Screenshot: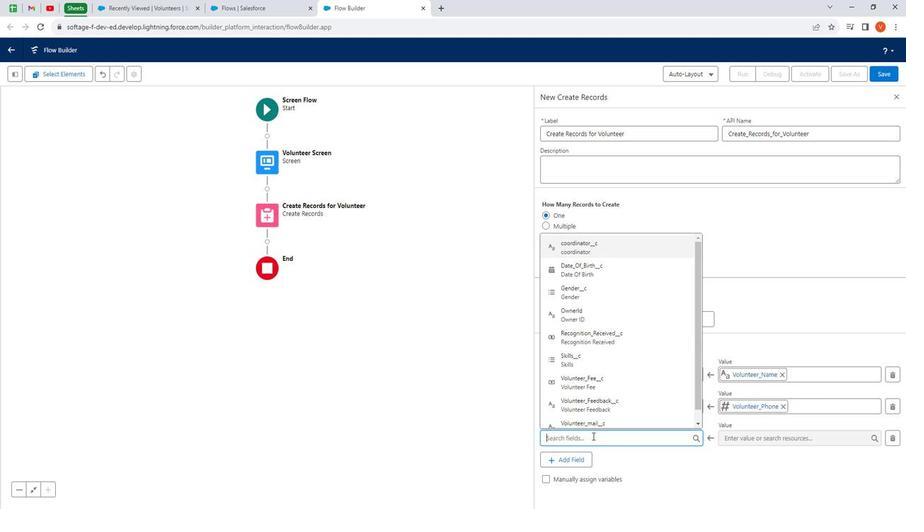
Action: Key pressed mai
Screenshot: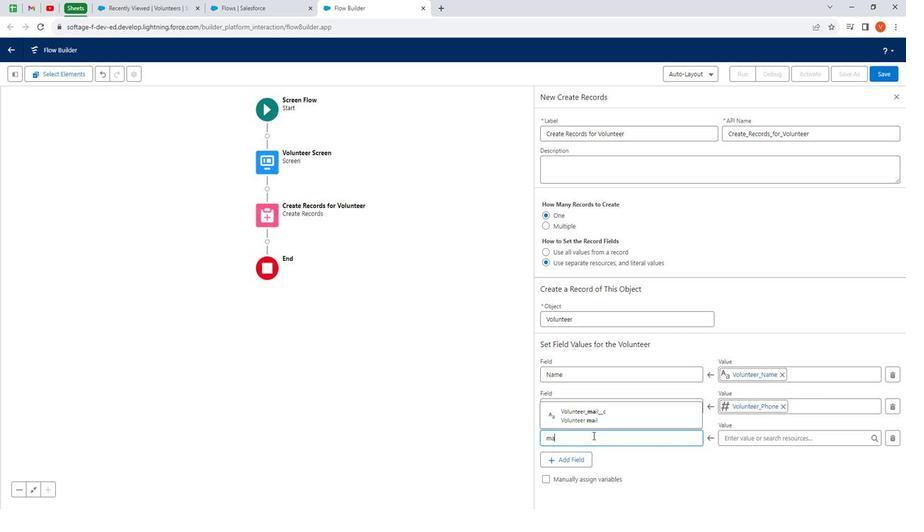 
Action: Mouse moved to (589, 421)
Screenshot: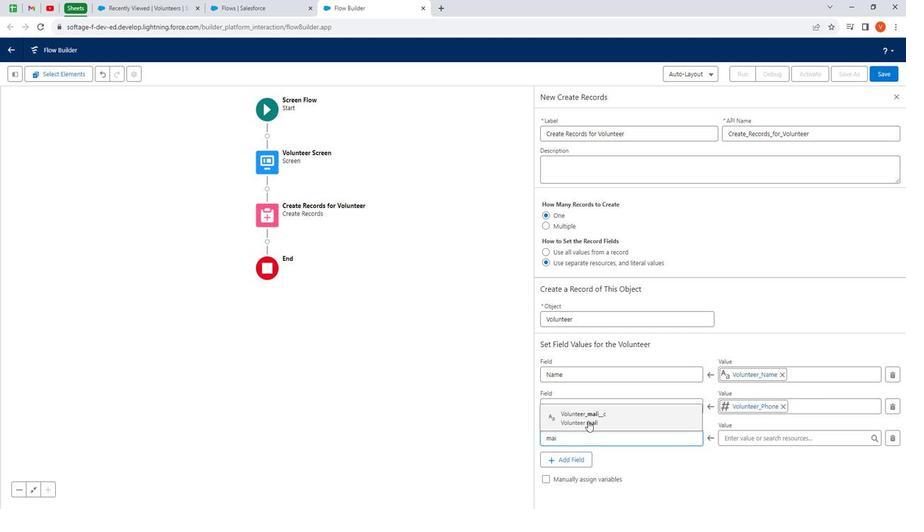 
Action: Mouse pressed left at (589, 421)
Screenshot: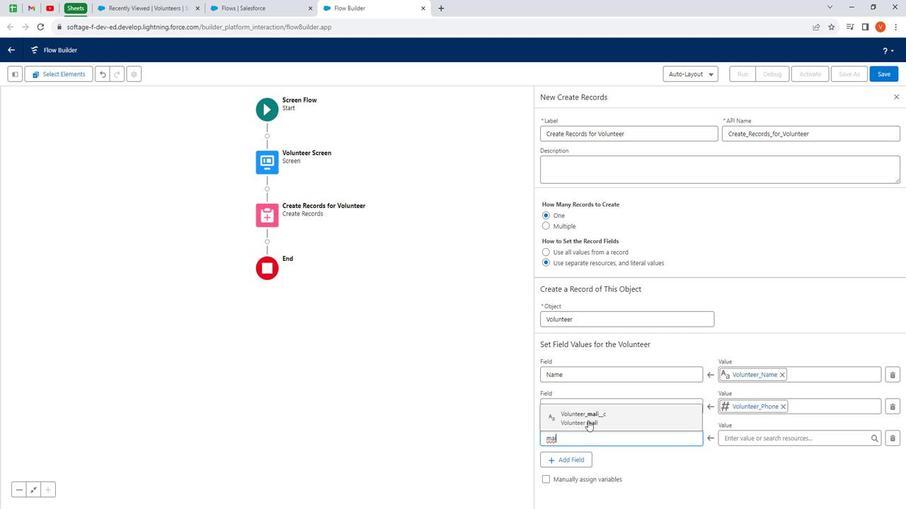 
Action: Mouse moved to (732, 437)
Screenshot: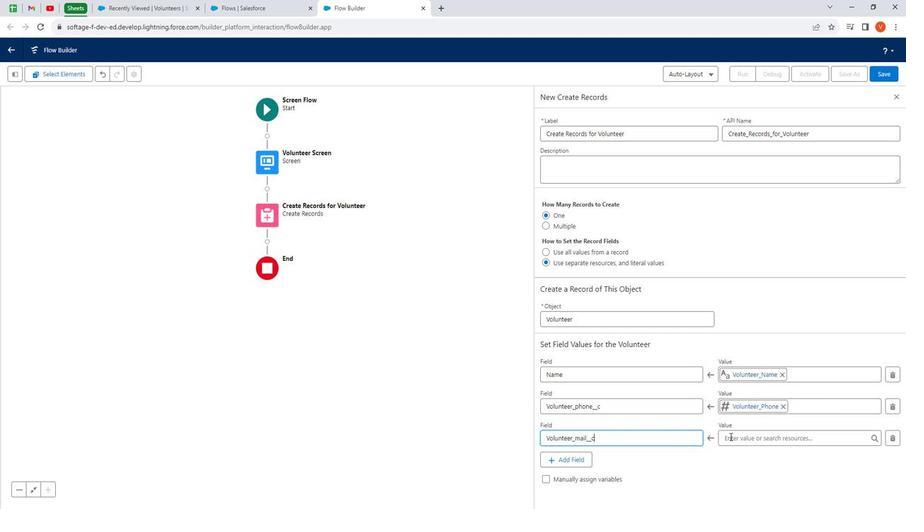 
Action: Mouse pressed left at (732, 437)
Screenshot: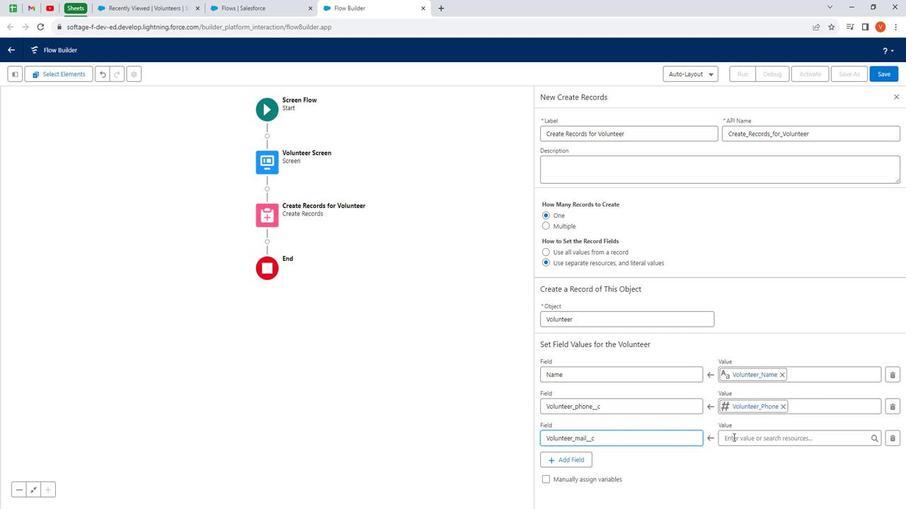 
Action: Mouse moved to (794, 375)
Screenshot: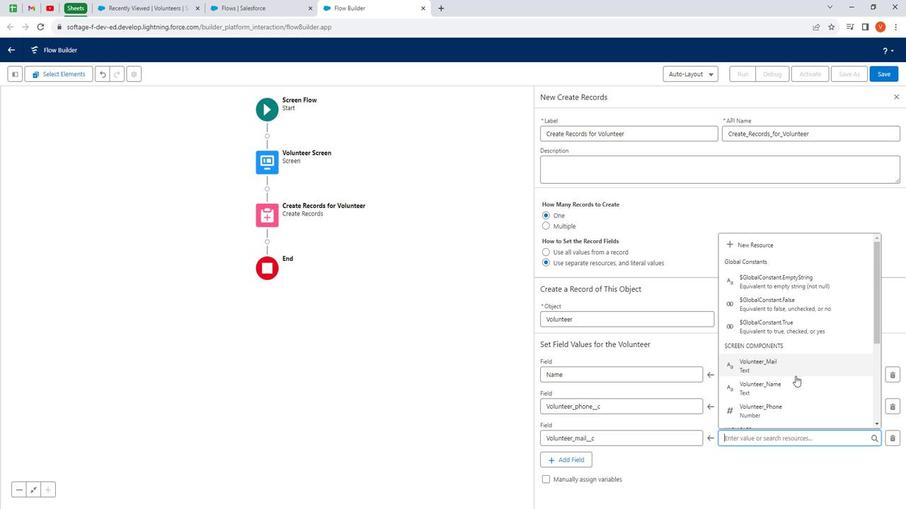 
Action: Mouse scrolled (794, 375) with delta (0, 0)
Screenshot: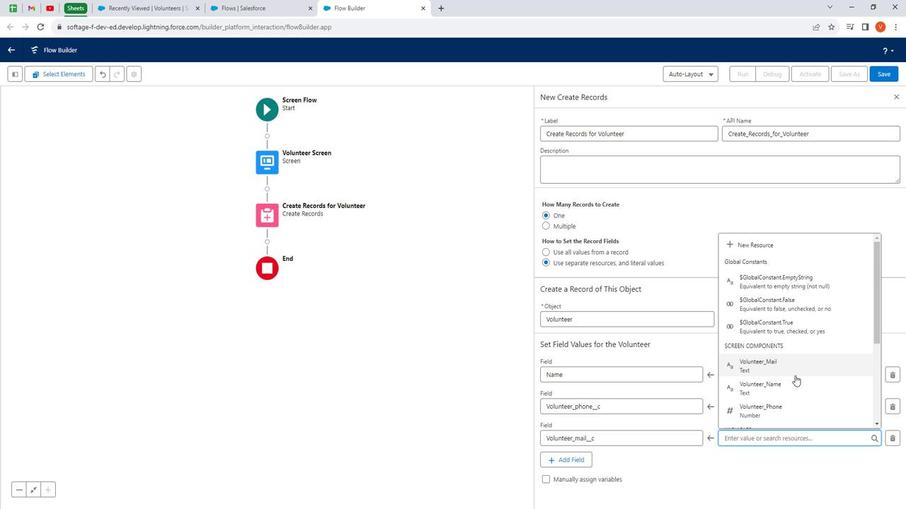 
Action: Mouse moved to (787, 320)
Screenshot: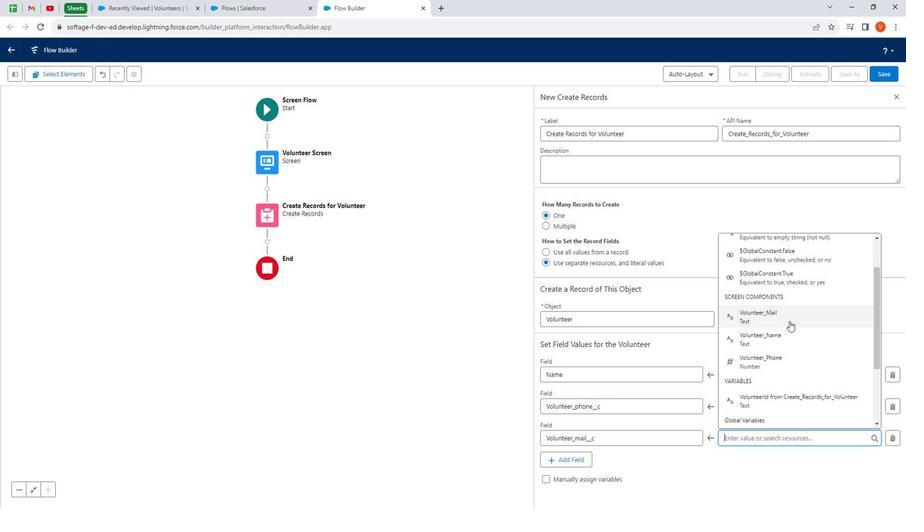 
Action: Mouse pressed left at (787, 320)
Screenshot: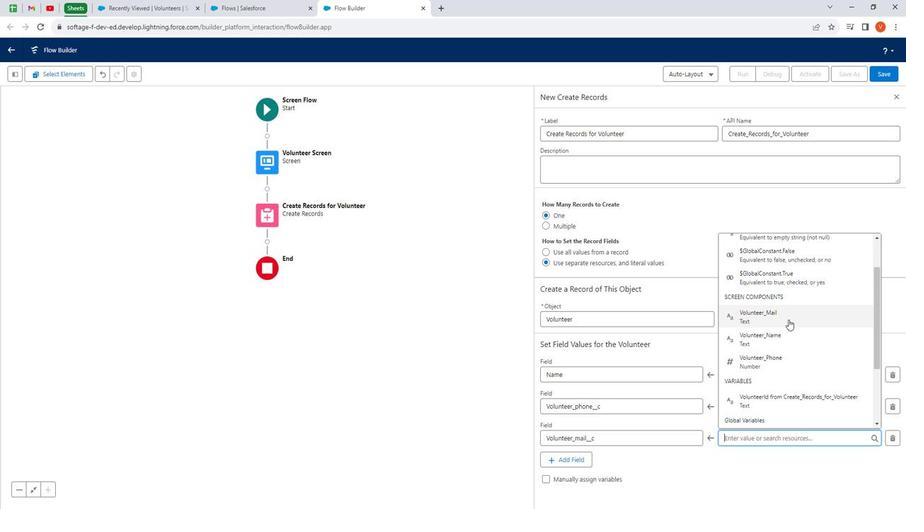 
Action: Mouse moved to (652, 469)
Screenshot: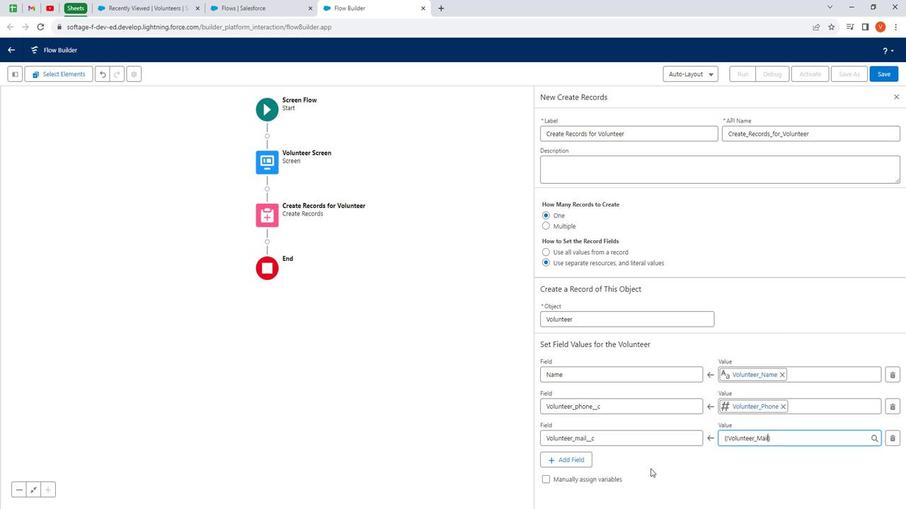 
Action: Mouse pressed left at (652, 469)
Screenshot: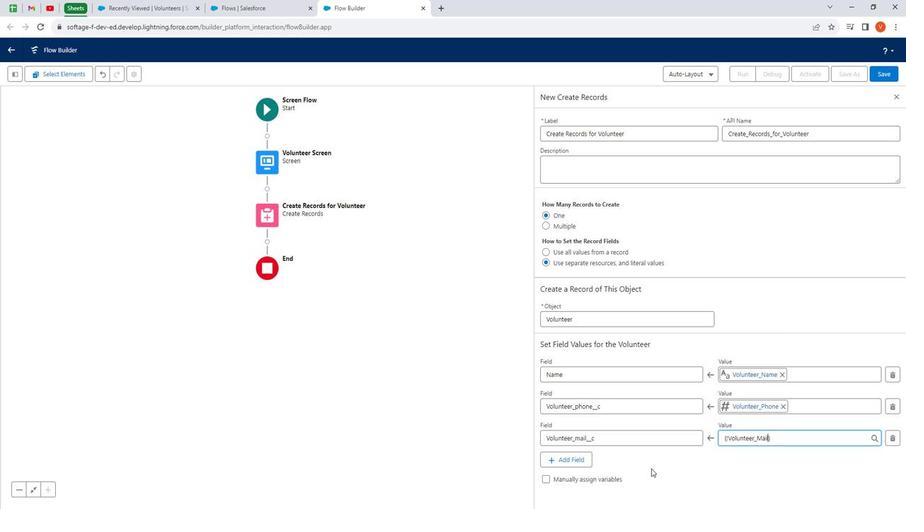 
Action: Mouse moved to (893, 96)
Screenshot: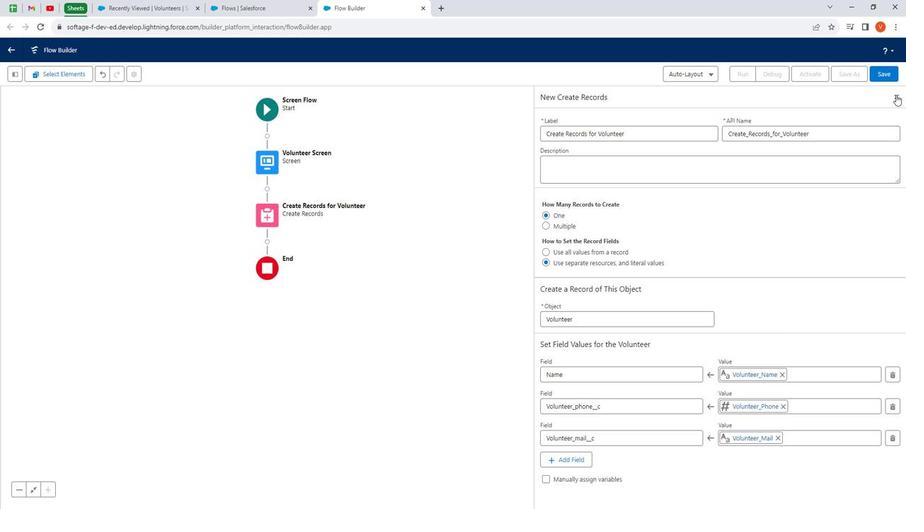 
Action: Mouse pressed left at (893, 96)
Screenshot: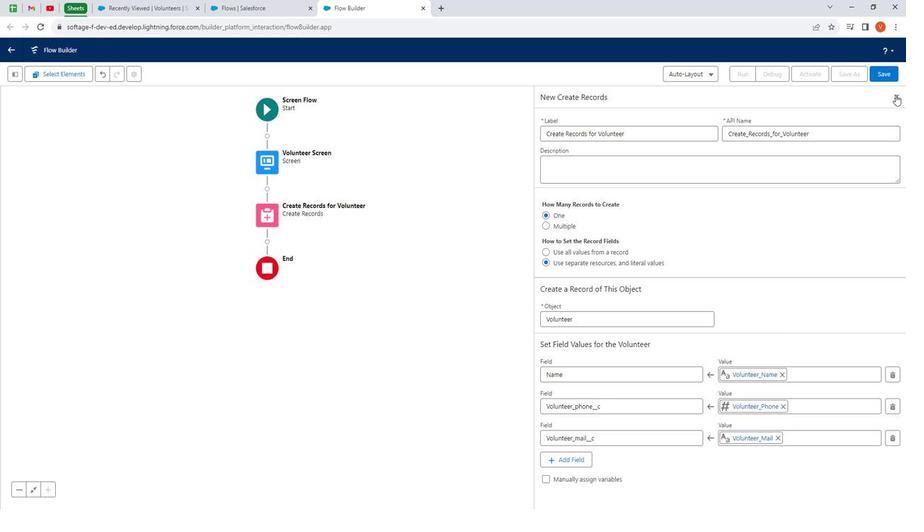 
Action: Mouse moved to (893, 70)
Screenshot: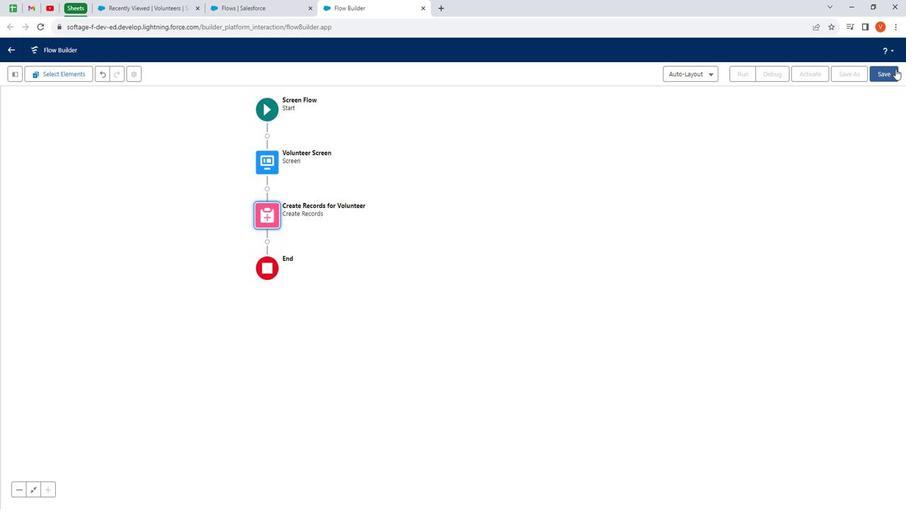 
Action: Mouse pressed left at (893, 70)
Screenshot: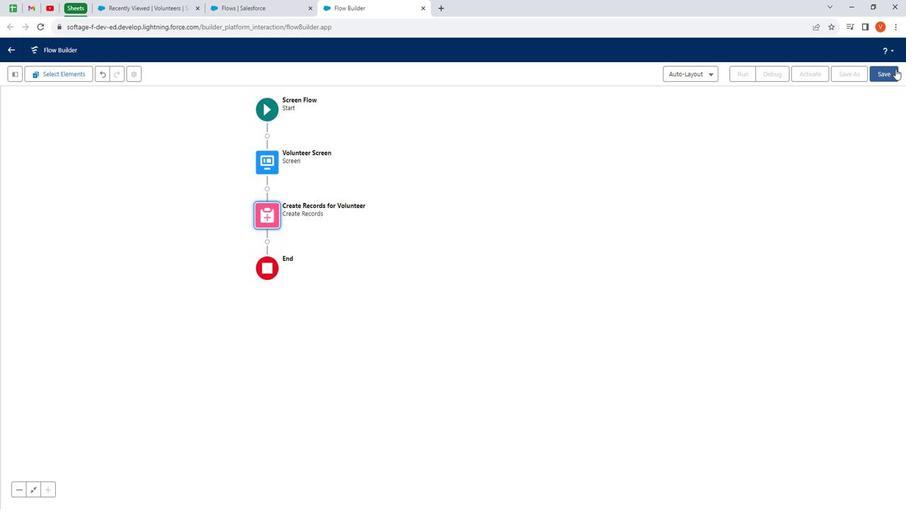 
Action: Mouse moved to (424, 236)
Screenshot: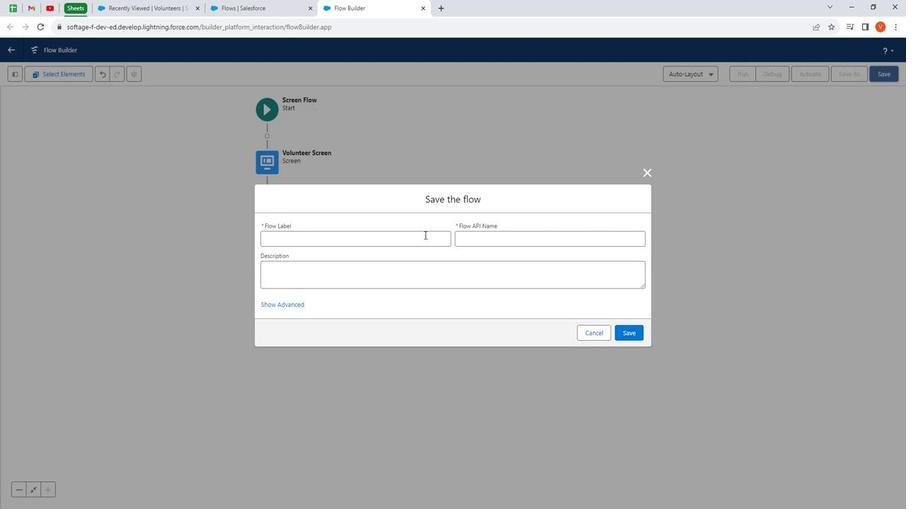 
Action: Mouse pressed left at (424, 236)
Screenshot: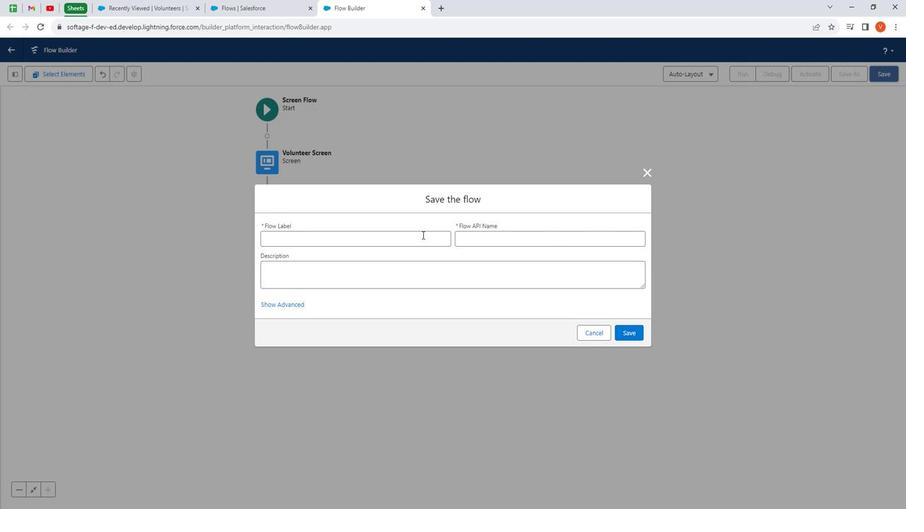 
Action: Key pressed <Key.shift>Create<Key.space><Key.shift>Volunteer<Key.space><Key.shift><Key.shift><Key.shift><Key.shift><Key.shift><Key.shift><Key.shift><Key.shift><Key.shift><Key.shift><Key.shift><Key.shift><Key.shift><Key.shift><Key.shift><Key.shift><Key.shift><Key.shift>Record<Key.space>using<Key.space>flow
Screenshot: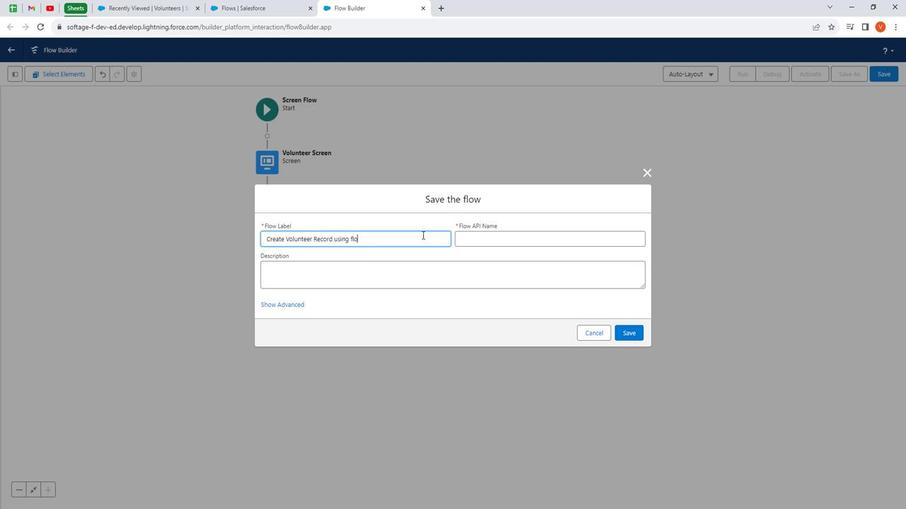 
Action: Mouse moved to (470, 241)
Screenshot: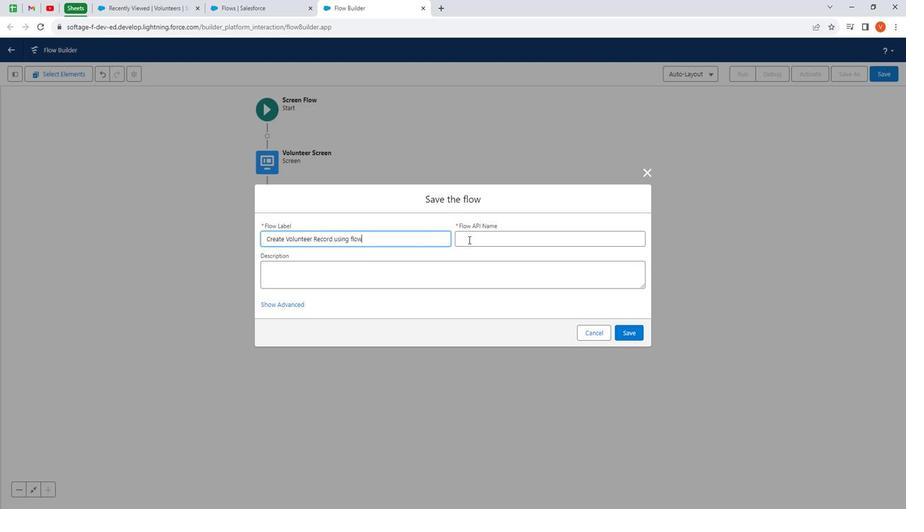 
Action: Mouse pressed left at (470, 241)
Screenshot: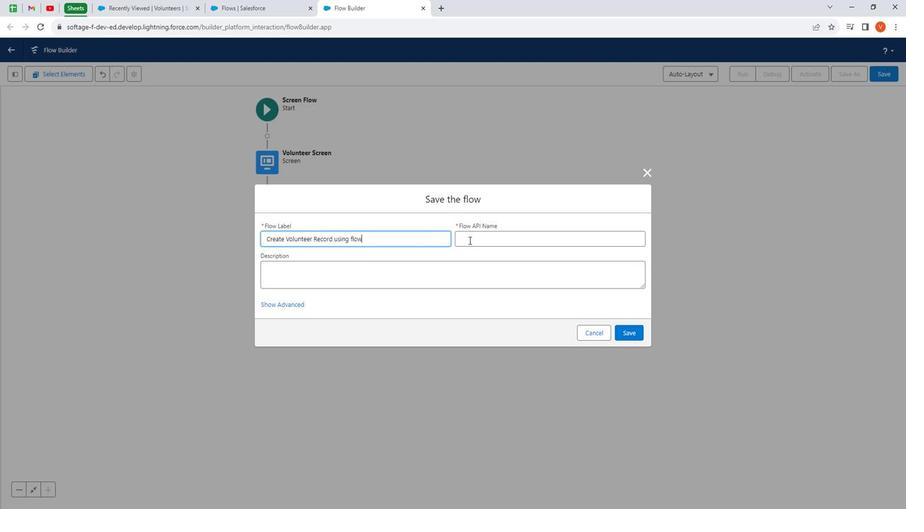 
Action: Mouse moved to (463, 276)
Screenshot: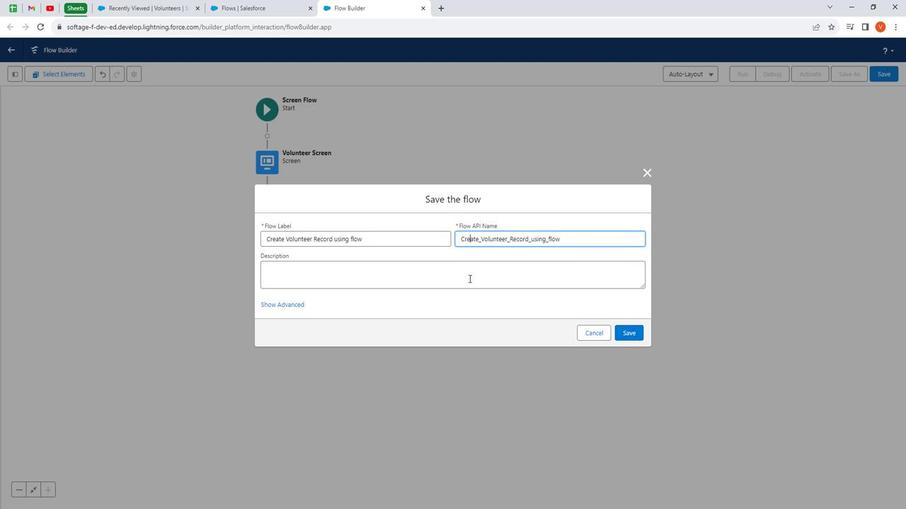 
Action: Mouse pressed left at (463, 276)
Screenshot: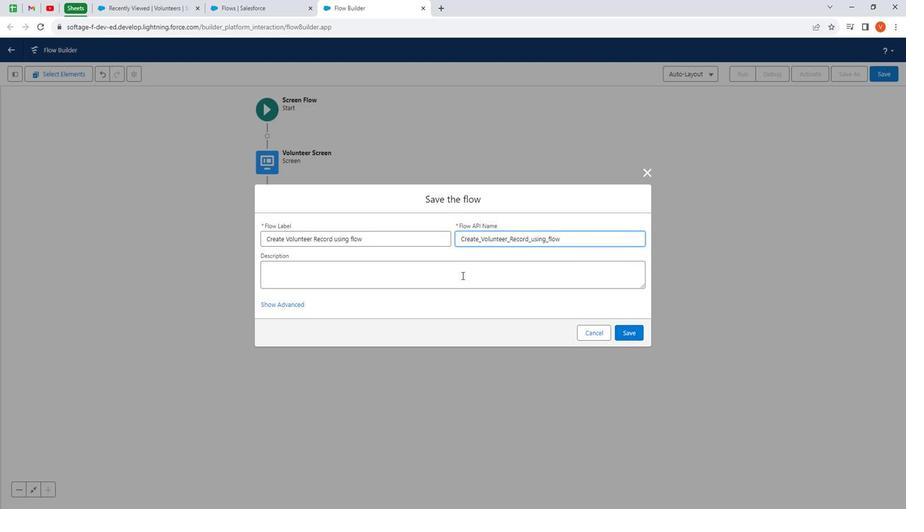 
Action: Key pressed <Key.shift>This<Key.space>is<Key.space>screen<Key.space>flow<Key.space>for<Key.space>volunteer<Key.space>custom<Key.space>object.
Screenshot: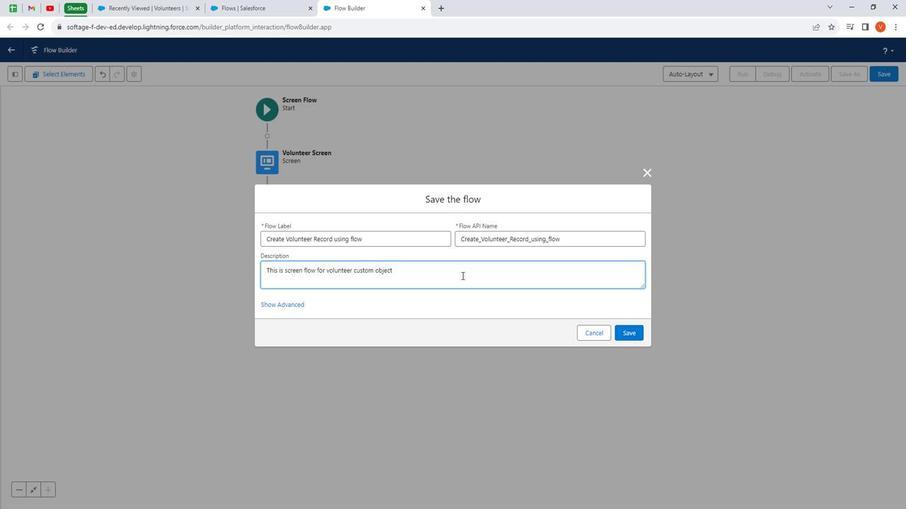 
Action: Mouse moved to (632, 338)
Screenshot: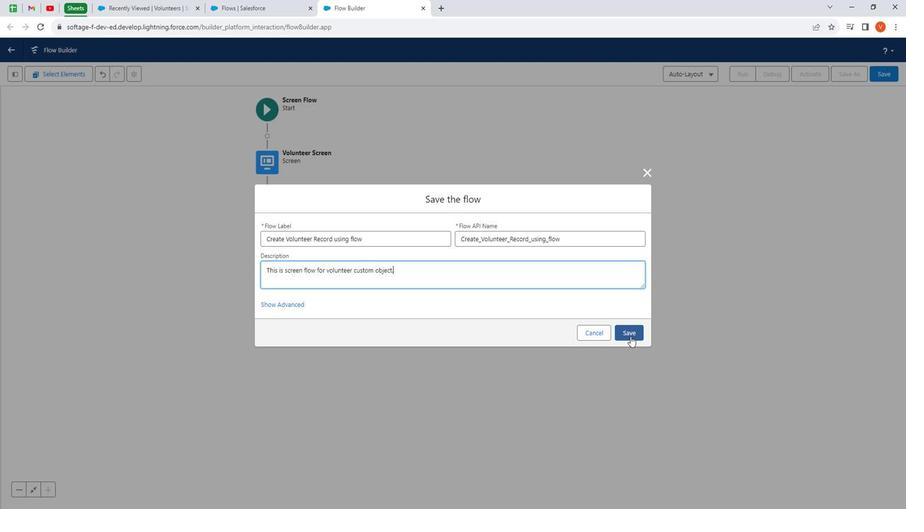 
Action: Mouse pressed left at (632, 338)
Screenshot: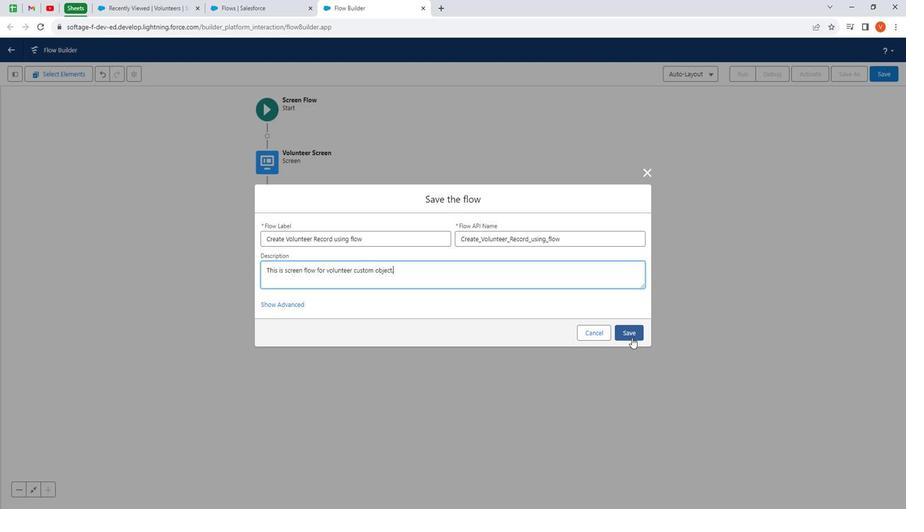 
Action: Mouse moved to (465, 198)
Screenshot: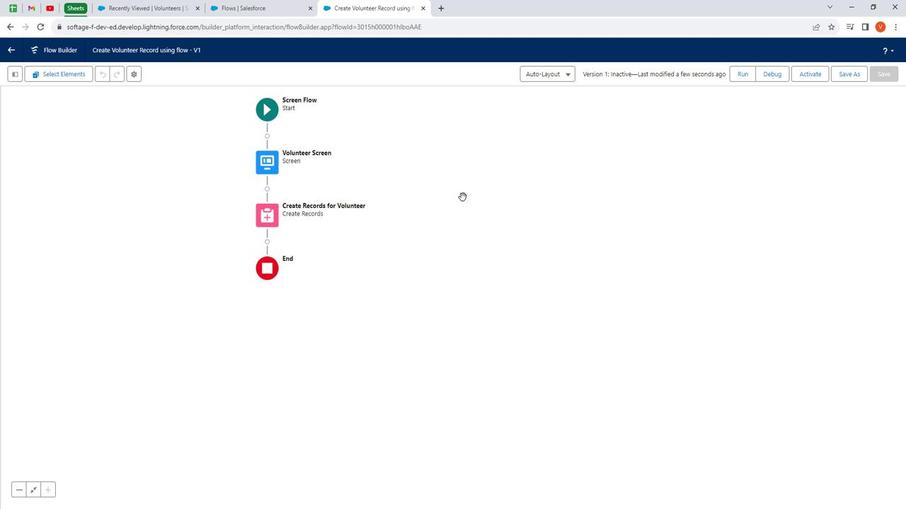 
Action: Mouse pressed left at (465, 198)
Screenshot: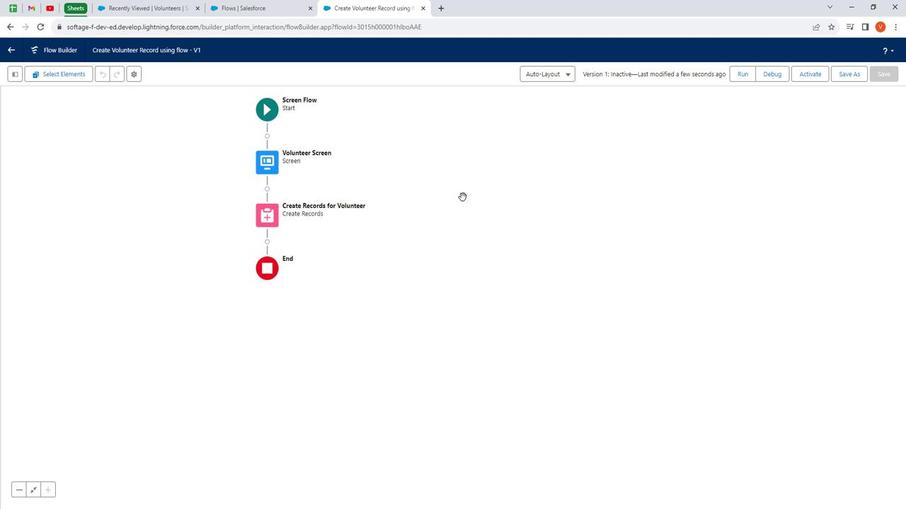 
Action: Mouse moved to (814, 78)
Screenshot: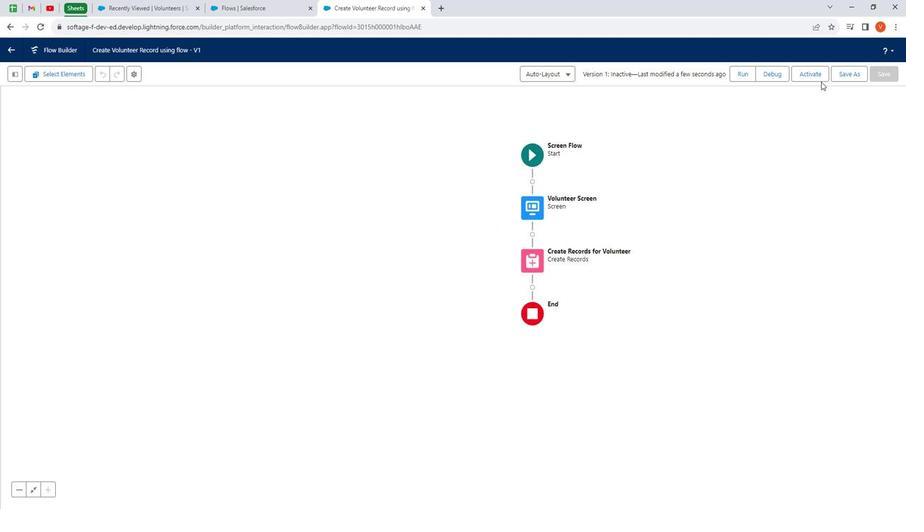 
Action: Mouse pressed left at (814, 78)
Screenshot: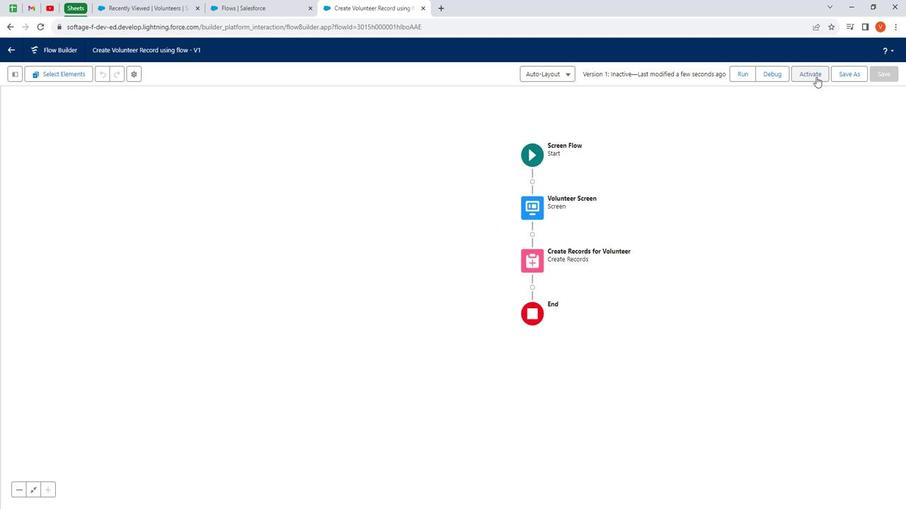 
Action: Mouse moved to (13, 46)
Screenshot: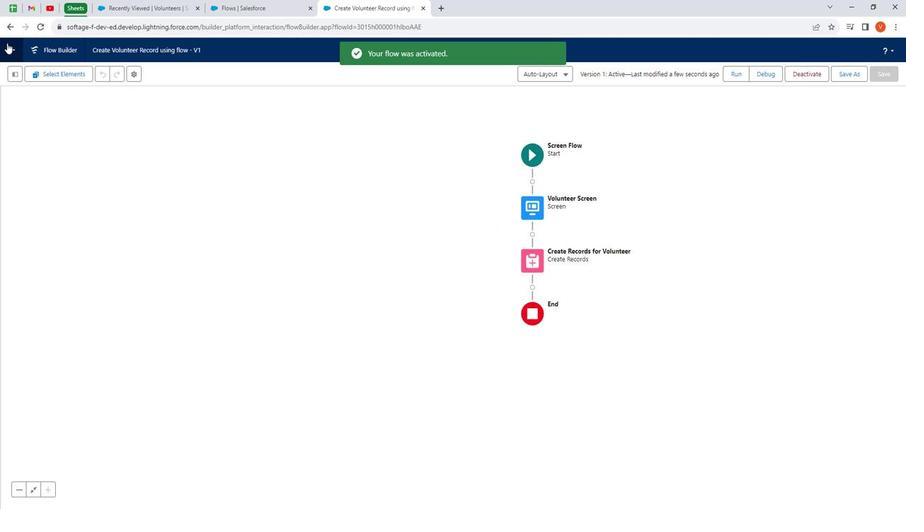 
Action: Mouse pressed left at (13, 46)
Screenshot: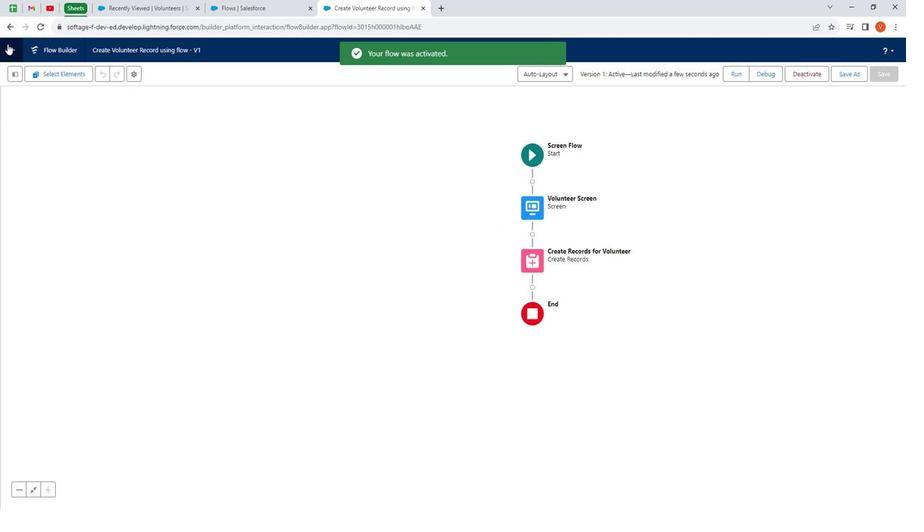 
Action: Mouse moved to (63, 100)
Screenshot: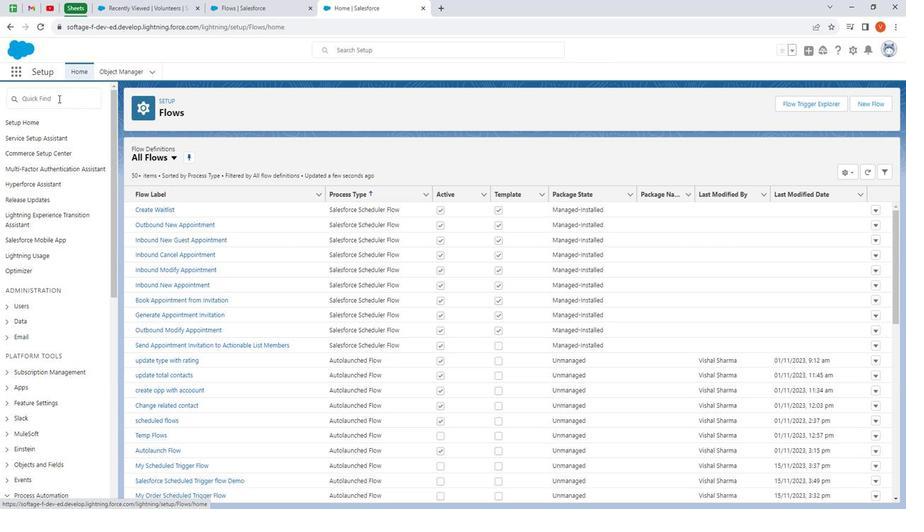 
Action: Mouse pressed left at (63, 100)
Screenshot: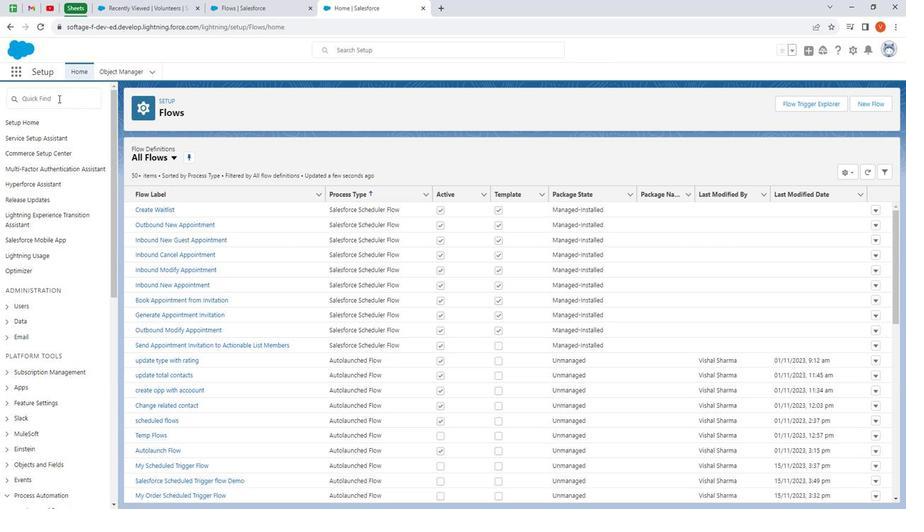 
Action: Key pressed global<Key.space>actions
Screenshot: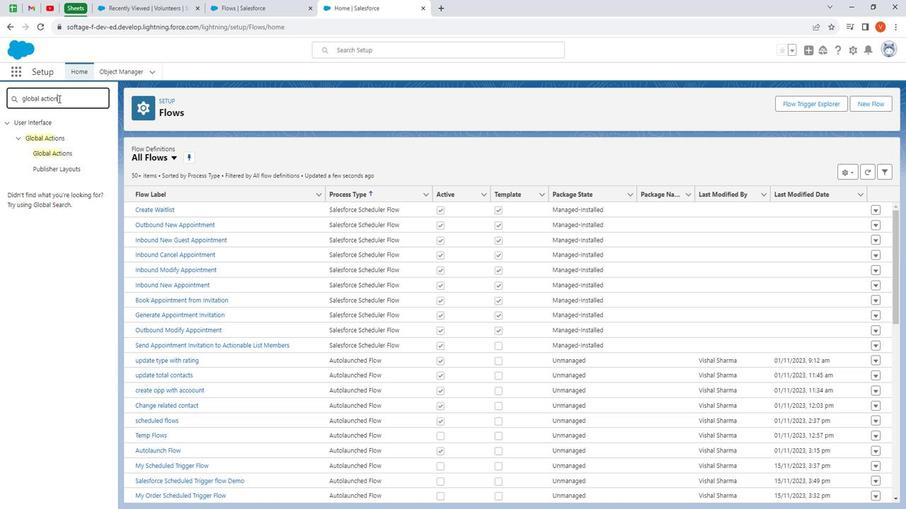 
Action: Mouse moved to (53, 152)
Screenshot: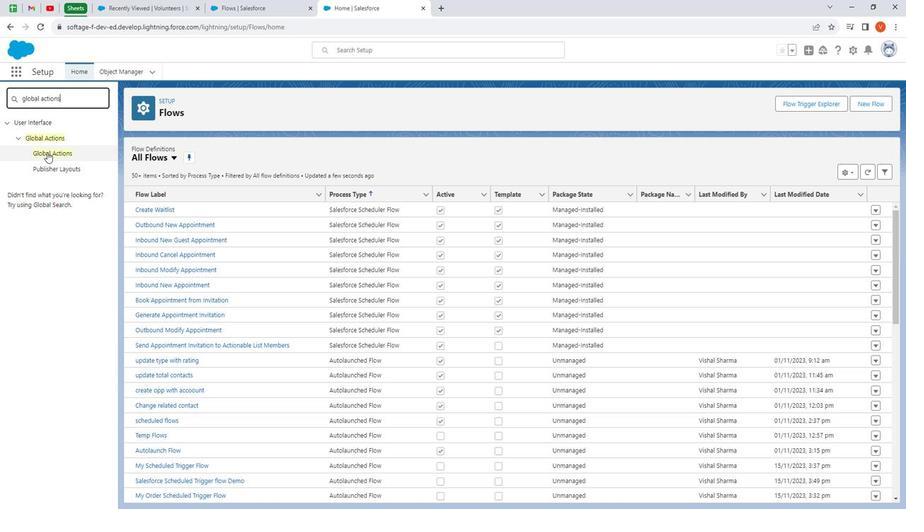 
Action: Mouse pressed left at (53, 152)
Screenshot: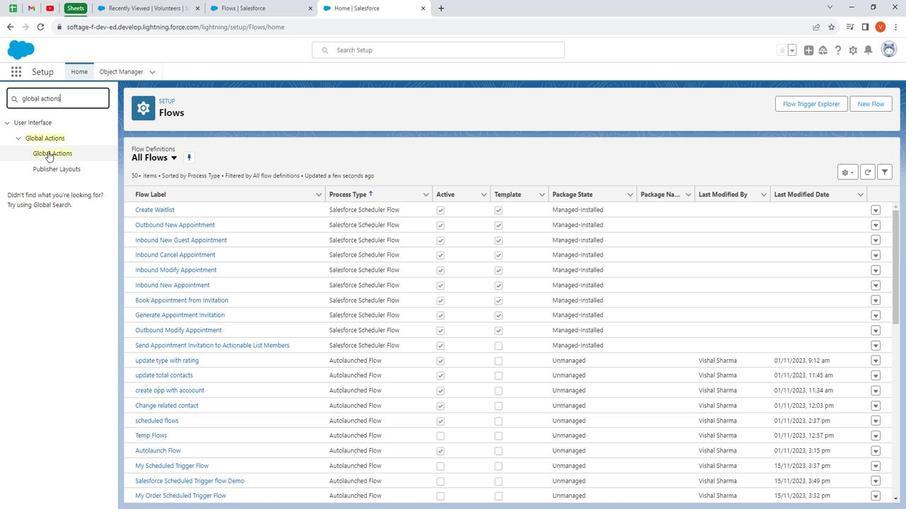 
Action: Mouse moved to (380, 192)
Screenshot: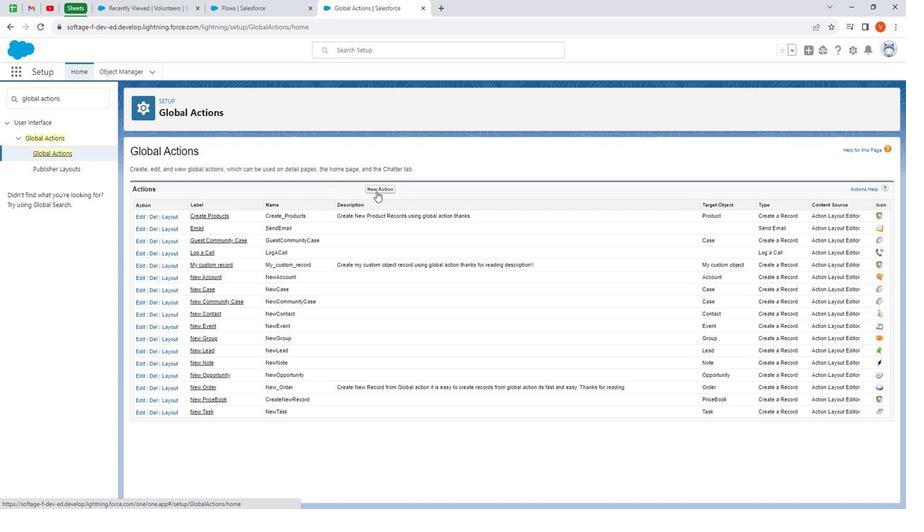 
Action: Mouse pressed left at (380, 192)
Screenshot: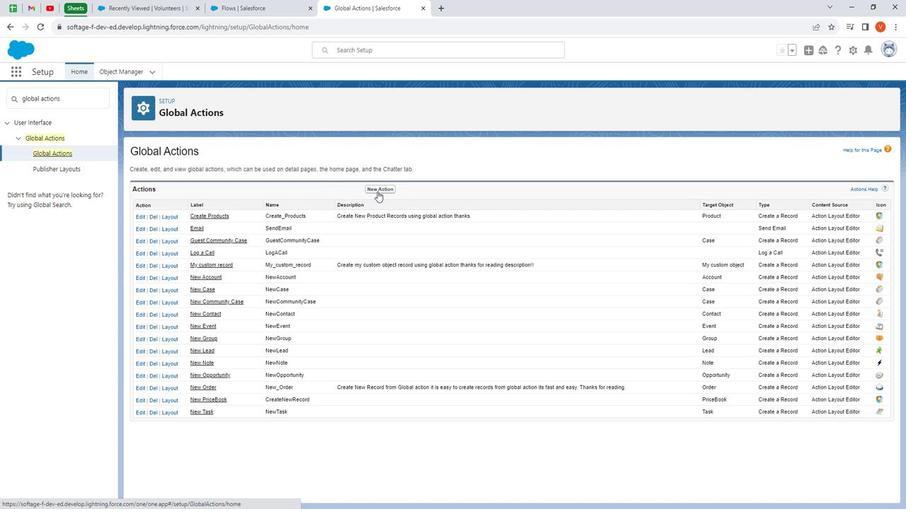 
Action: Mouse moved to (310, 211)
Screenshot: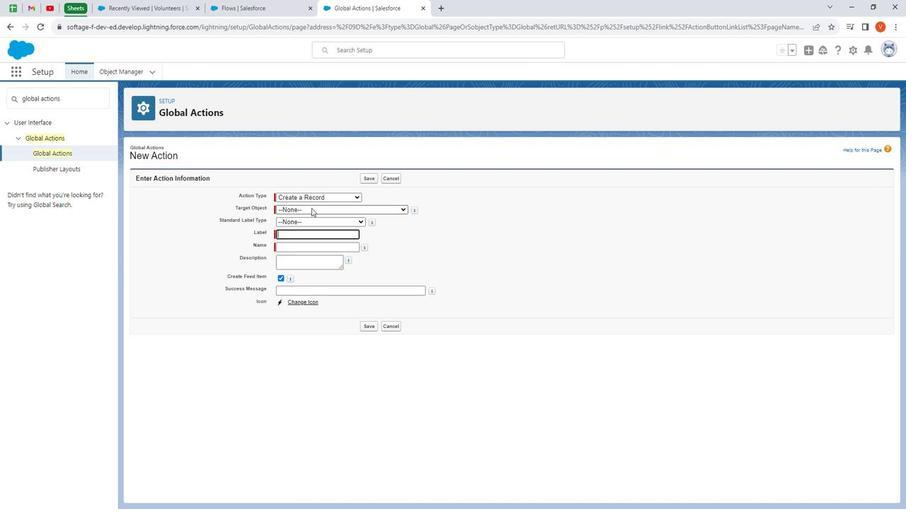 
Action: Mouse pressed left at (310, 211)
Screenshot: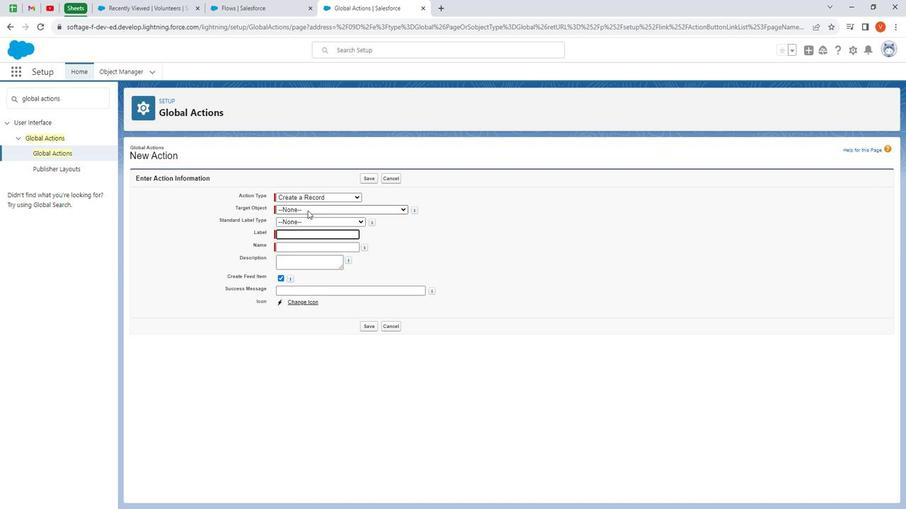
Action: Mouse moved to (321, 286)
Screenshot: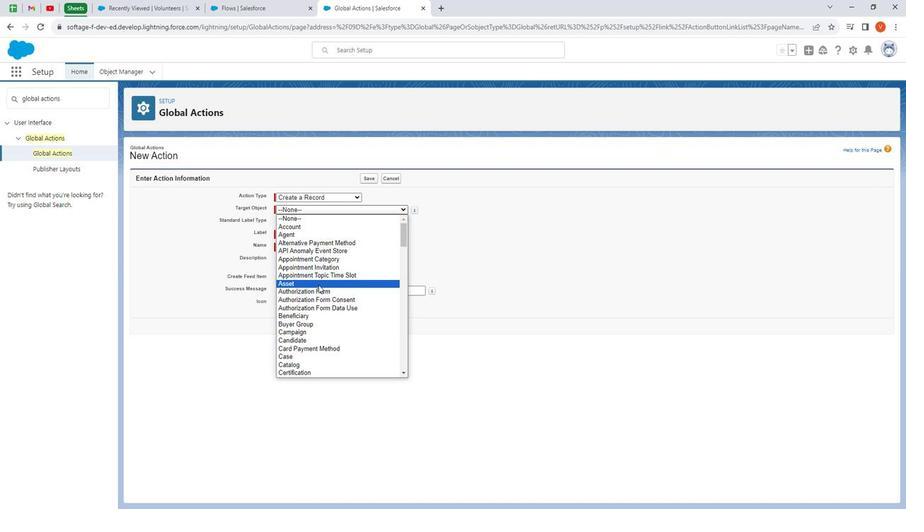 
Action: Key pressed v
Screenshot: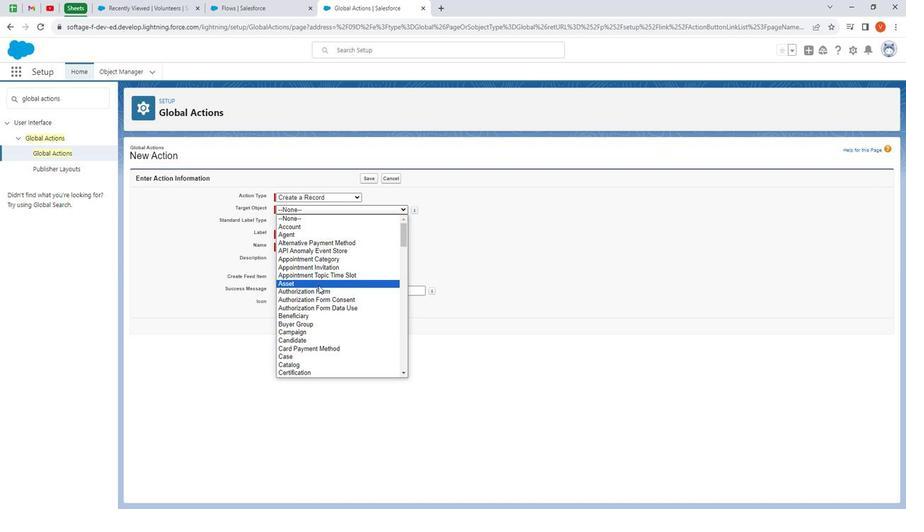 
Action: Mouse moved to (312, 373)
Screenshot: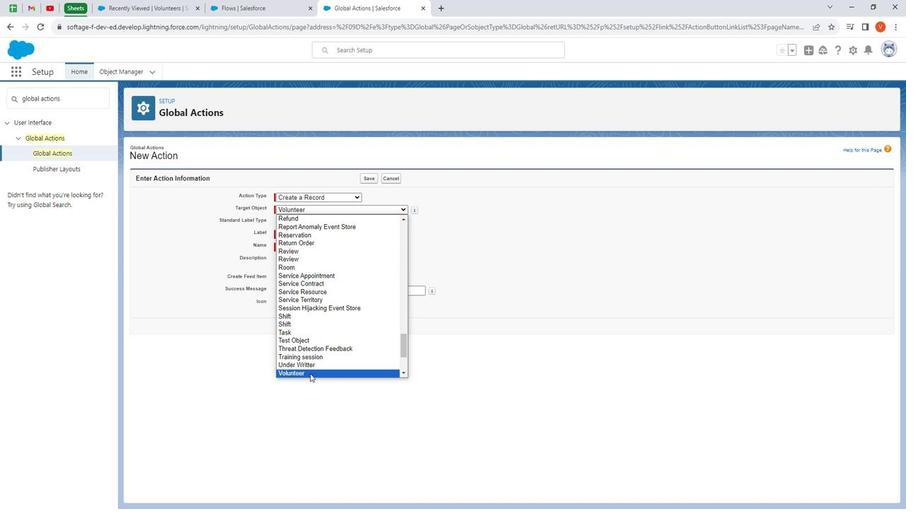 
Action: Mouse pressed left at (312, 373)
Screenshot: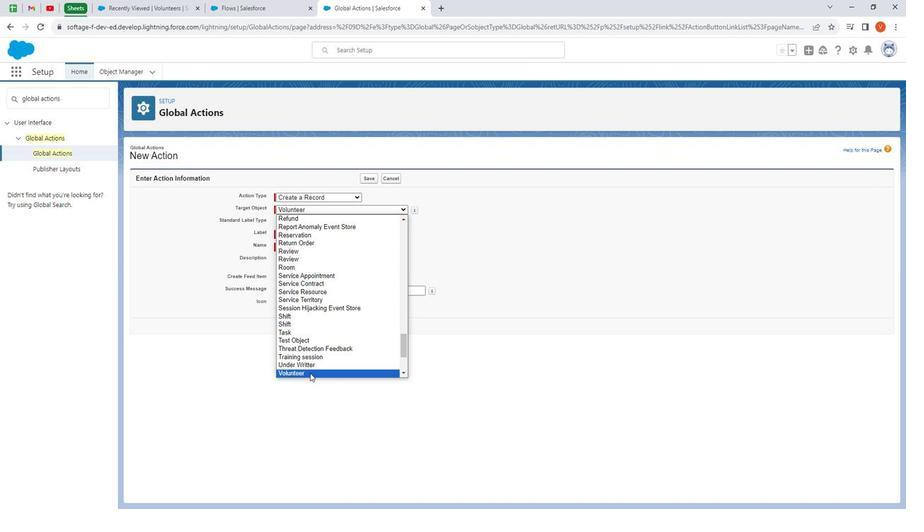 
Action: Mouse moved to (314, 235)
Screenshot: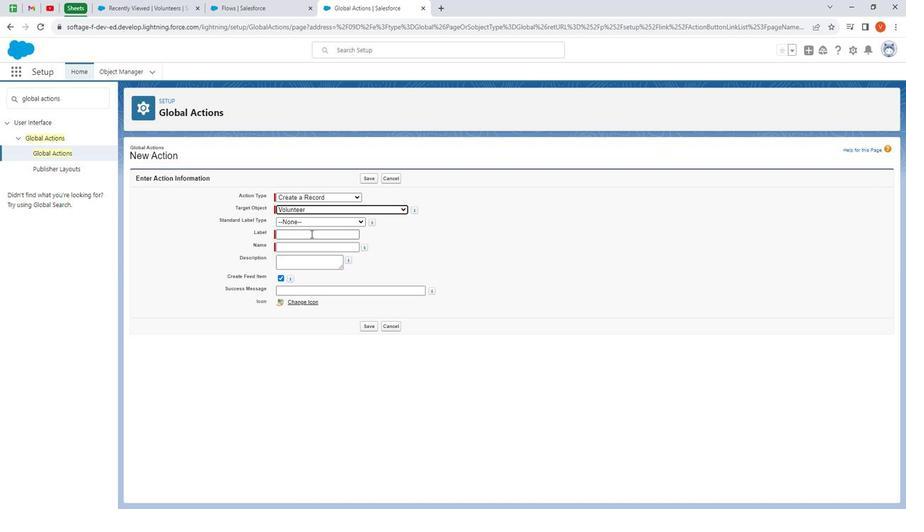 
Action: Mouse pressed left at (314, 235)
Screenshot: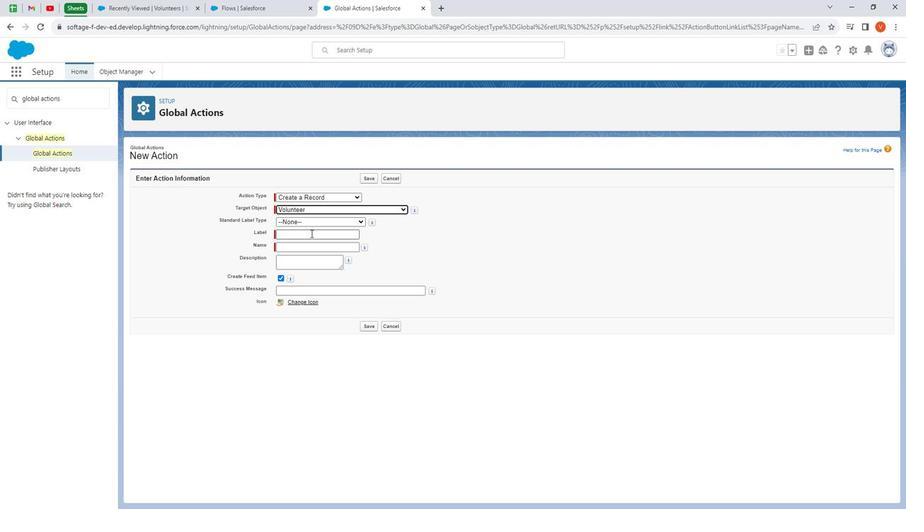 
Action: Key pressed <Key.shift>Create<Key.space><Key.shift>Volunteer<Key.space><Key.shift><Key.shift><Key.shift><Key.shift><Key.shift><Key.shift><Key.shift><Key.shift><Key.shift><Key.shift><Key.shift><Key.shift><Key.shift><Key.shift><Key.shift><Key.shift><Key.shift><Key.shift><Key.shift>Record
Screenshot: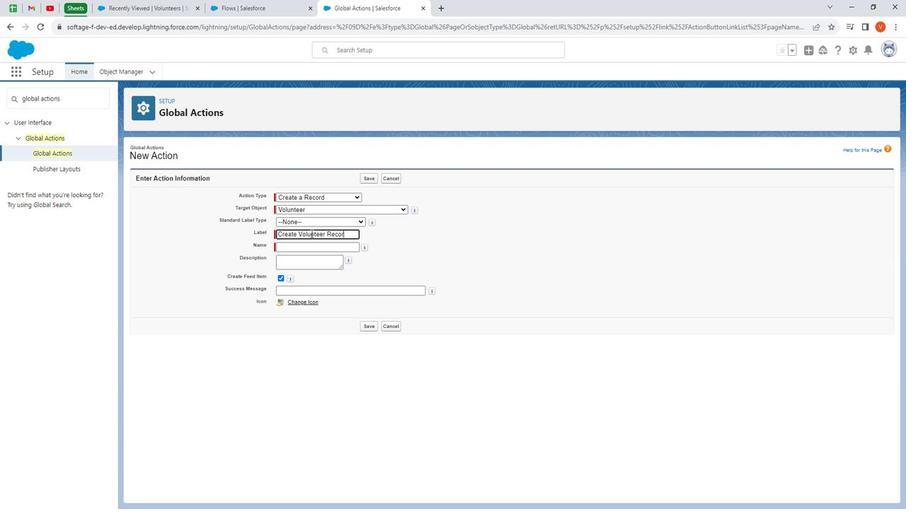 
Action: Mouse moved to (338, 252)
Screenshot: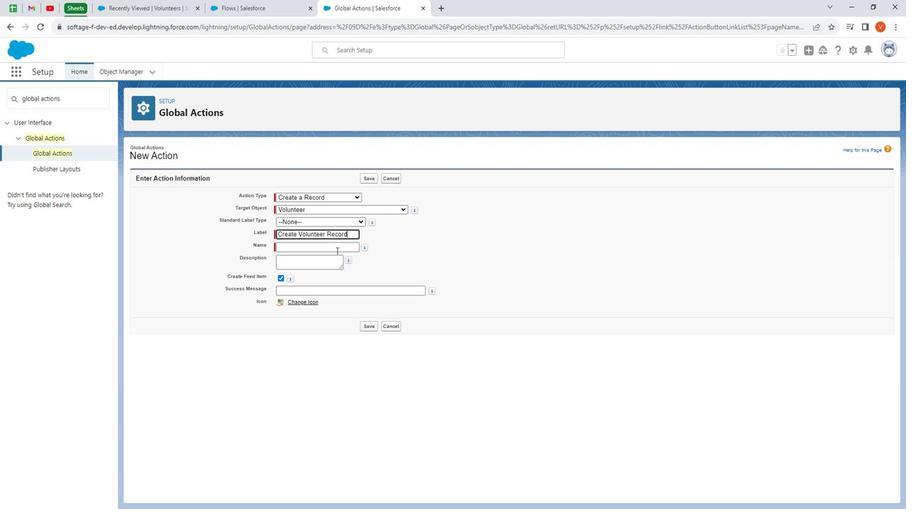 
Action: Mouse pressed left at (338, 252)
Screenshot: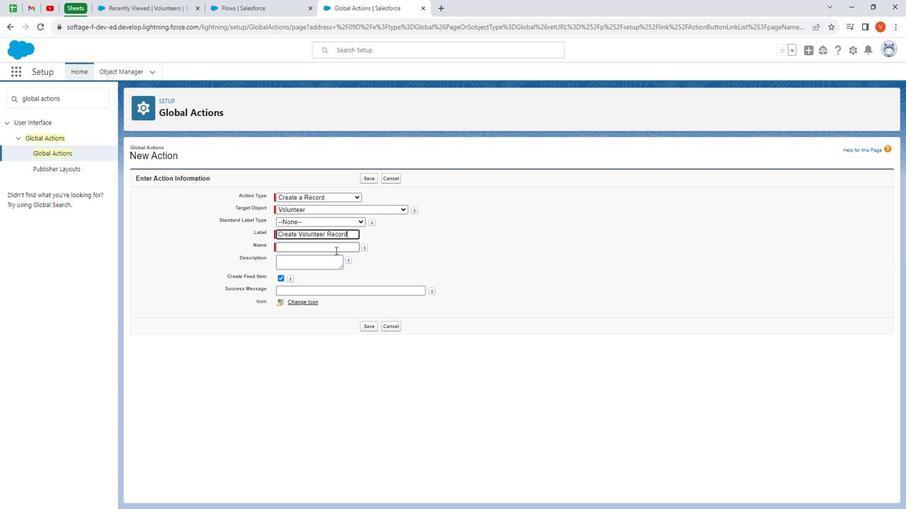 
Action: Mouse moved to (391, 271)
Screenshot: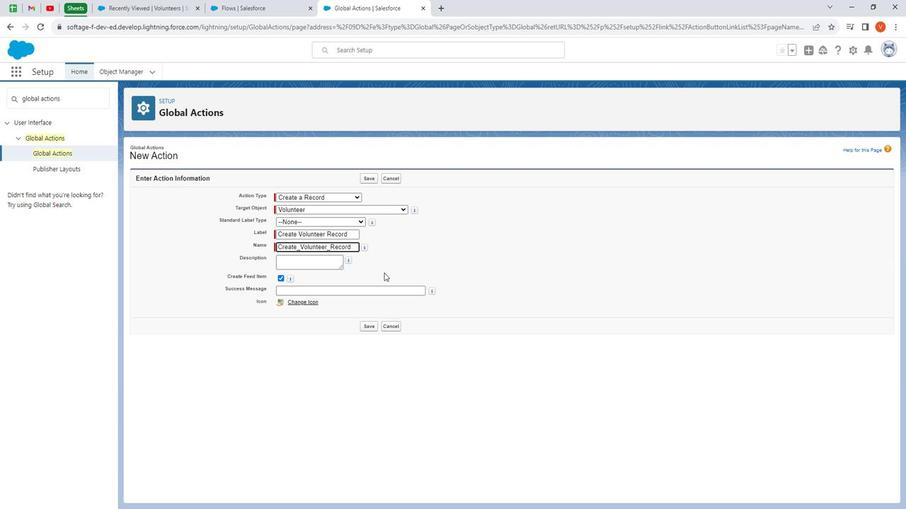 
Action: Mouse pressed left at (391, 271)
Screenshot: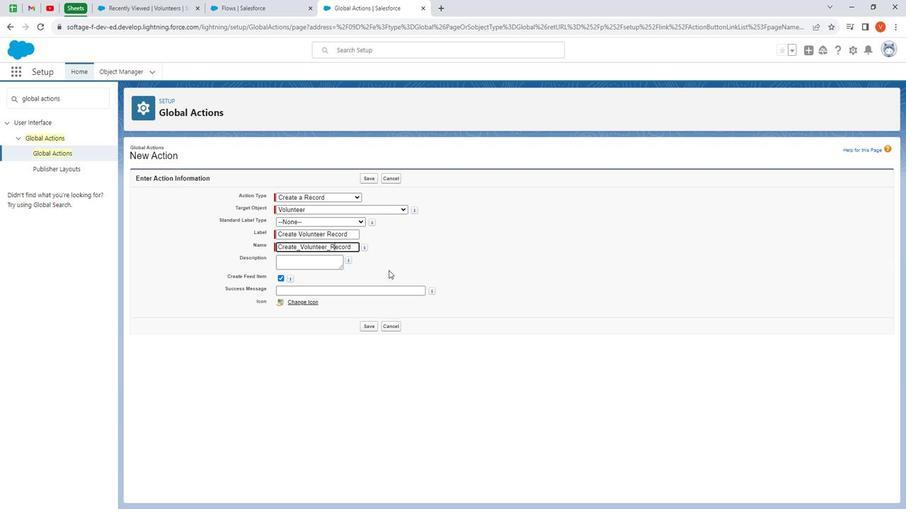 
Action: Mouse moved to (376, 326)
Screenshot: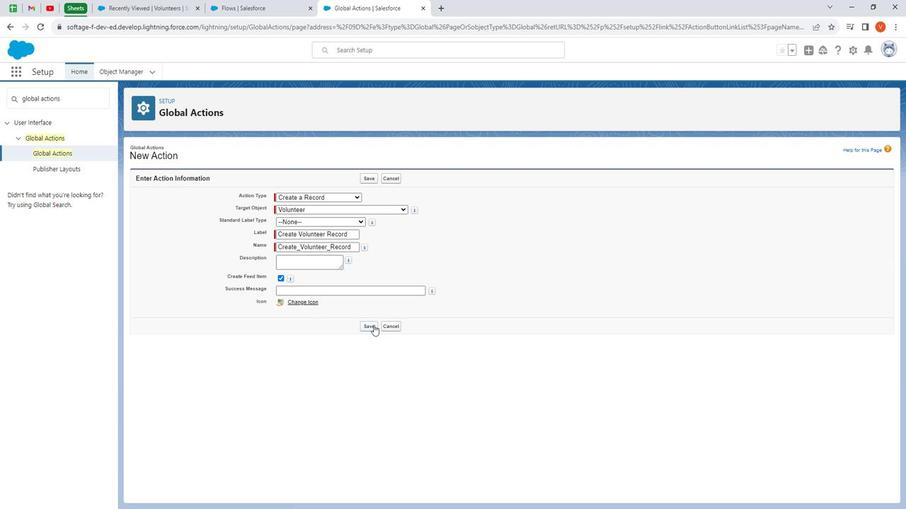 
Action: Mouse pressed left at (376, 326)
Screenshot: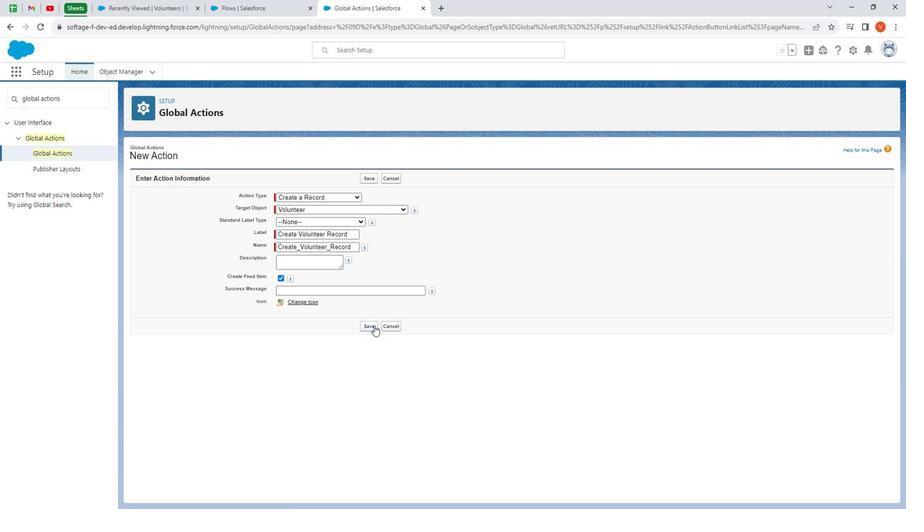 
Action: Mouse moved to (230, 210)
Screenshot: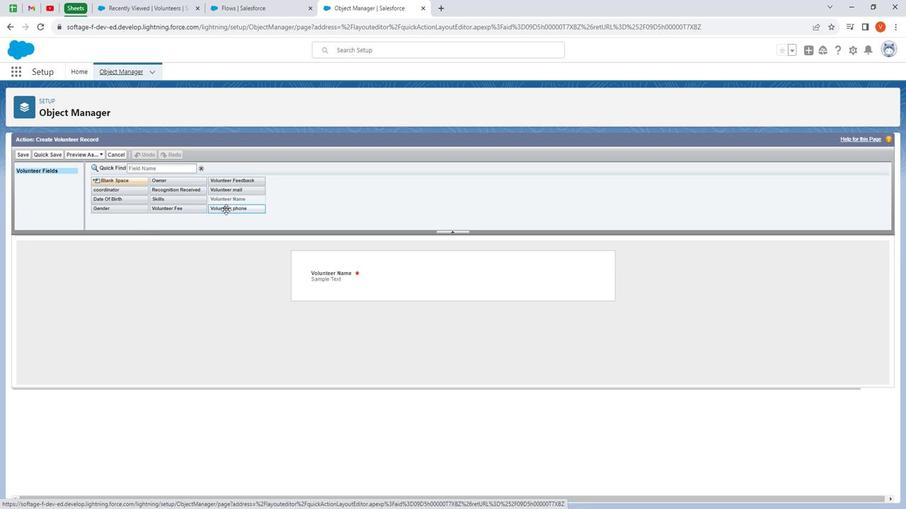 
Action: Mouse pressed left at (230, 210)
Screenshot: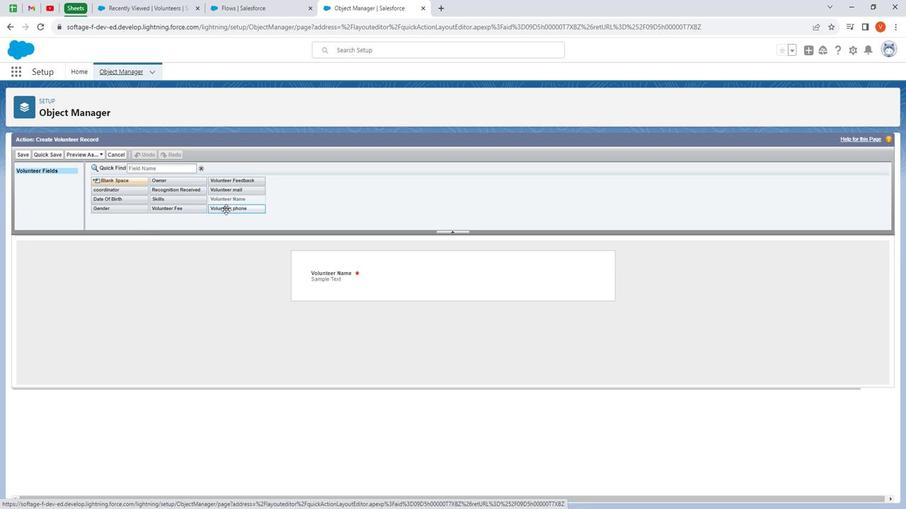 
Action: Mouse moved to (227, 192)
Screenshot: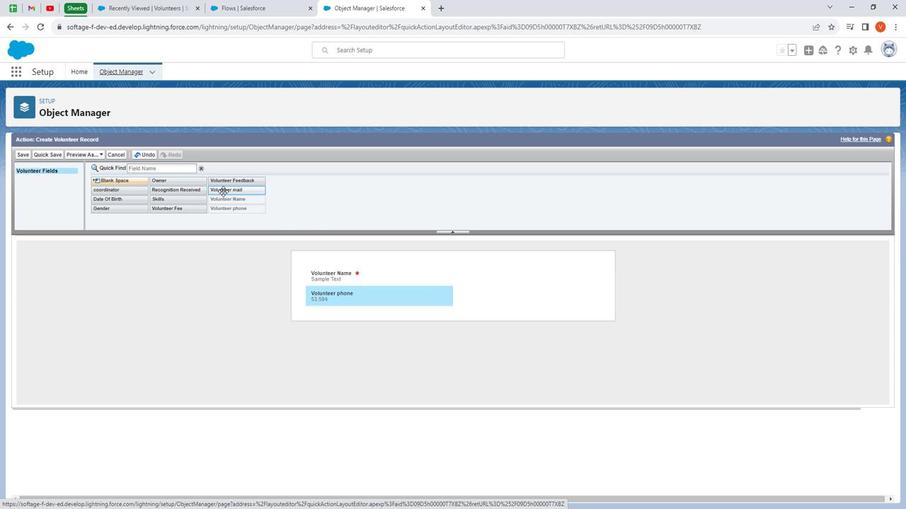 
Action: Mouse pressed left at (227, 192)
Screenshot: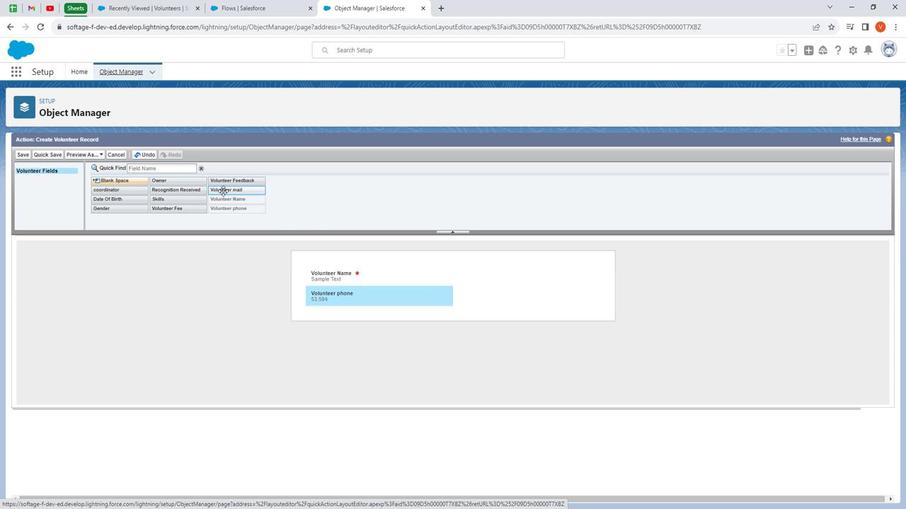 
Action: Mouse moved to (31, 155)
Screenshot: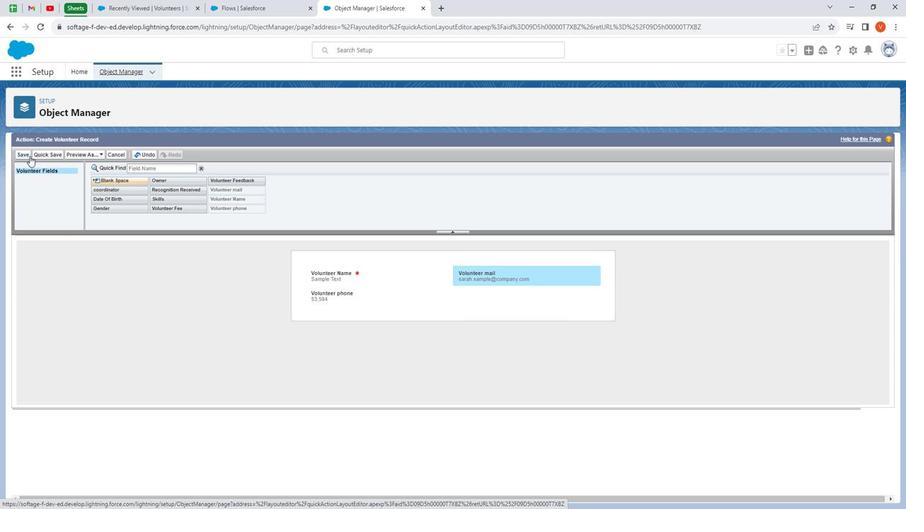 
Action: Mouse pressed left at (31, 155)
Screenshot: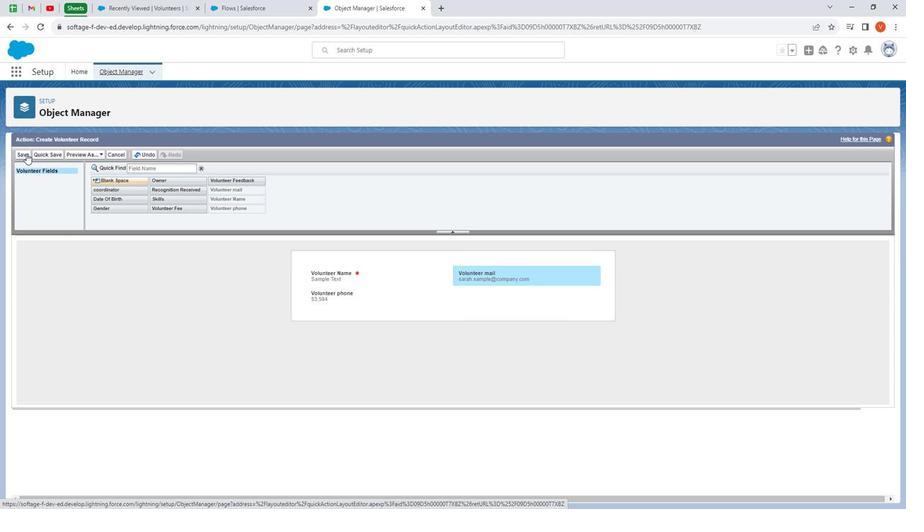 
Action: Mouse moved to (95, 72)
Screenshot: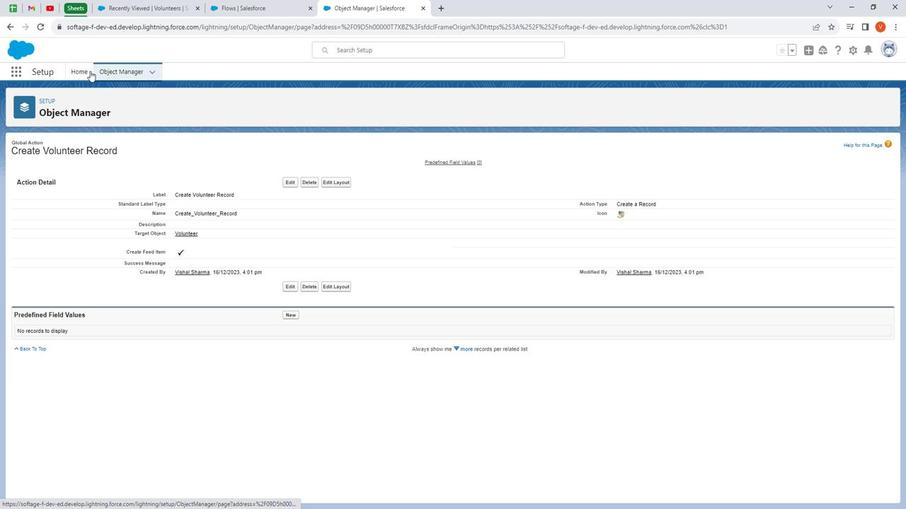 
Action: Mouse pressed left at (95, 72)
Screenshot: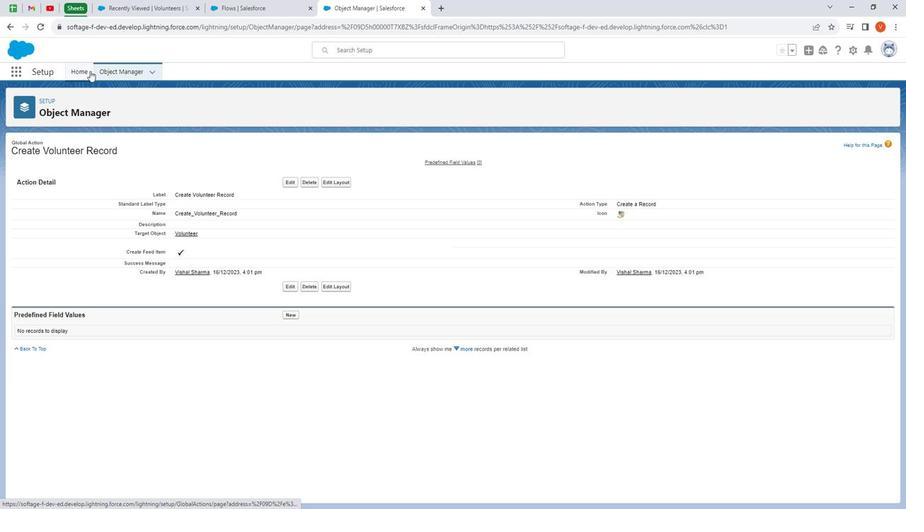 
Action: Mouse moved to (69, 170)
Screenshot: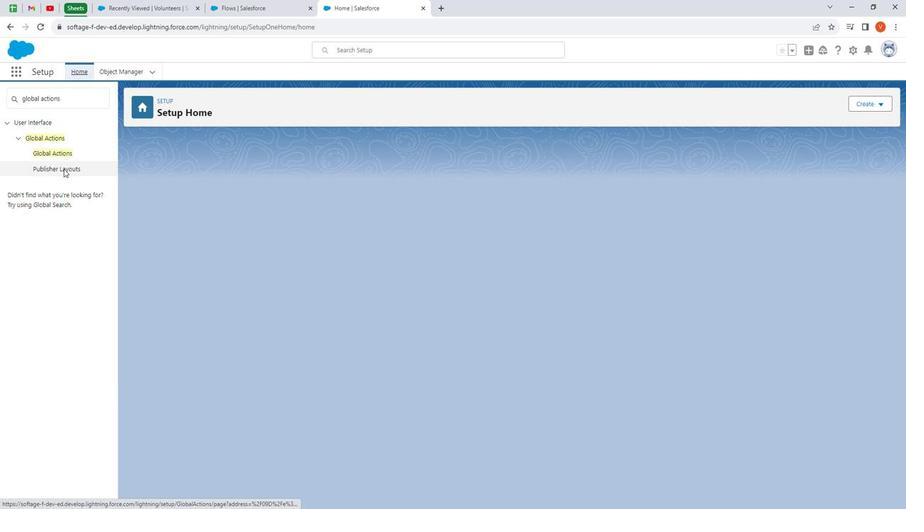 
Action: Mouse pressed left at (69, 170)
Screenshot: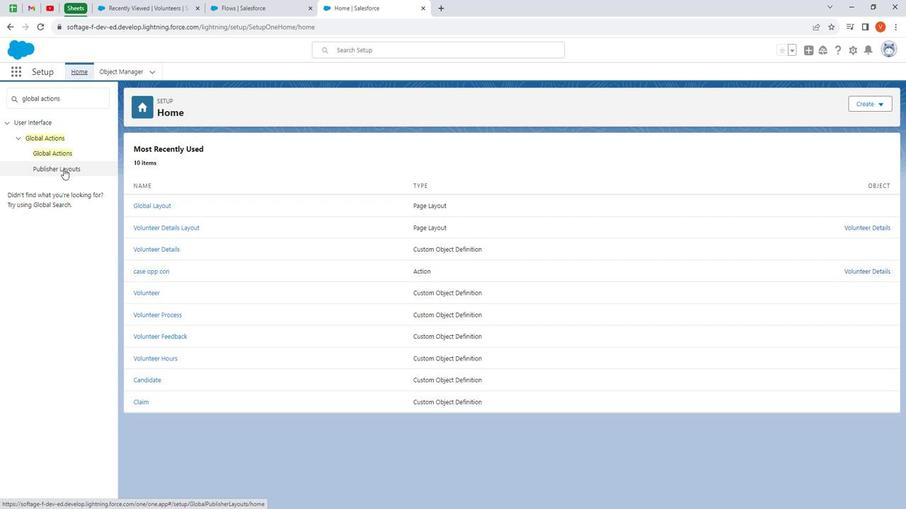 
Action: Mouse moved to (145, 225)
Screenshot: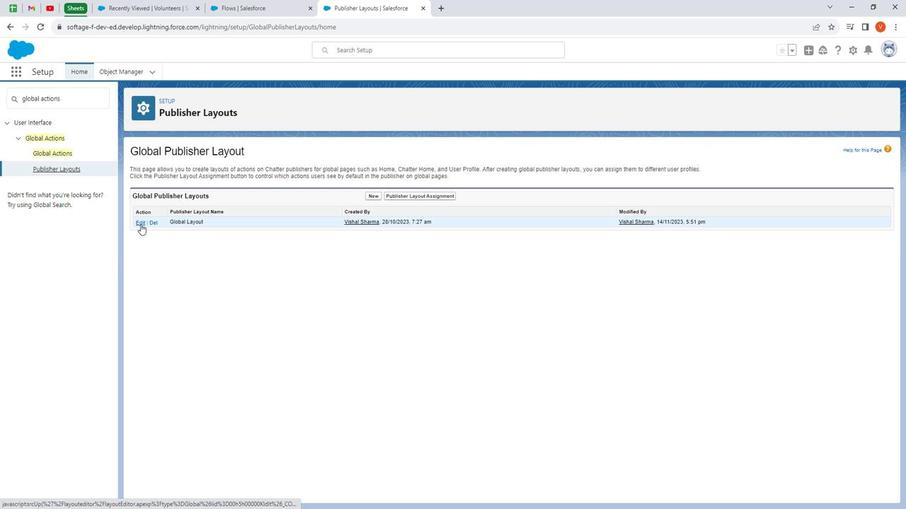 
Action: Mouse pressed left at (145, 225)
Screenshot: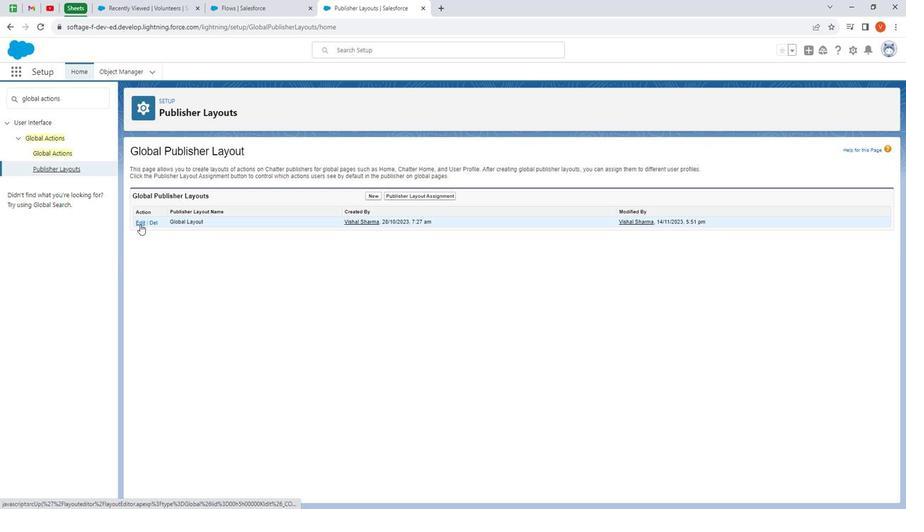 
Action: Mouse moved to (167, 184)
Screenshot: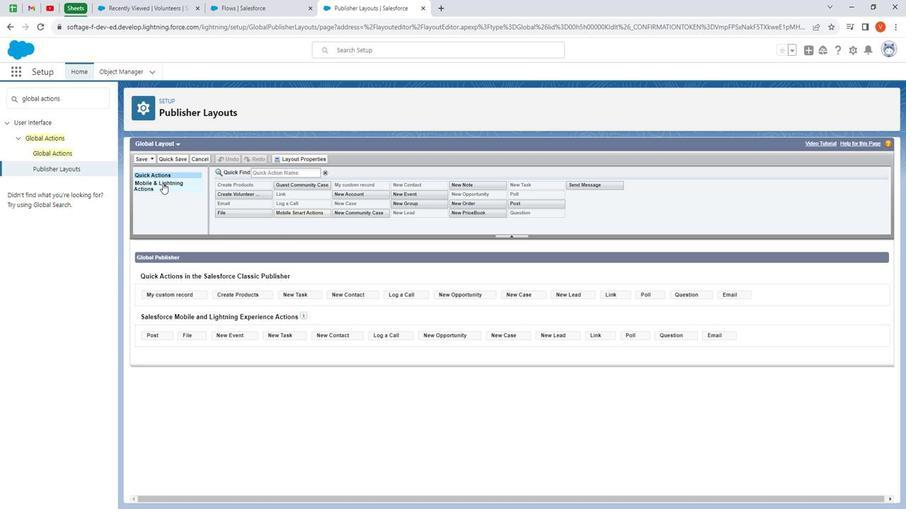 
Action: Mouse pressed left at (167, 184)
Screenshot: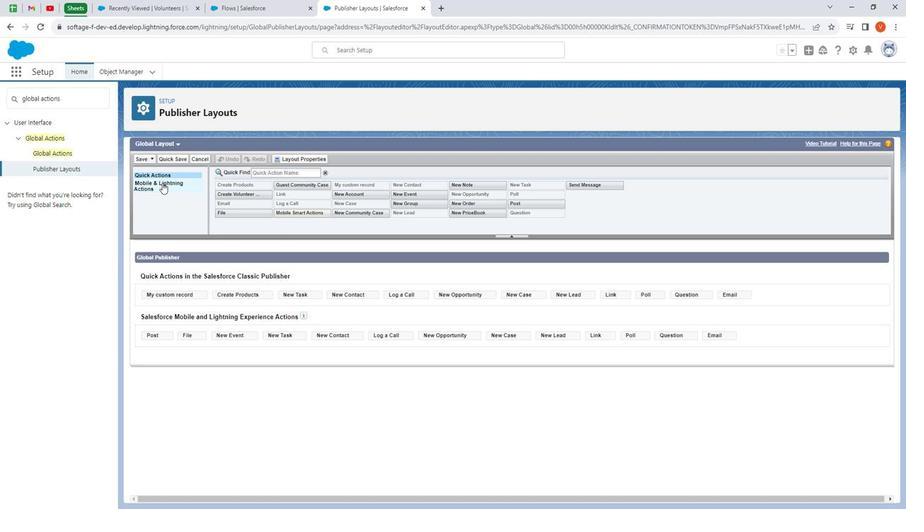 
Action: Mouse moved to (263, 194)
Screenshot: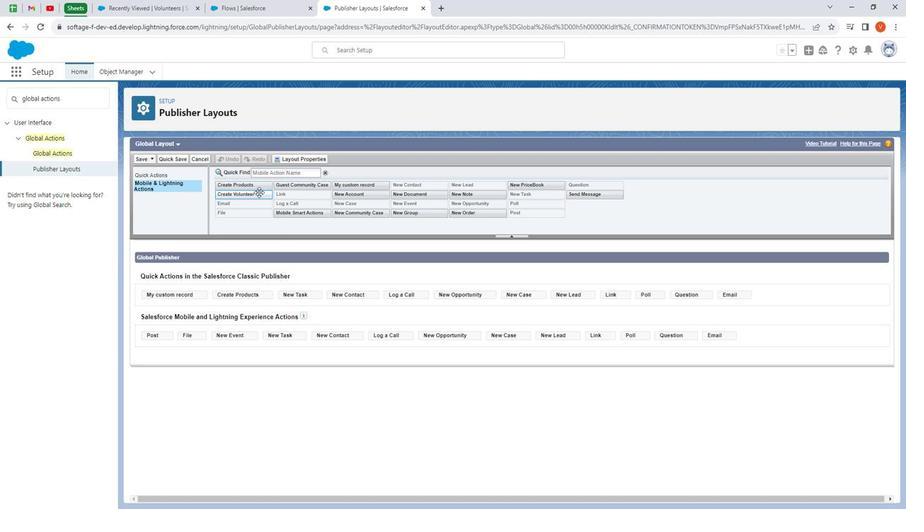 
Action: Mouse pressed left at (263, 194)
Screenshot: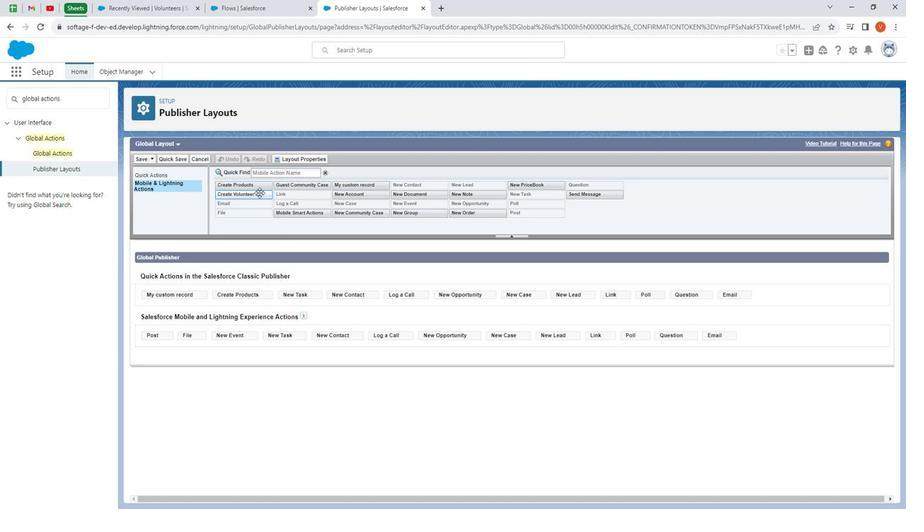 
Action: Mouse moved to (144, 161)
Screenshot: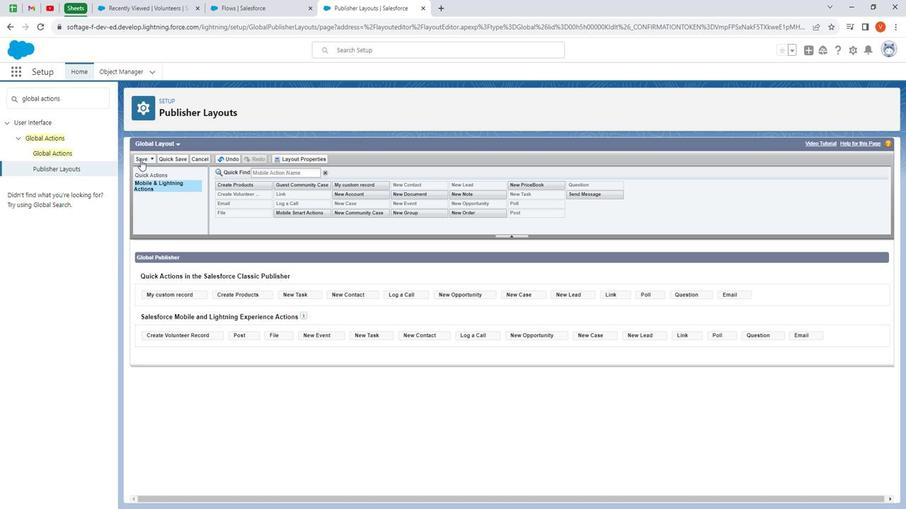 
Action: Mouse pressed left at (144, 161)
Screenshot: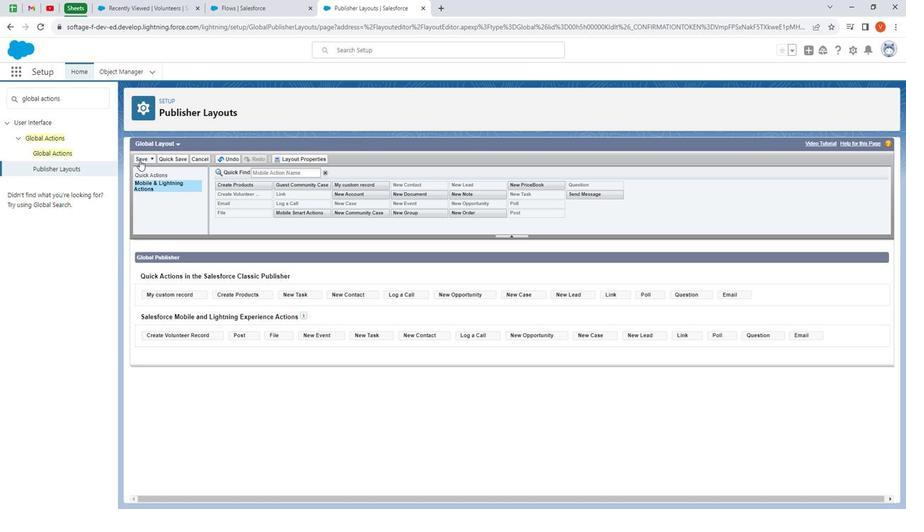 
Action: Mouse moved to (43, 31)
Screenshot: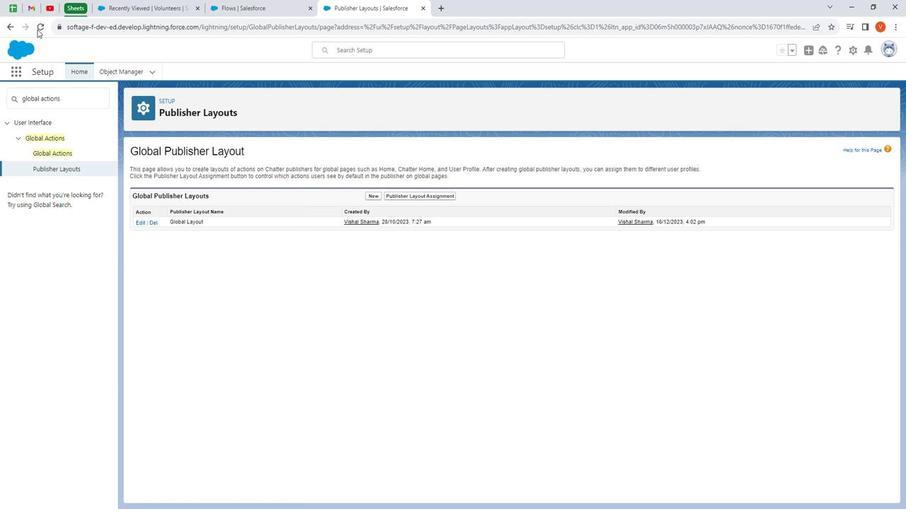 
Action: Mouse pressed left at (43, 31)
Screenshot: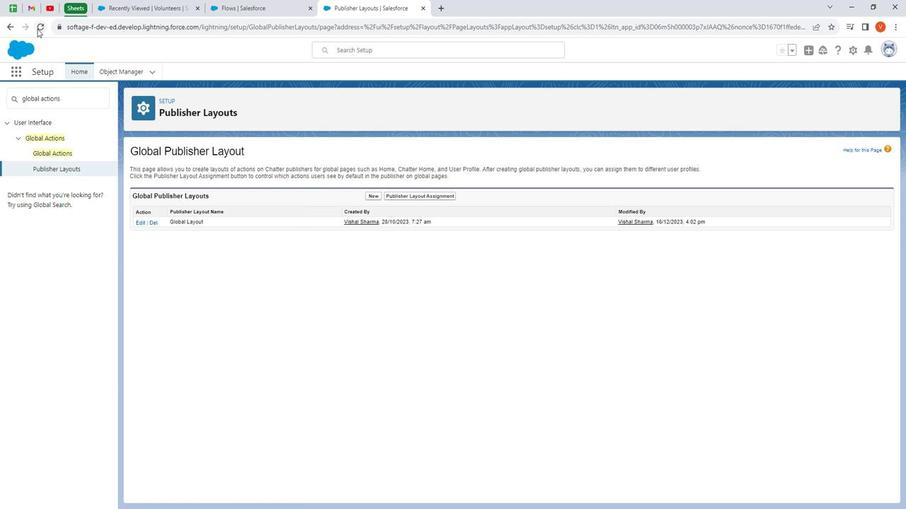 
Action: Mouse moved to (805, 53)
Screenshot: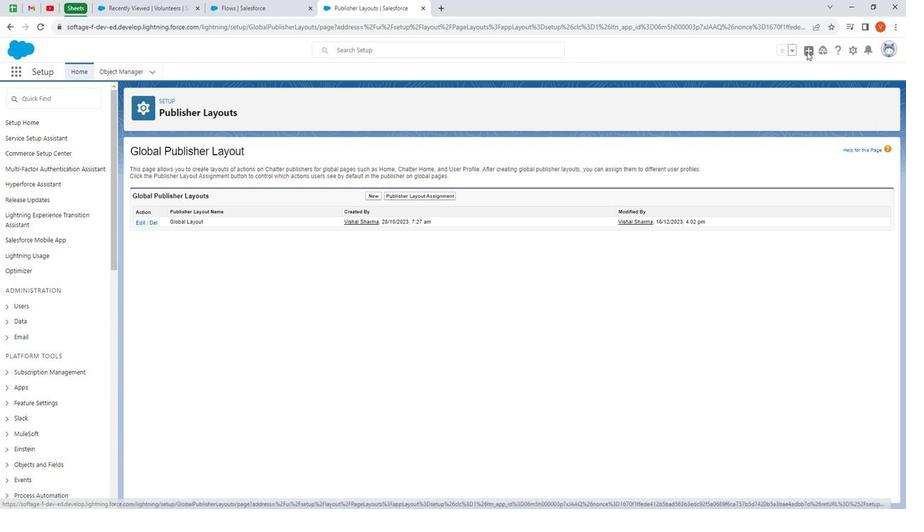 
Action: Mouse pressed left at (805, 53)
Screenshot: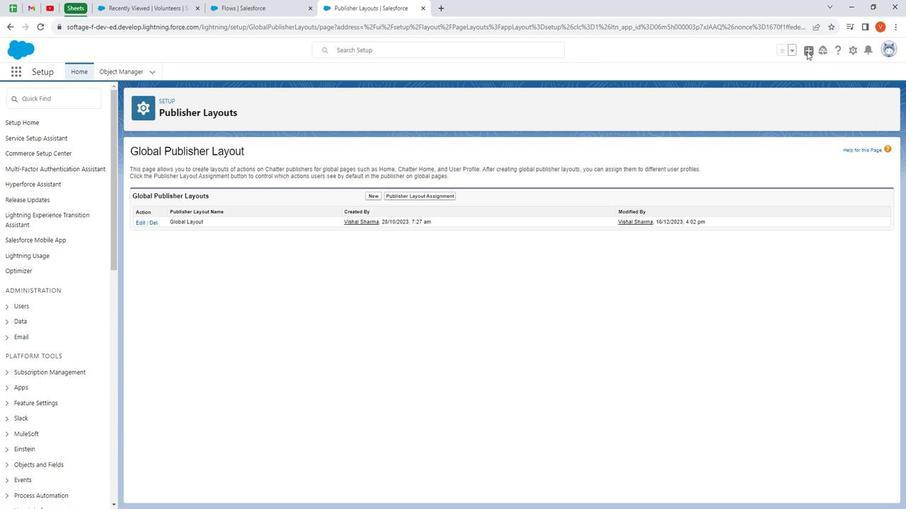 
Action: Mouse moved to (771, 92)
Screenshot: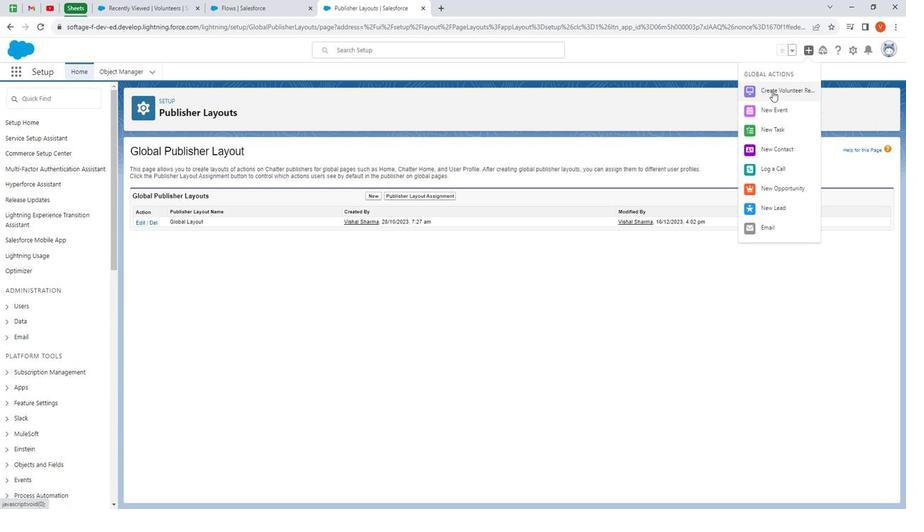 
Action: Mouse pressed left at (771, 92)
Screenshot: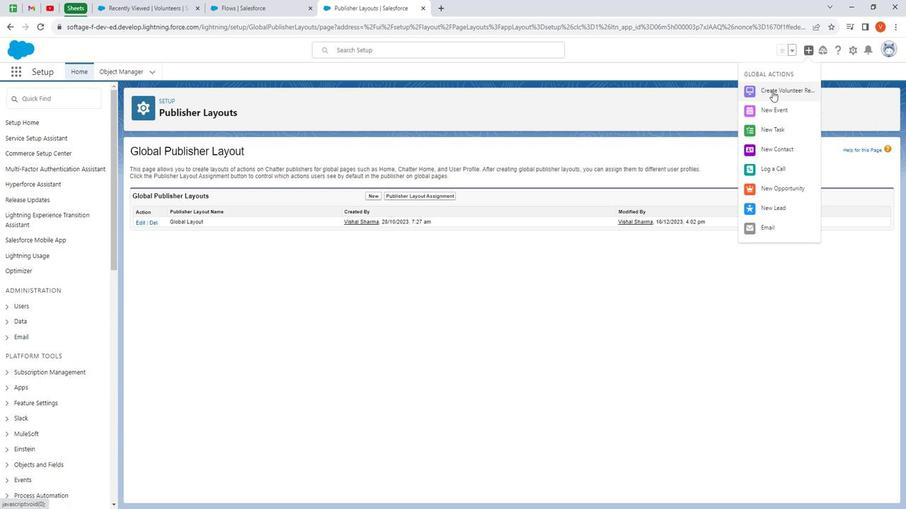 
Action: Mouse moved to (712, 329)
Screenshot: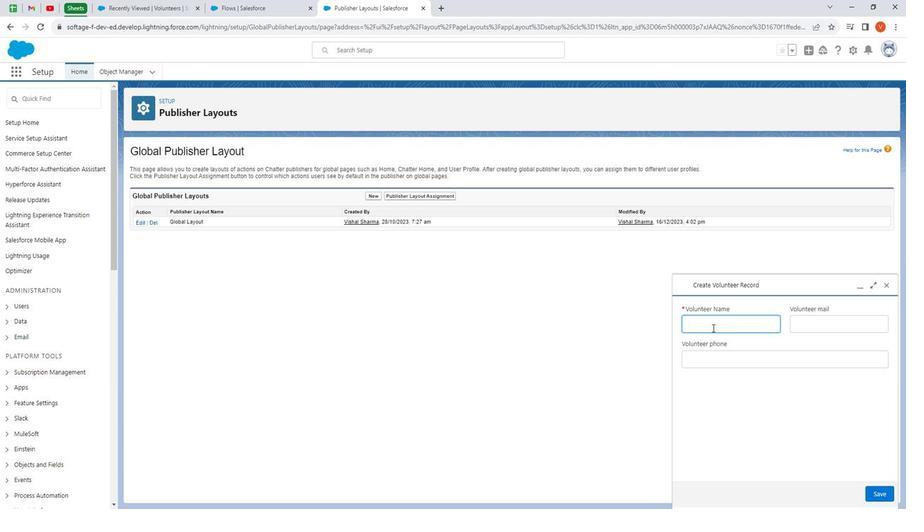 
Action: Mouse pressed left at (712, 329)
Screenshot: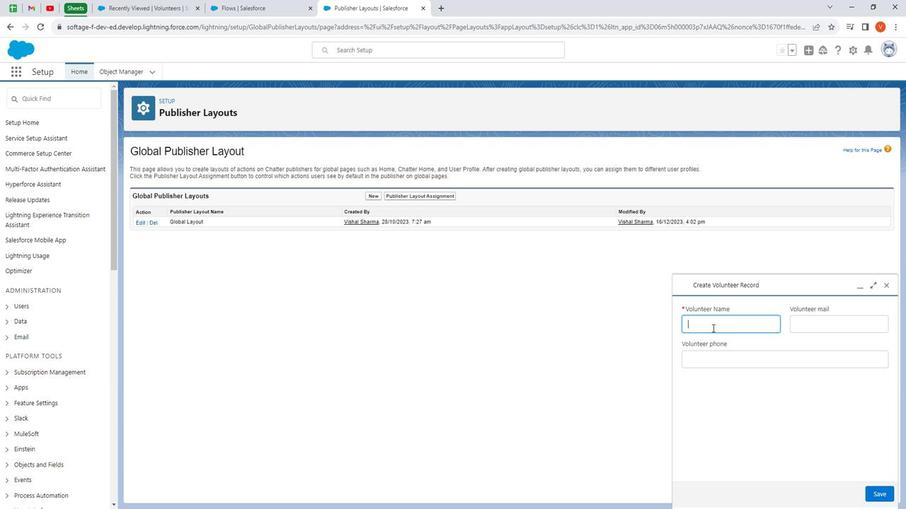 
Action: Key pressed <Key.shift><Key.shift><Key.shift><Key.shift><Key.shift>Test<Key.space>volunteer<Key.space>name<Key.tab><Key.shift><Key.shift><Key.shift><Key.shift><Key.shift><Key.shift><Key.shift><Key.shift><Key.shift><Key.shift><Key.shift><Key.shift><Key.shift>Create<Key.shift>@vol.com
Screenshot: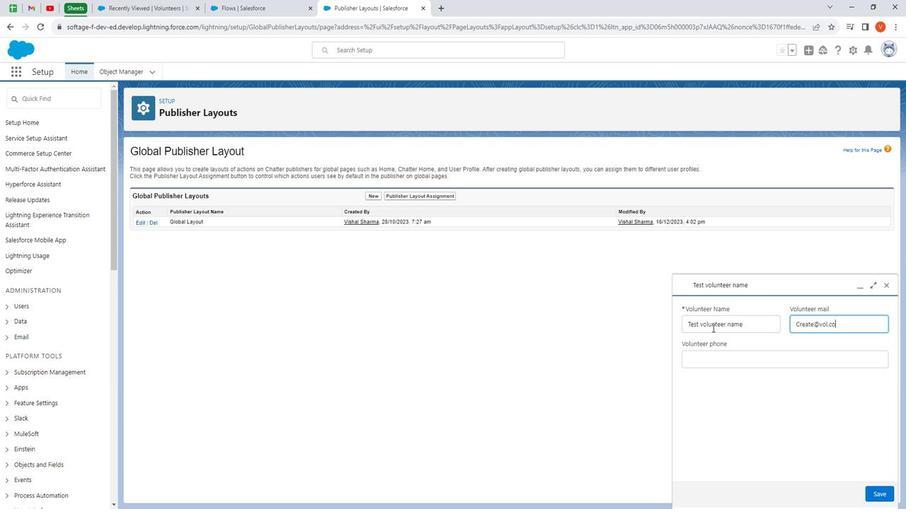 
Action: Mouse moved to (751, 355)
Screenshot: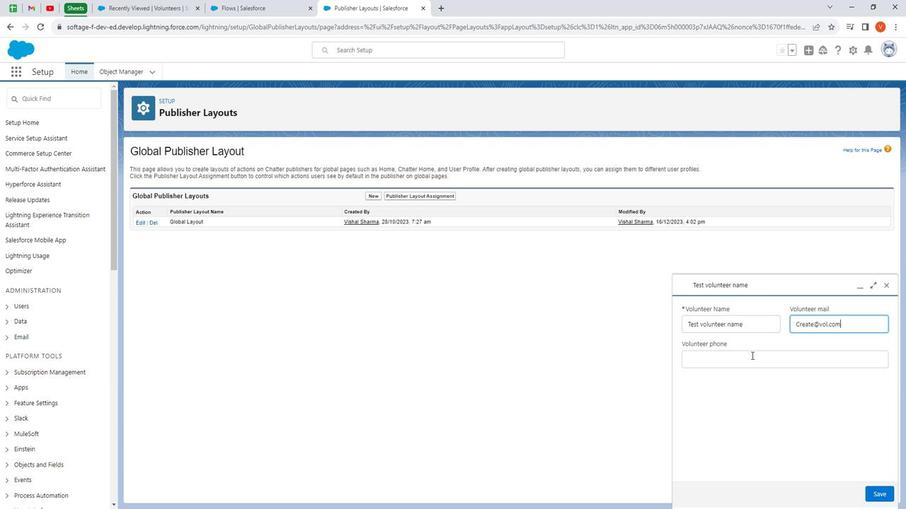 
Action: Mouse pressed left at (751, 355)
Screenshot: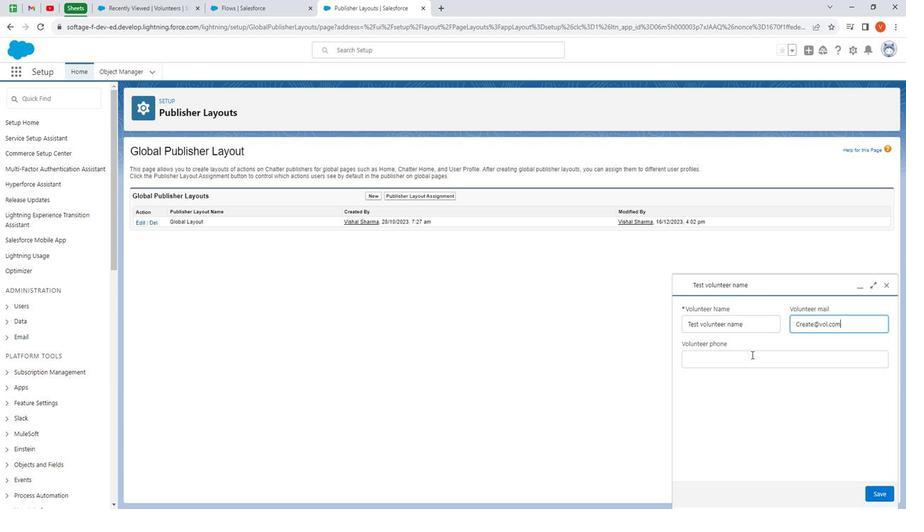
Action: Key pressed 4565845
Screenshot: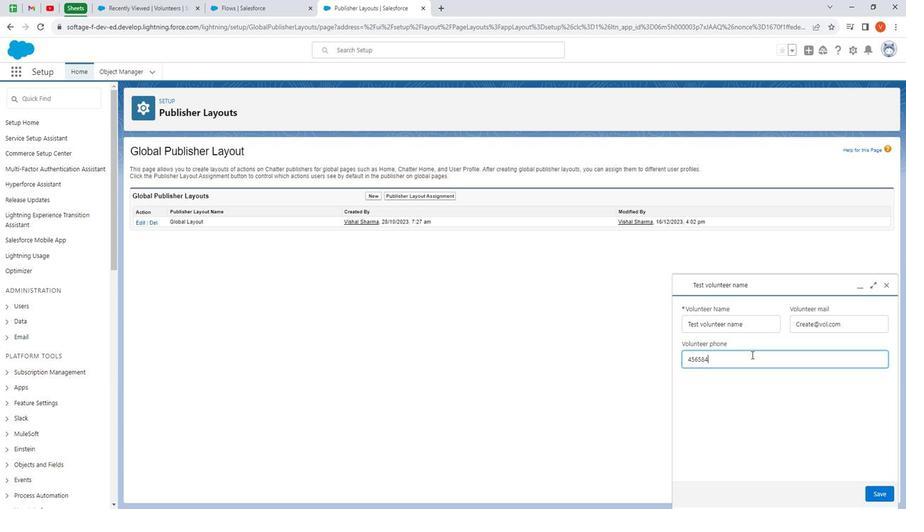 
Action: Mouse moved to (884, 489)
Screenshot: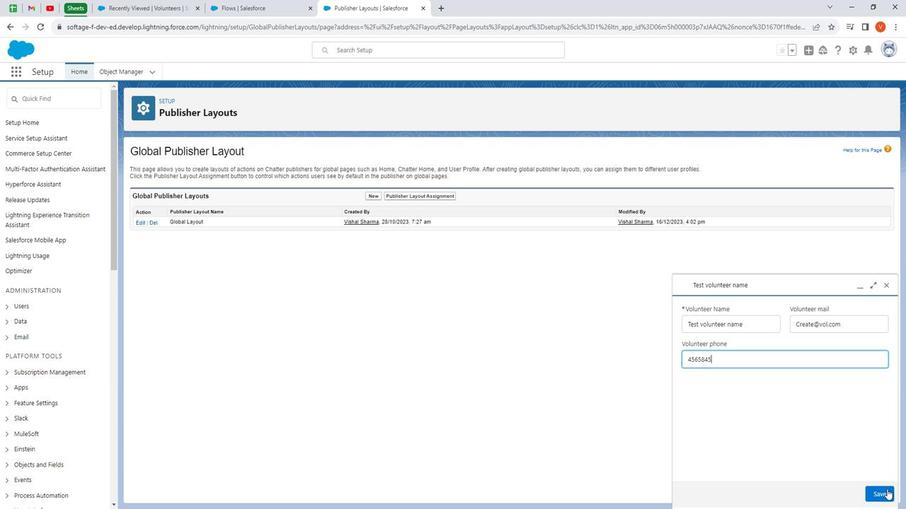 
Action: Mouse pressed left at (884, 489)
Screenshot: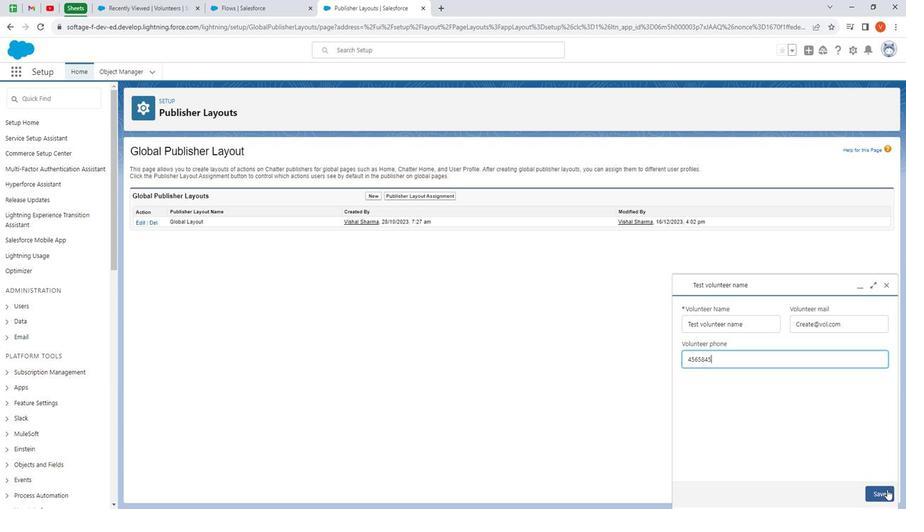 
Action: Mouse moved to (23, 70)
Screenshot: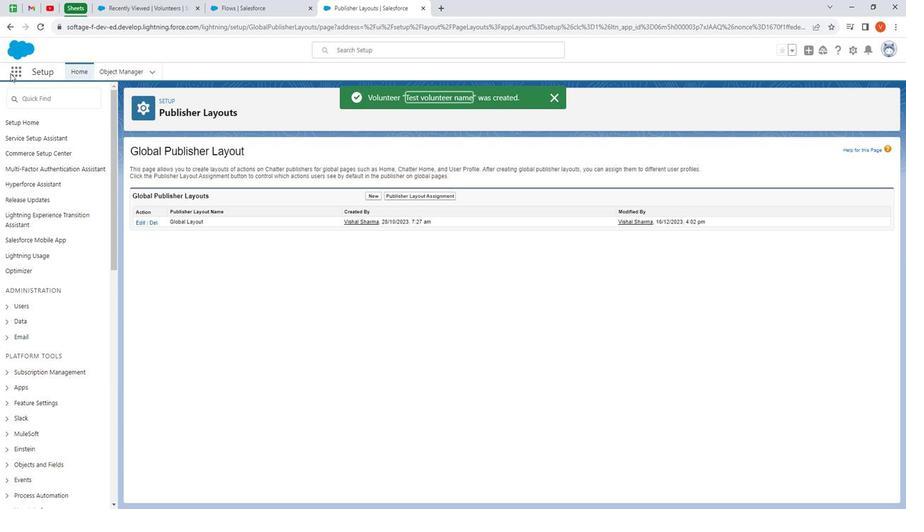 
Action: Mouse pressed left at (23, 70)
Screenshot: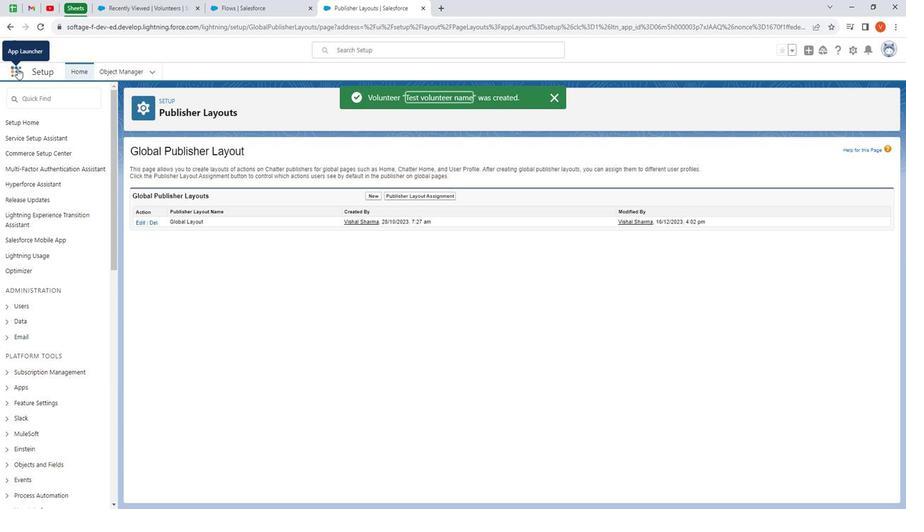 
Action: Mouse moved to (36, 246)
Screenshot: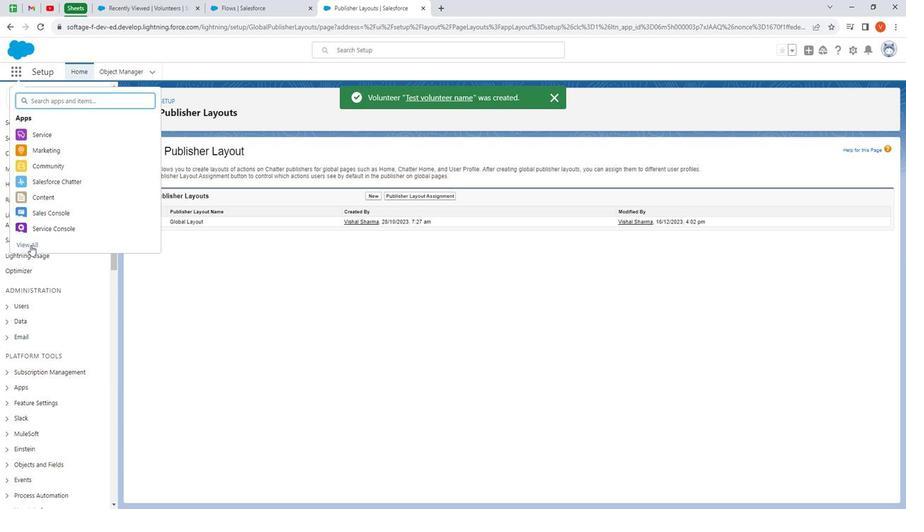 
Action: Mouse pressed left at (36, 246)
Screenshot: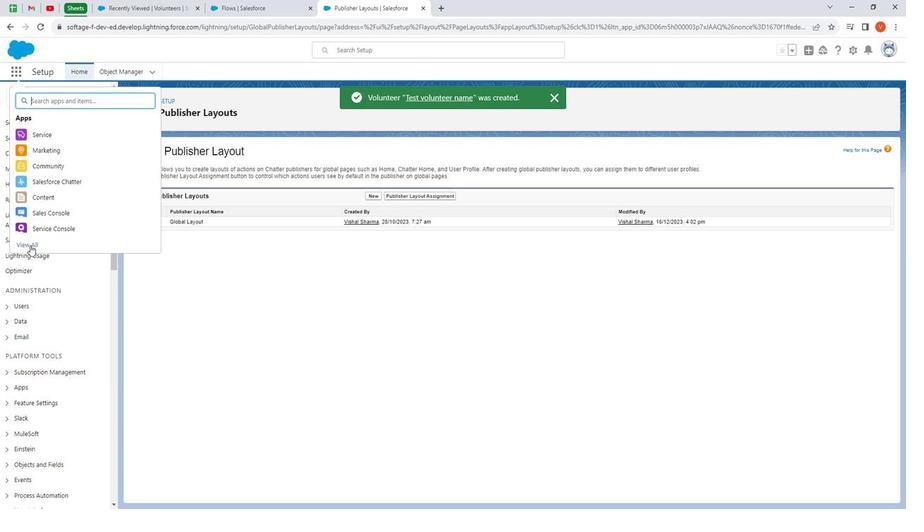 
Action: Mouse moved to (268, 278)
Screenshot: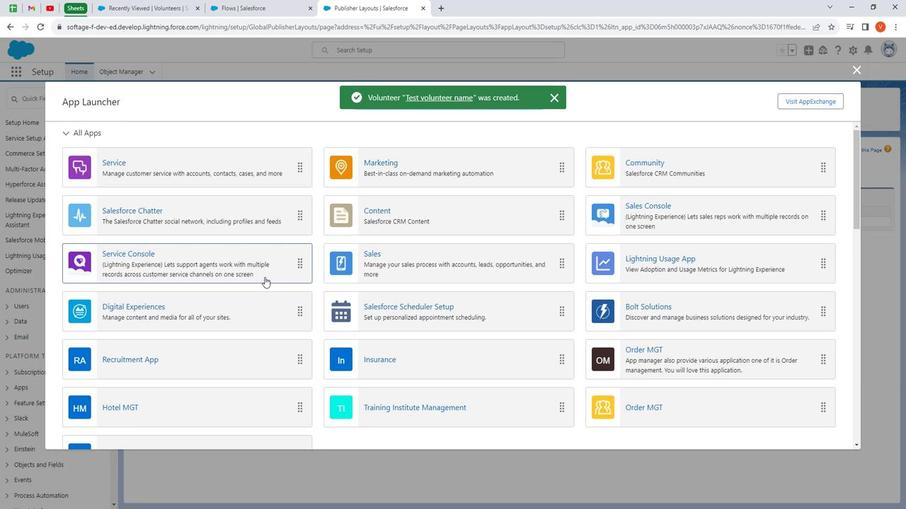 
Action: Mouse scrolled (268, 278) with delta (0, 0)
Screenshot: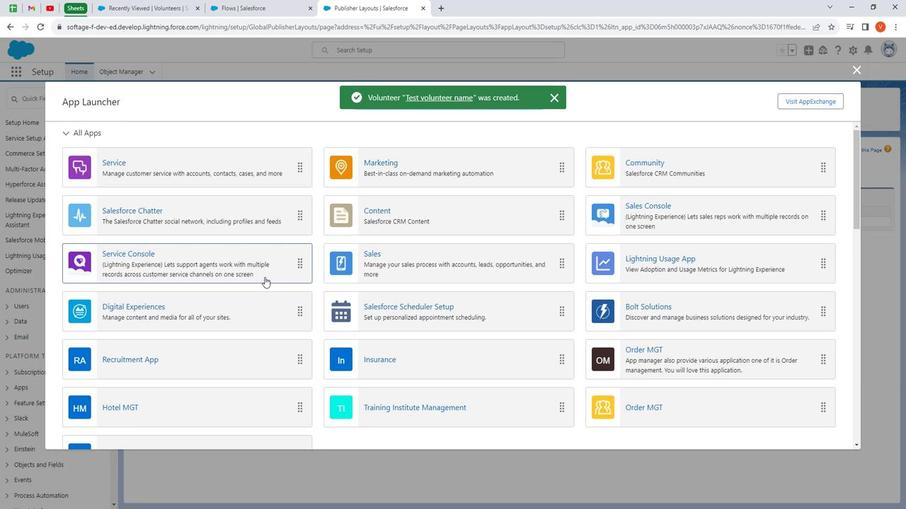 
Action: Mouse moved to (269, 281)
Screenshot: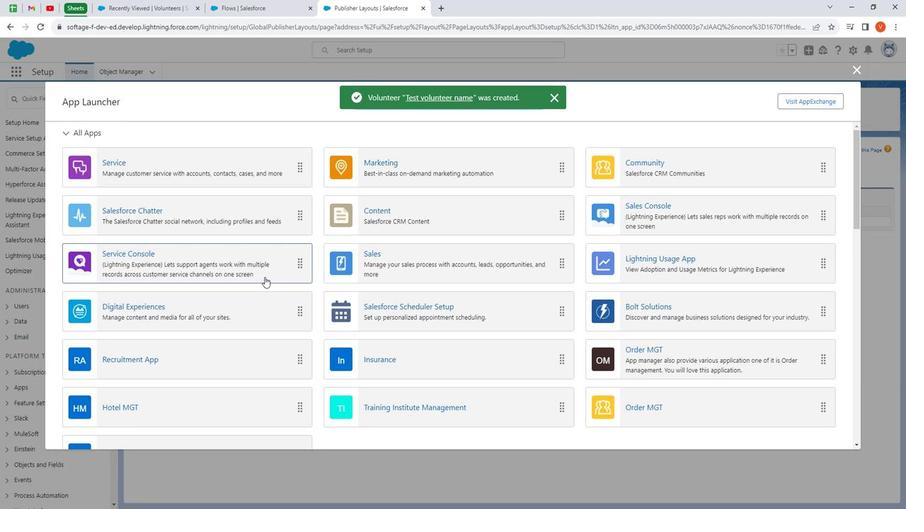 
Action: Mouse scrolled (269, 281) with delta (0, 0)
Screenshot: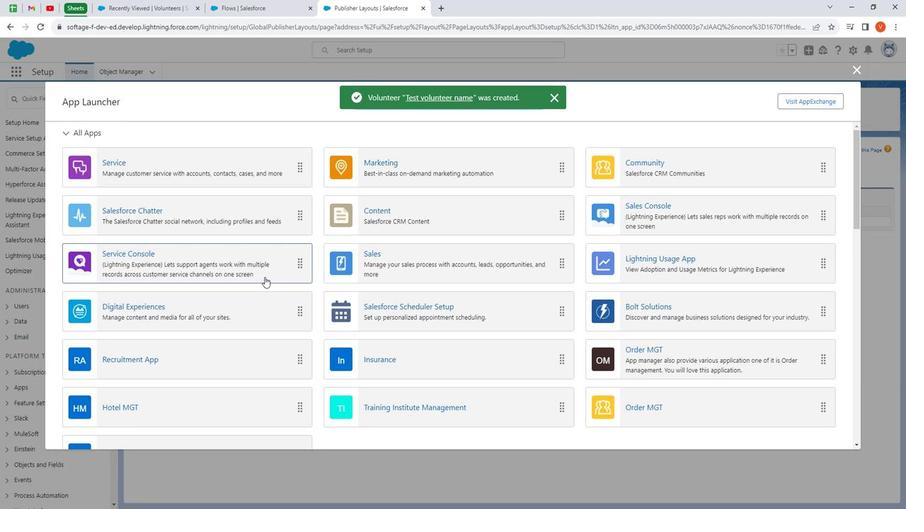 
Action: Mouse moved to (269, 283)
Screenshot: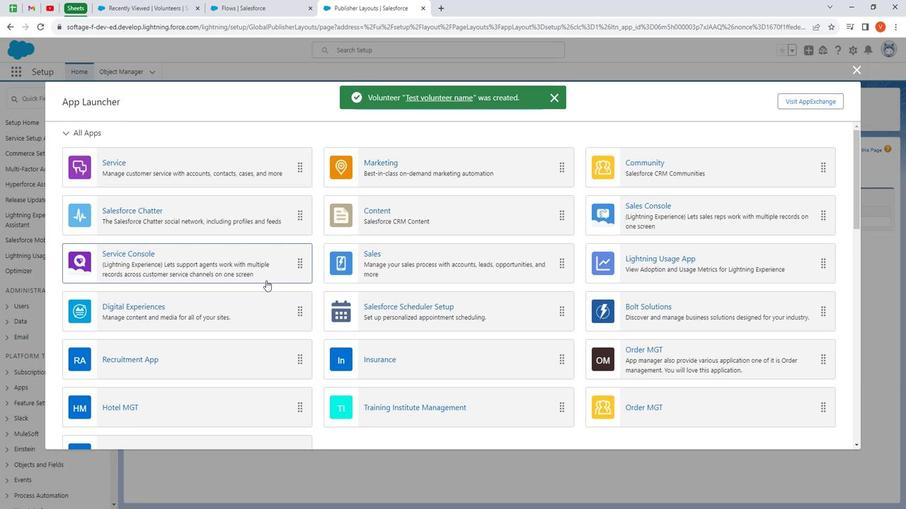 
Action: Mouse scrolled (269, 282) with delta (0, 0)
Screenshot: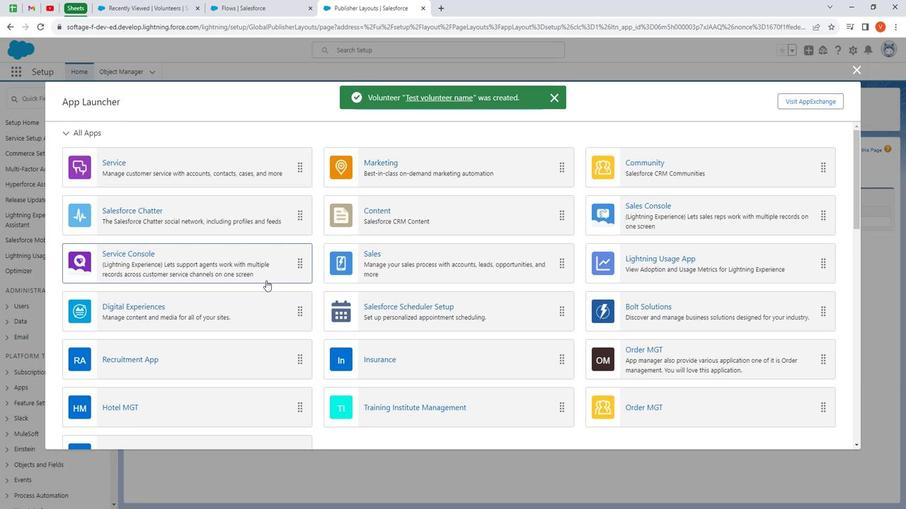 
Action: Mouse moved to (269, 285)
Screenshot: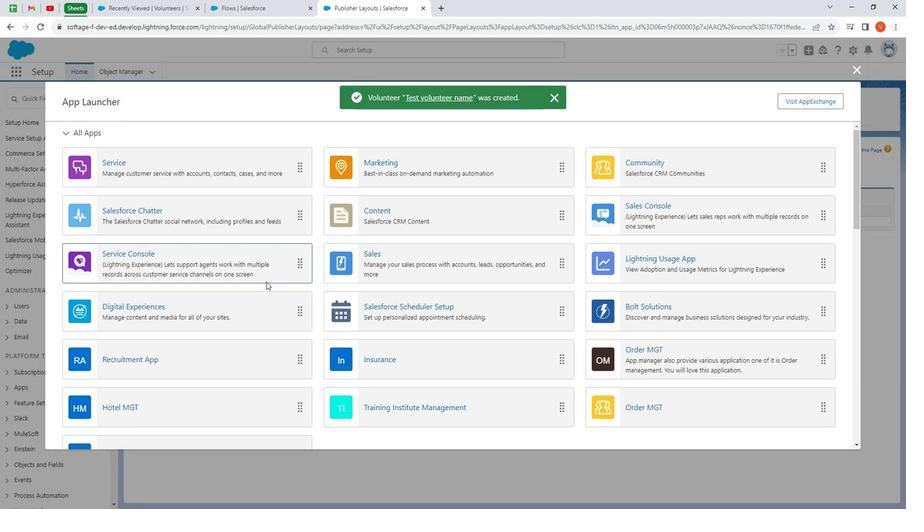 
Action: Mouse scrolled (269, 284) with delta (0, 0)
Screenshot: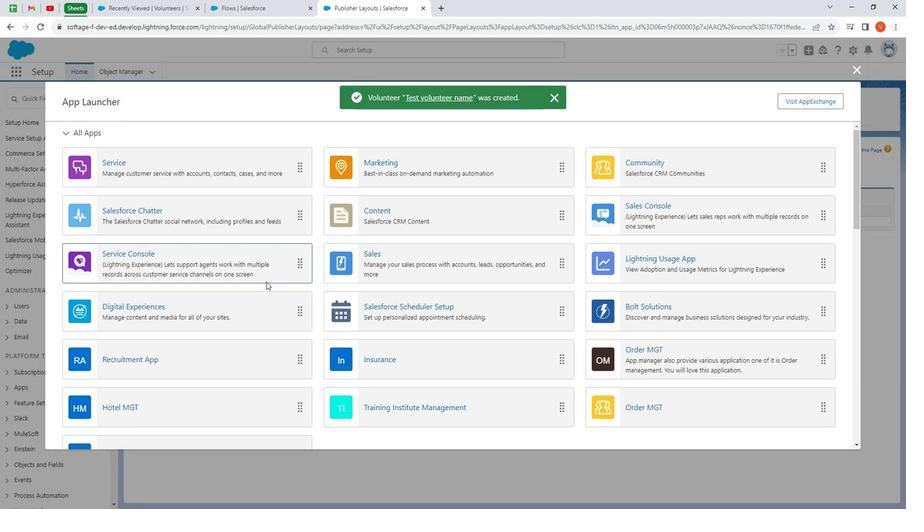 
Action: Mouse moved to (134, 255)
Screenshot: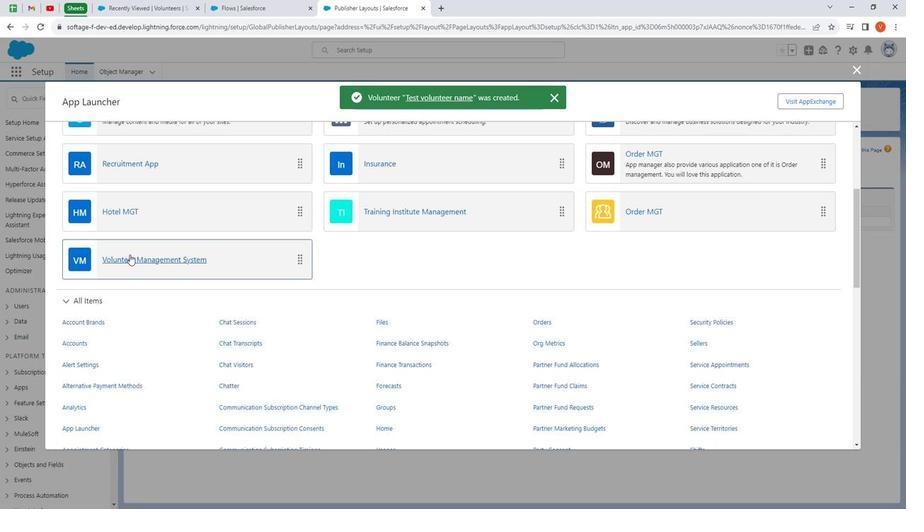 
Action: Mouse pressed left at (134, 255)
Screenshot: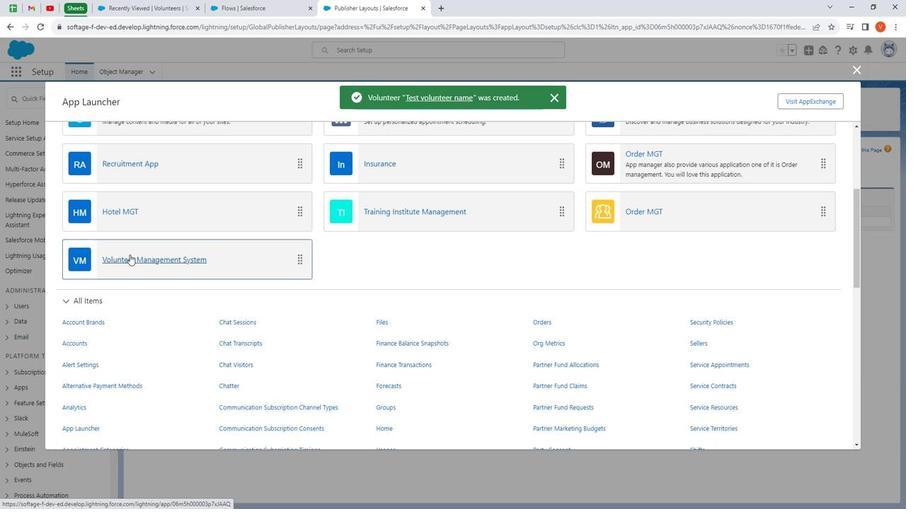 
Action: Mouse moved to (225, 76)
Screenshot: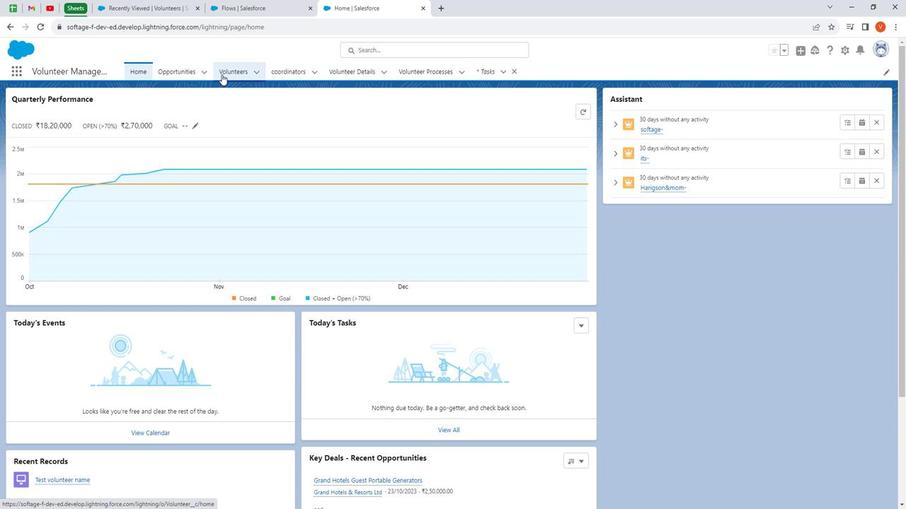 
Action: Mouse pressed left at (225, 76)
Screenshot: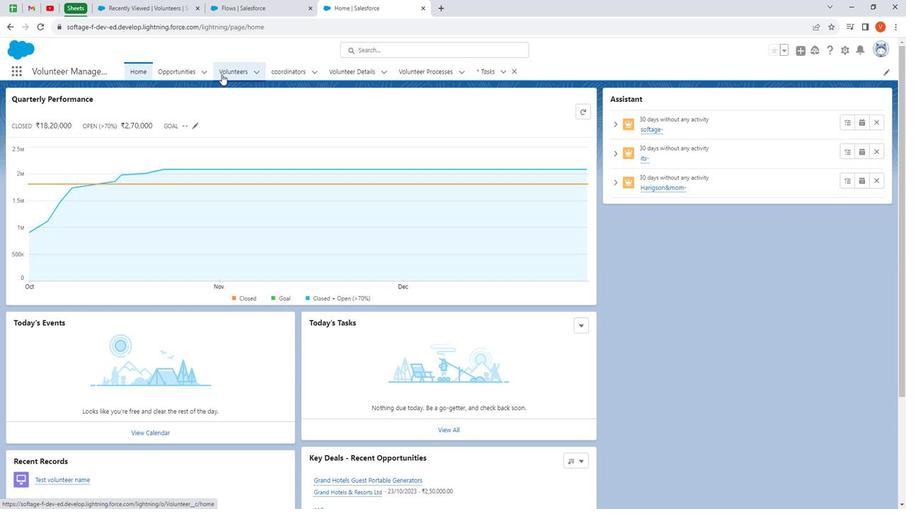 
Action: Mouse moved to (99, 162)
Screenshot: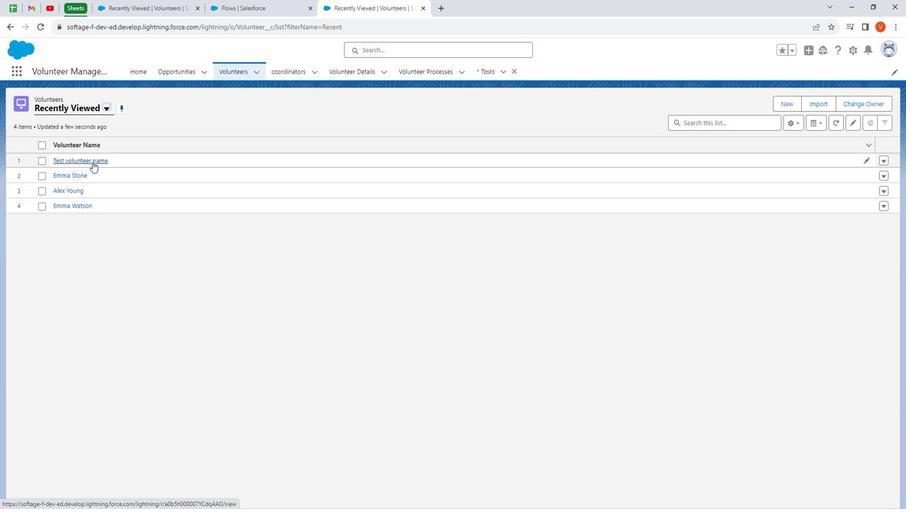 
Action: Mouse pressed left at (99, 162)
Screenshot: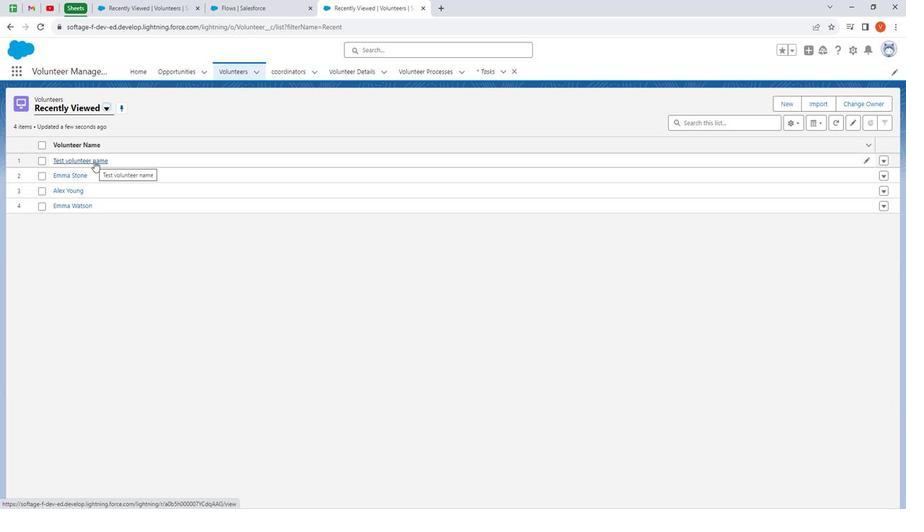
Action: Mouse moved to (307, 272)
Screenshot: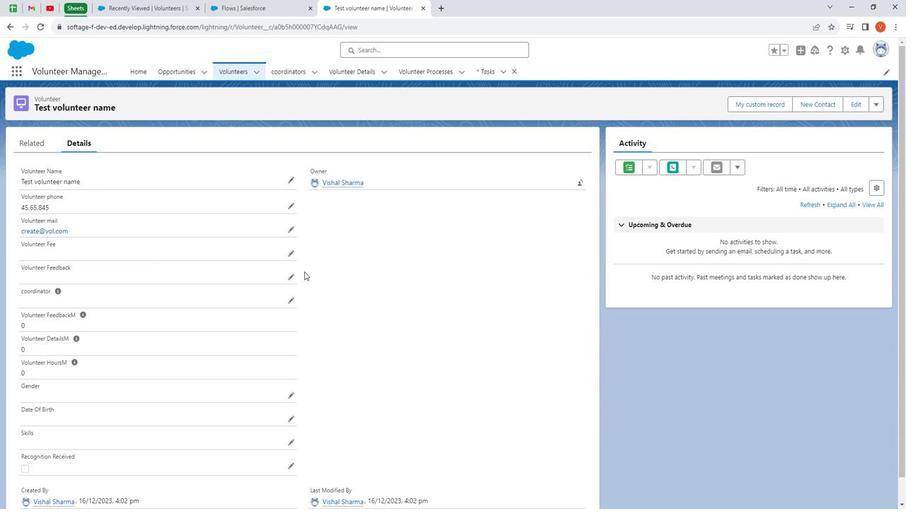 
